Task: Find connections with filter location Jais with filter topic #Indiawith filter profile language English with filter current company Cactus Communications with filter school Solapur Jobs with filter industry Computer Networking Products with filter service category Computer Networking with filter keywords title School Counselor
Action: Mouse moved to (715, 99)
Screenshot: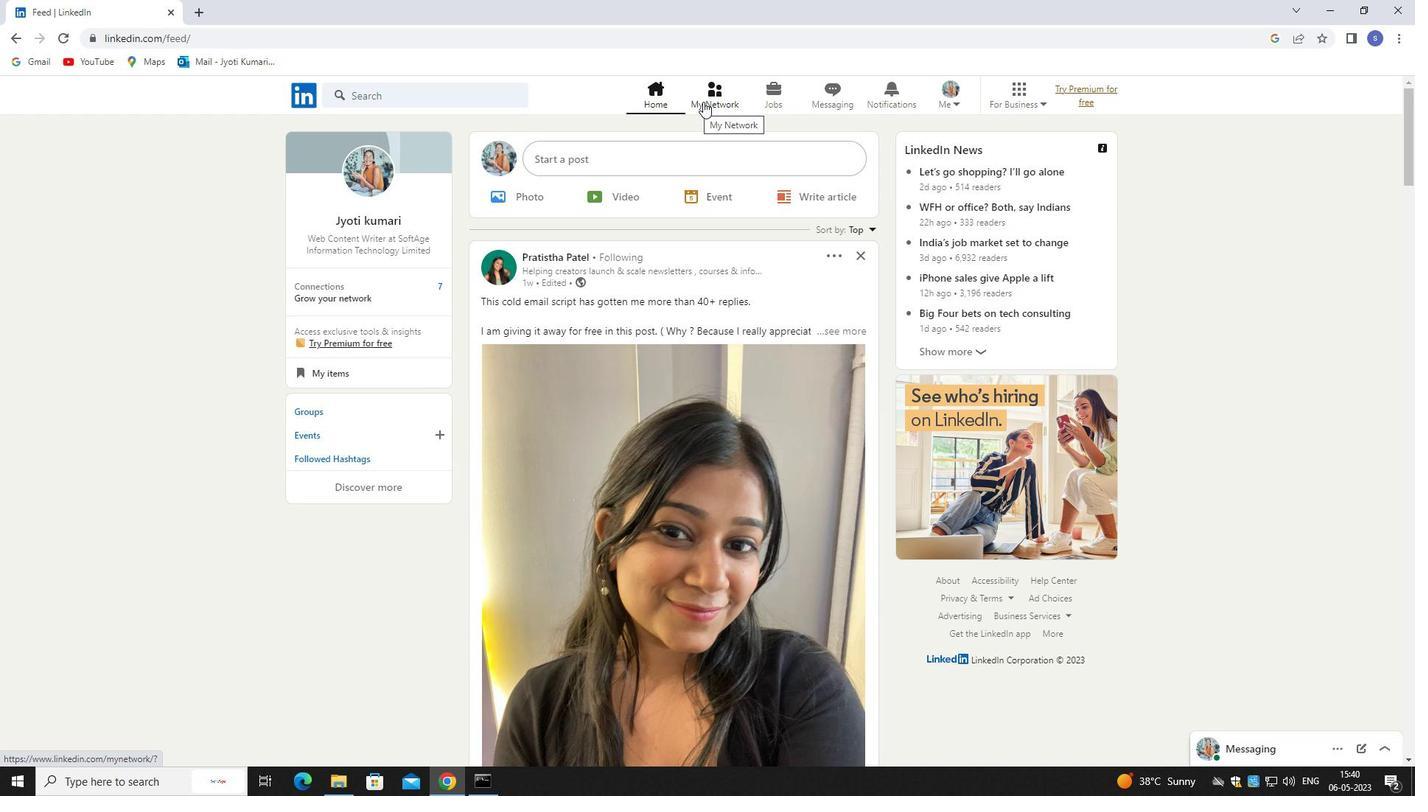 
Action: Mouse pressed left at (715, 99)
Screenshot: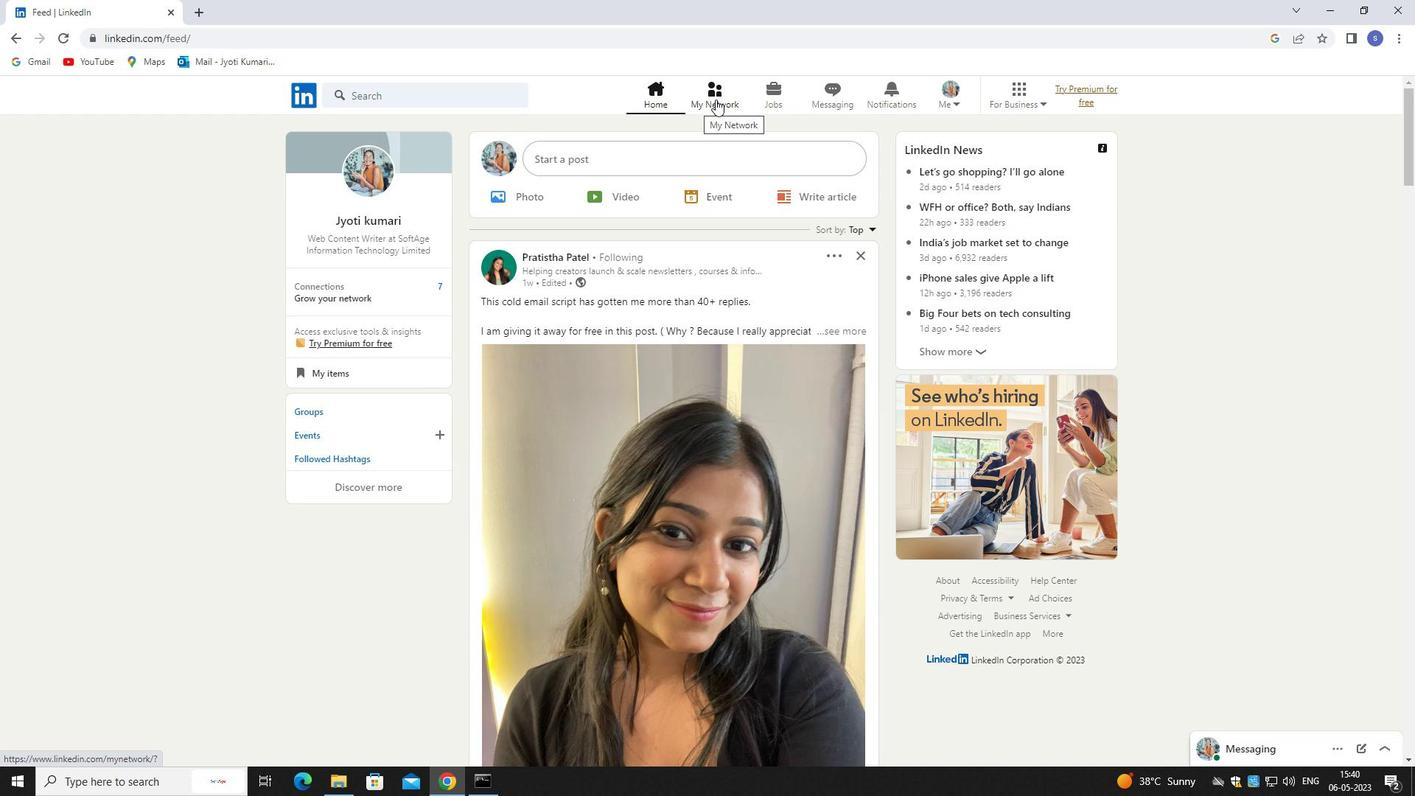
Action: Mouse moved to (716, 98)
Screenshot: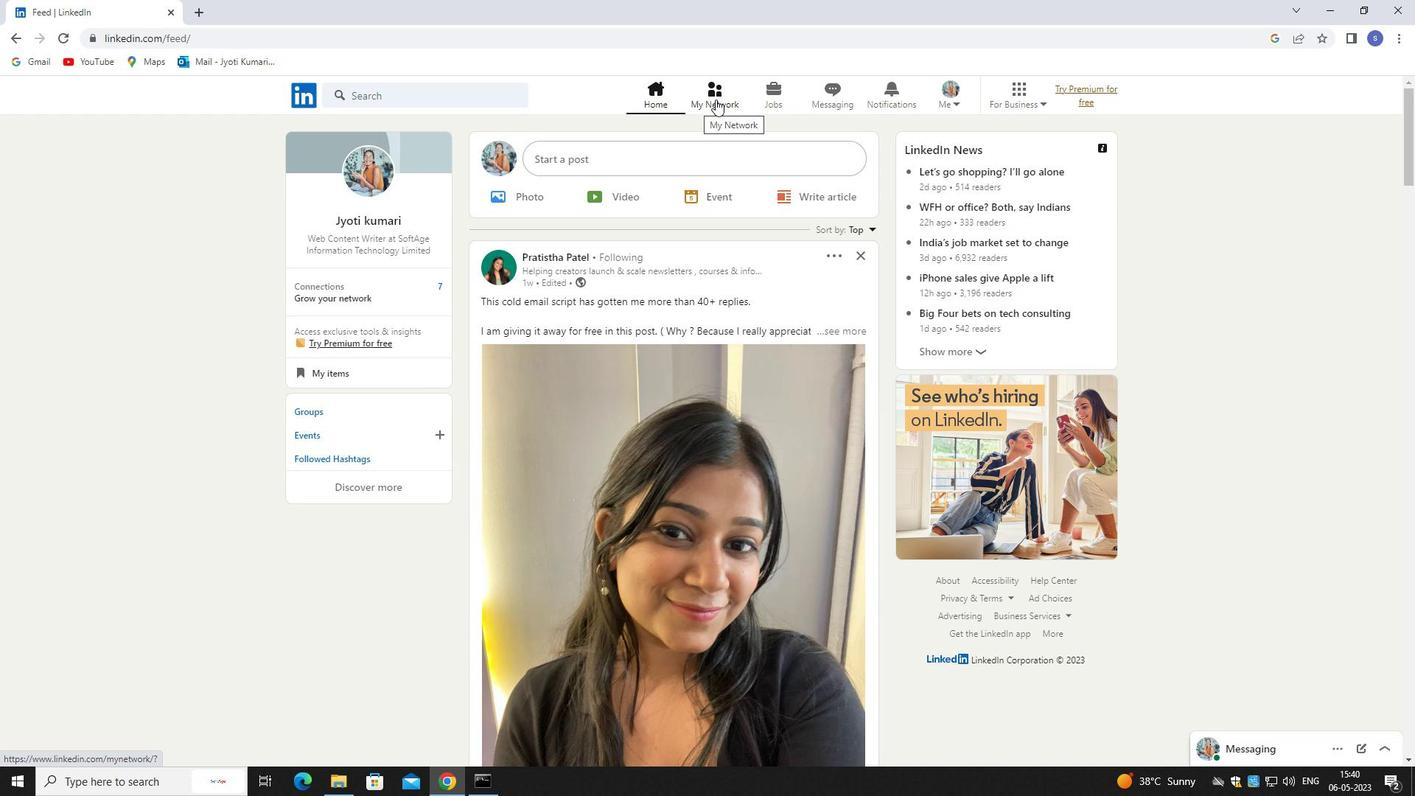 
Action: Mouse pressed left at (716, 98)
Screenshot: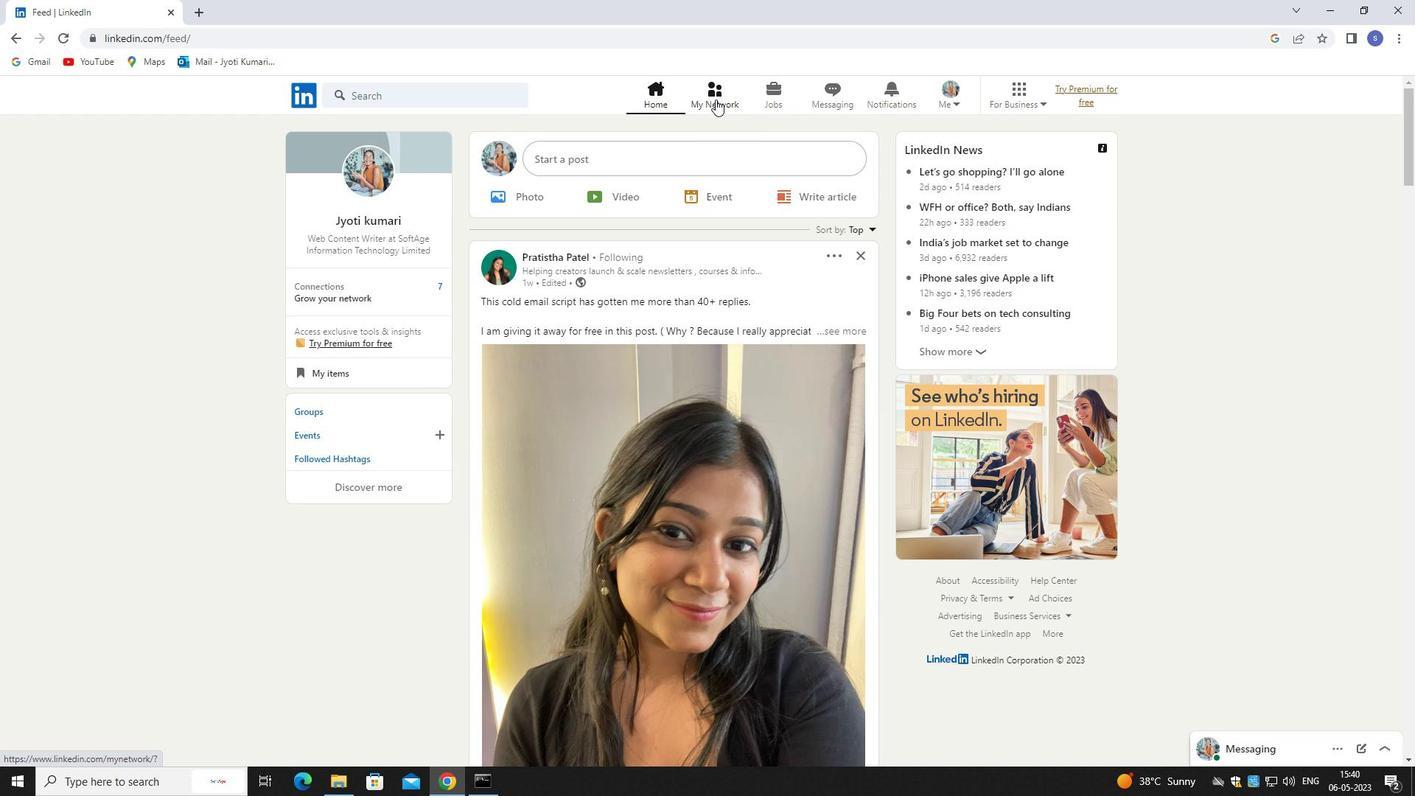 
Action: Mouse moved to (432, 182)
Screenshot: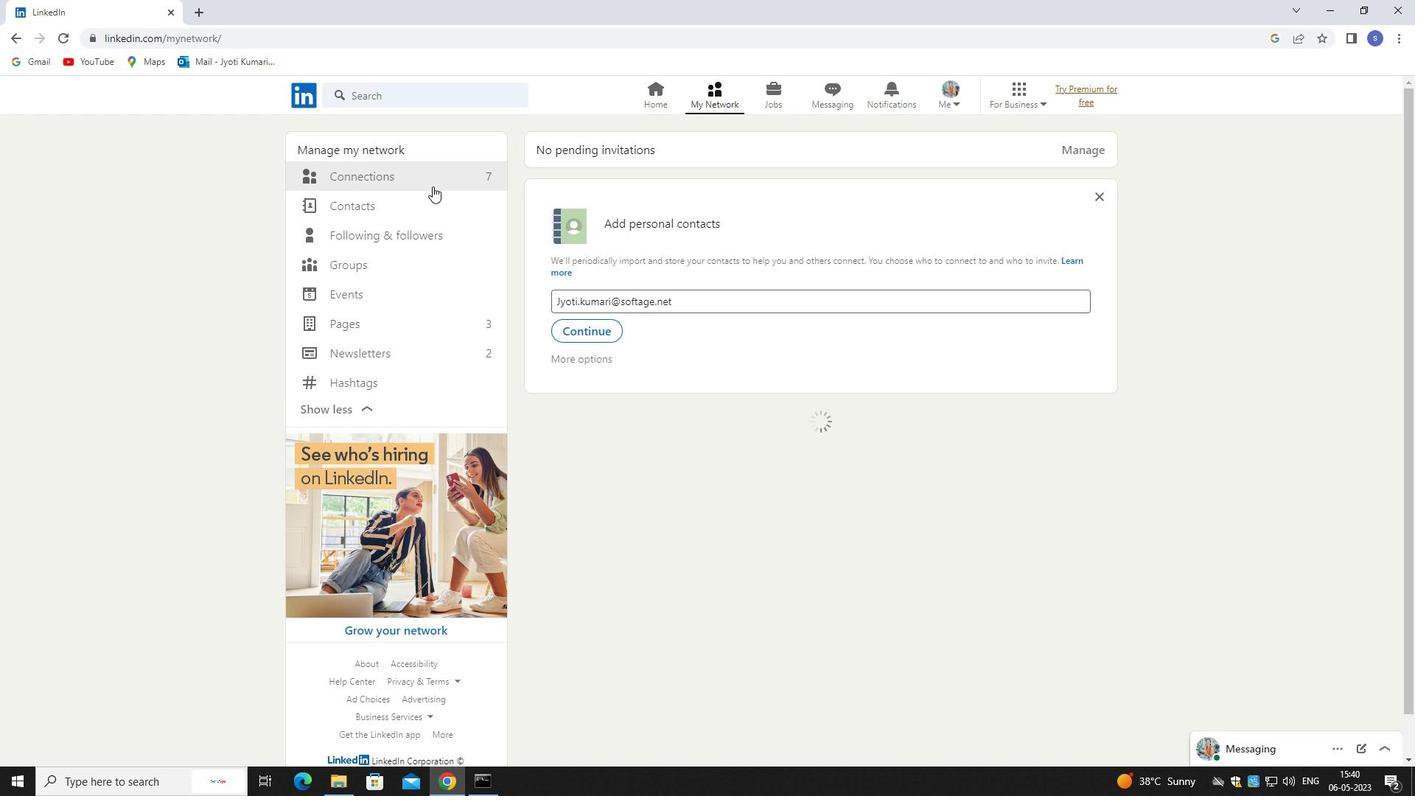 
Action: Mouse pressed left at (432, 182)
Screenshot: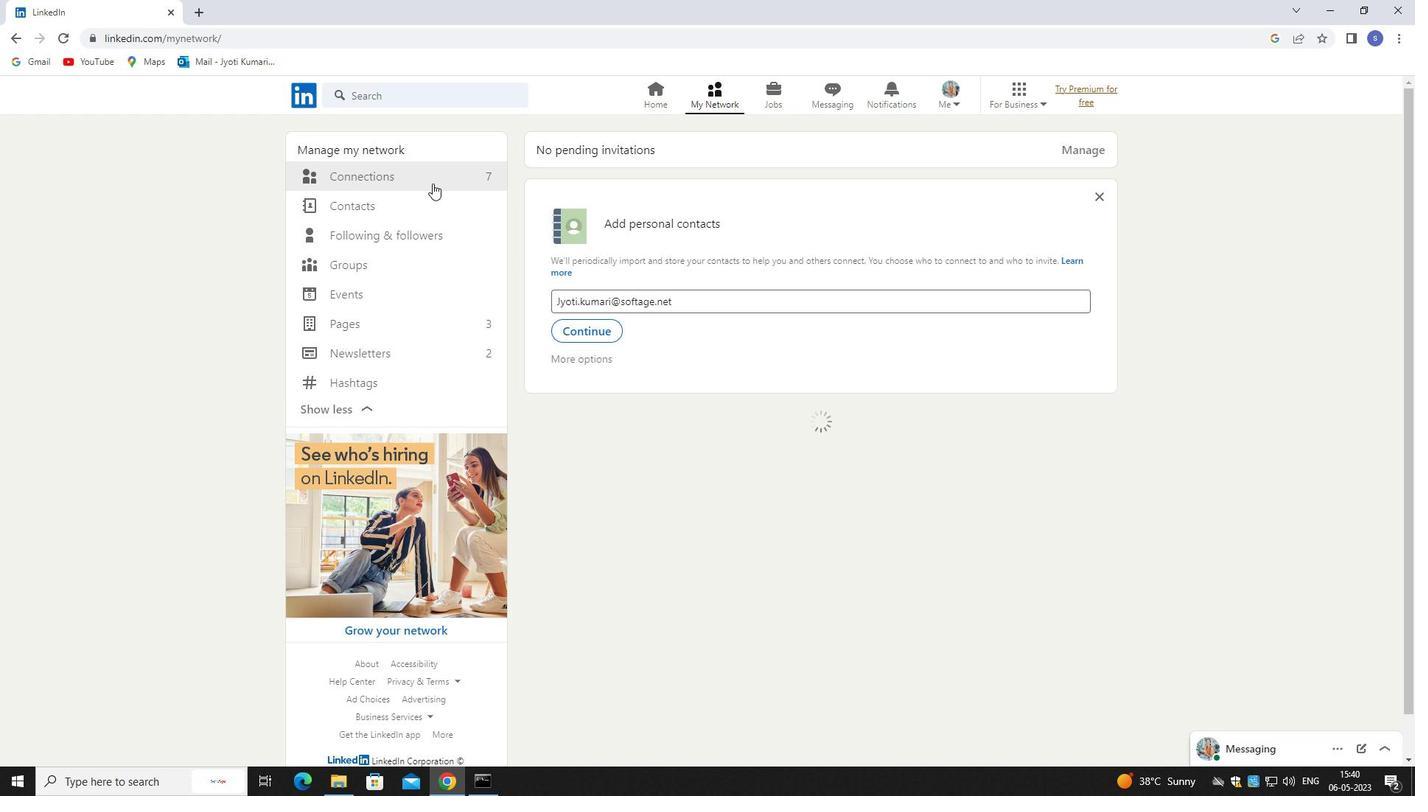 
Action: Mouse moved to (432, 182)
Screenshot: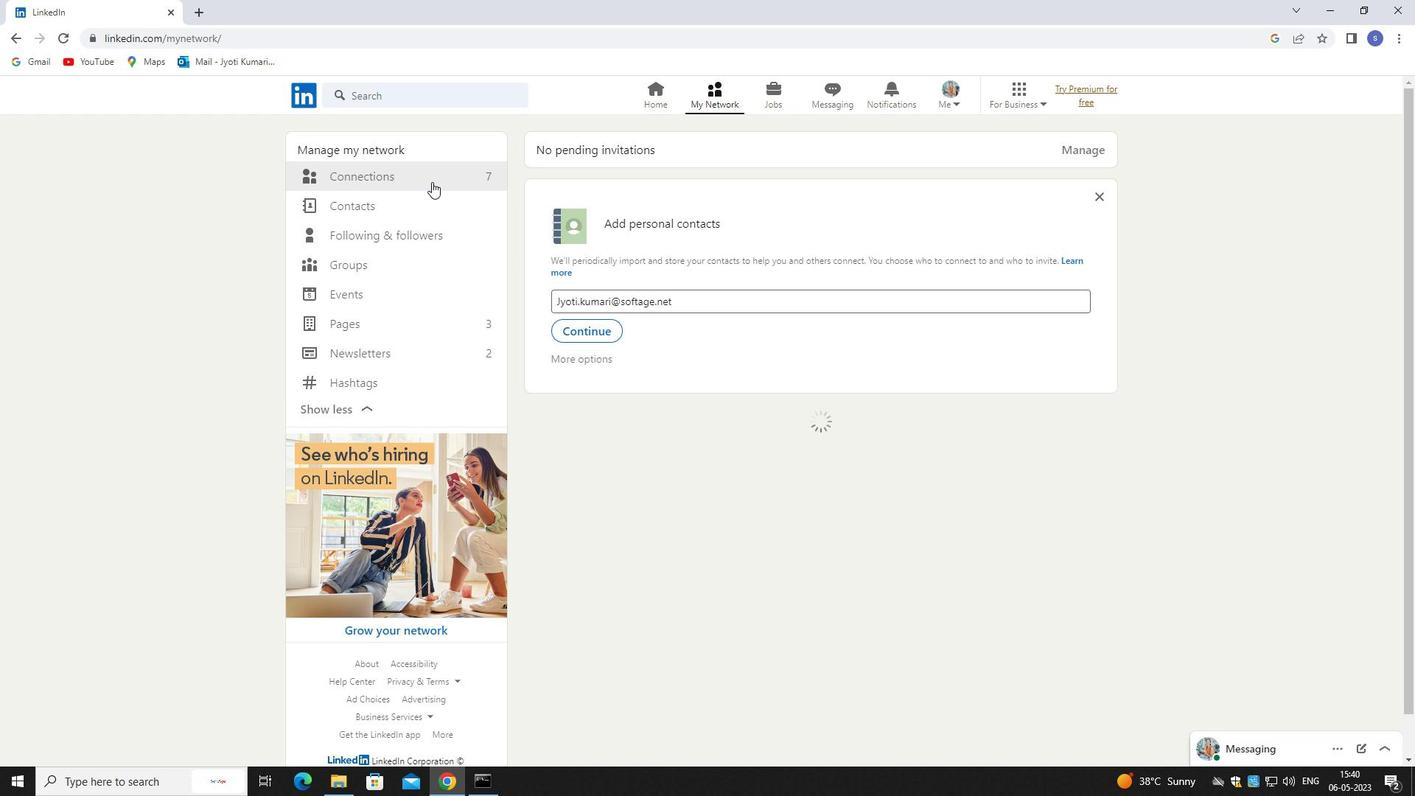 
Action: Mouse pressed left at (432, 182)
Screenshot: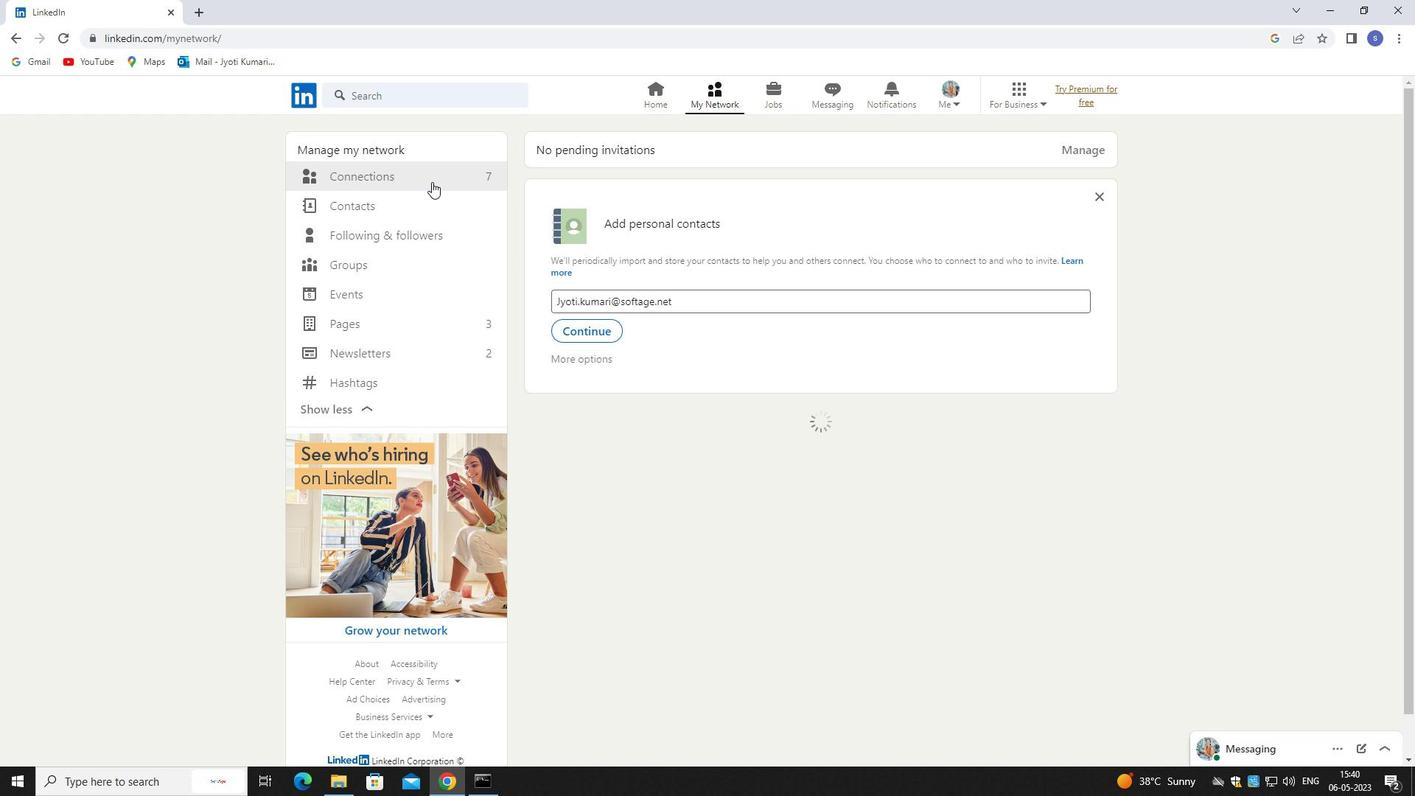 
Action: Mouse moved to (794, 179)
Screenshot: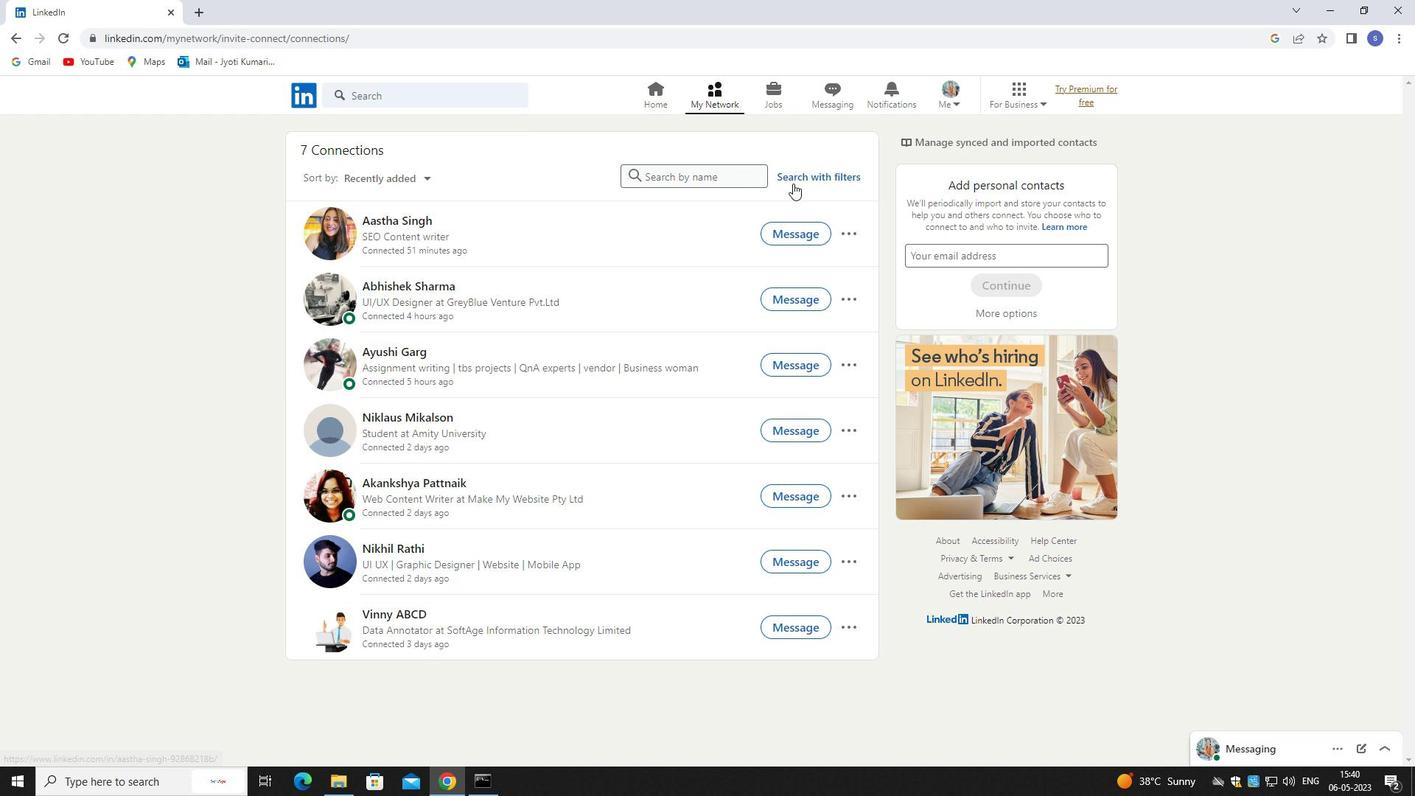 
Action: Mouse pressed left at (794, 179)
Screenshot: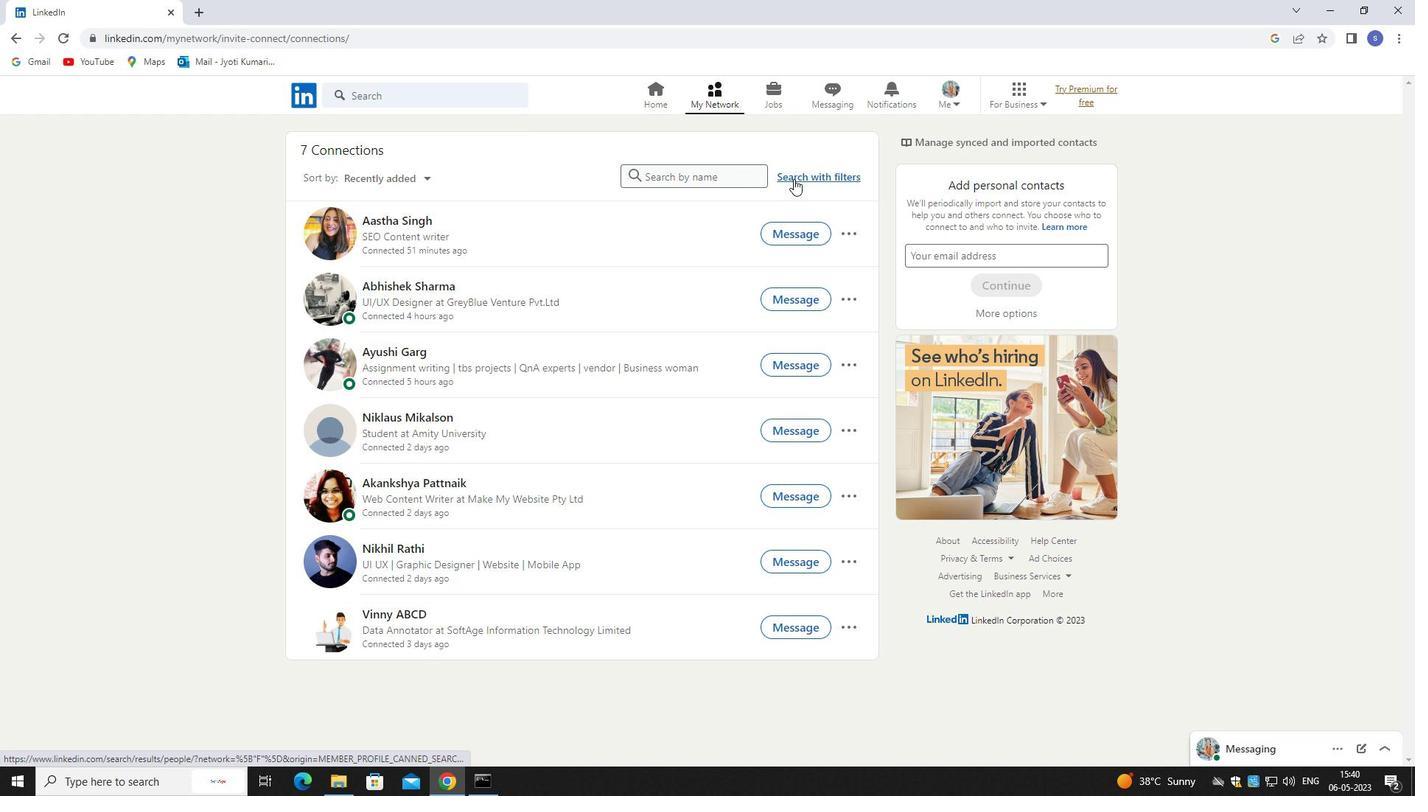 
Action: Mouse moved to (754, 135)
Screenshot: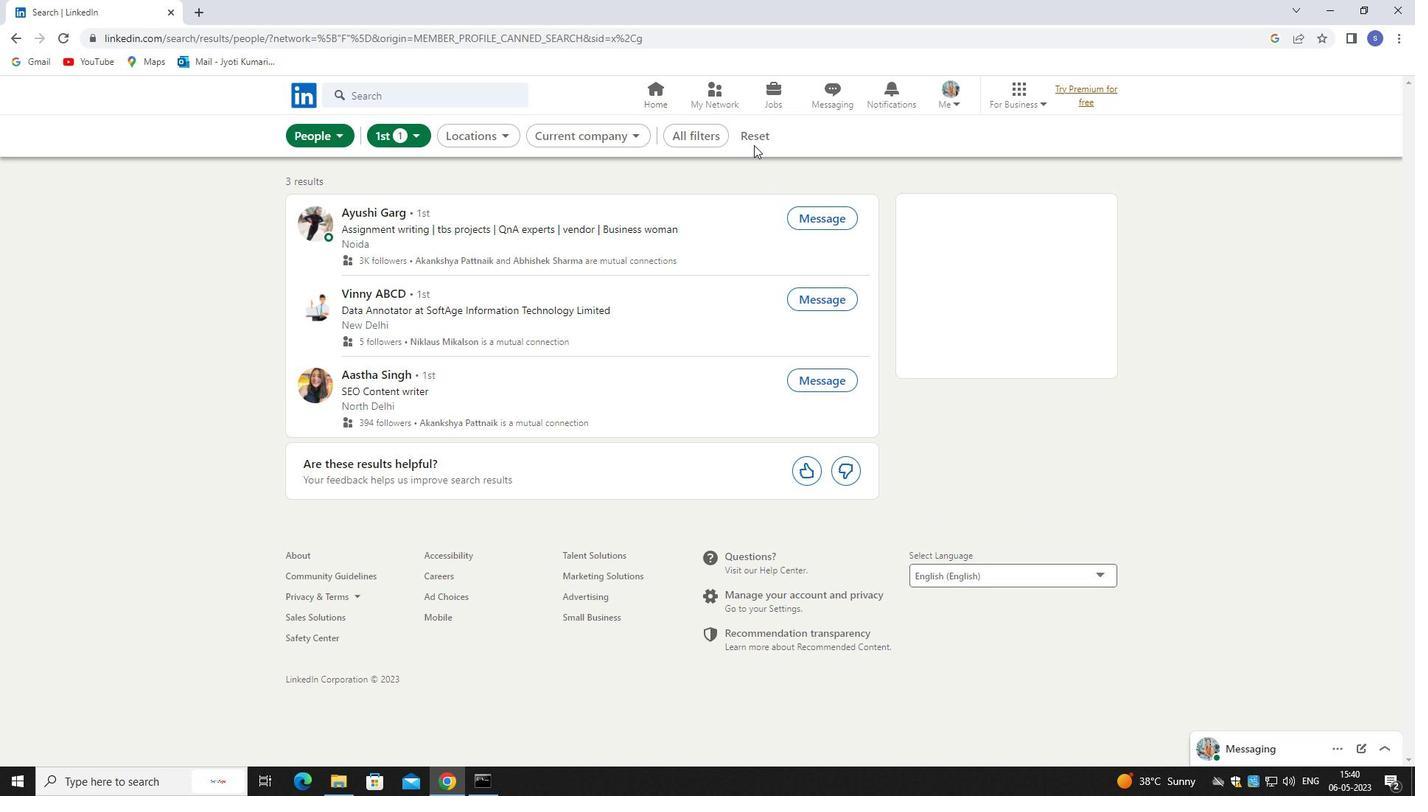 
Action: Mouse pressed left at (754, 135)
Screenshot: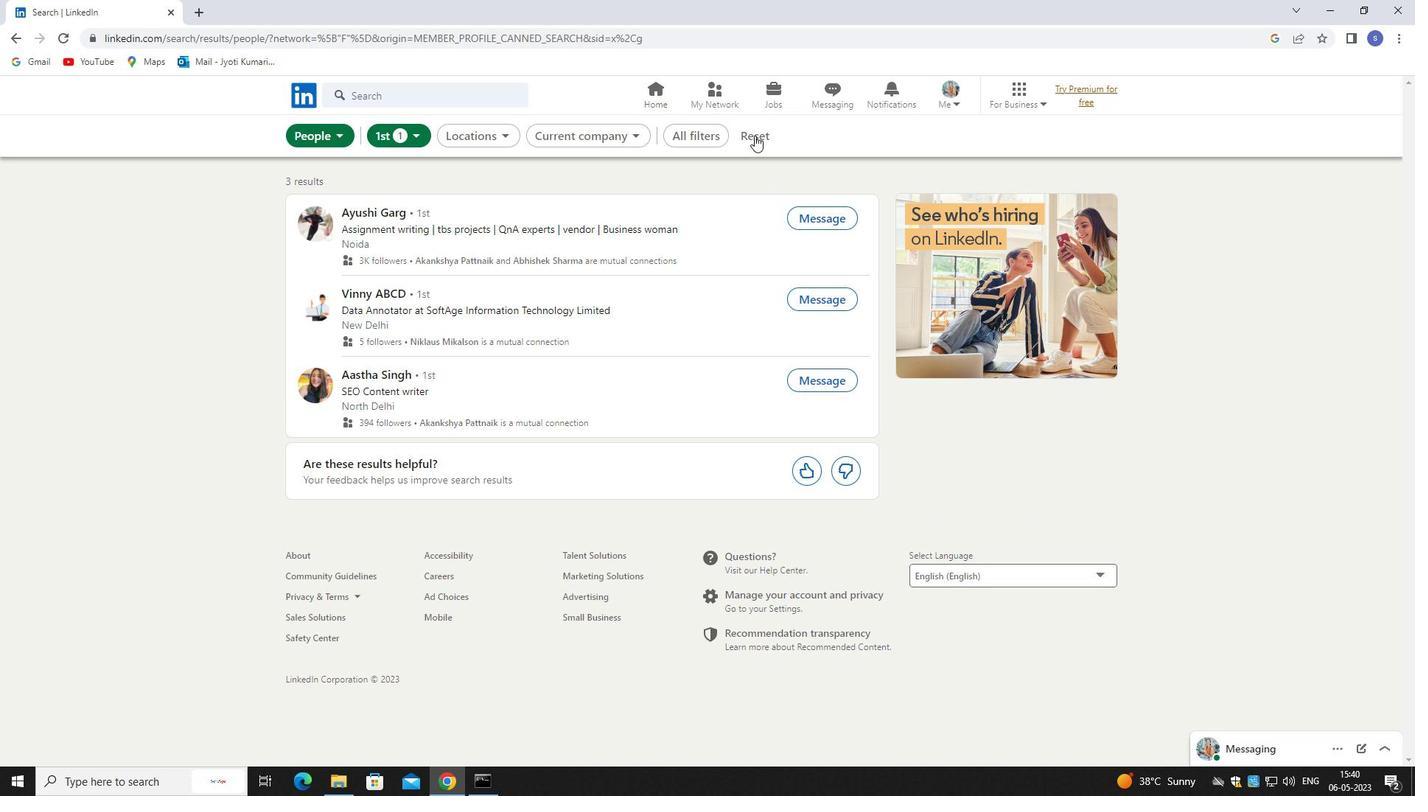 
Action: Mouse moved to (729, 137)
Screenshot: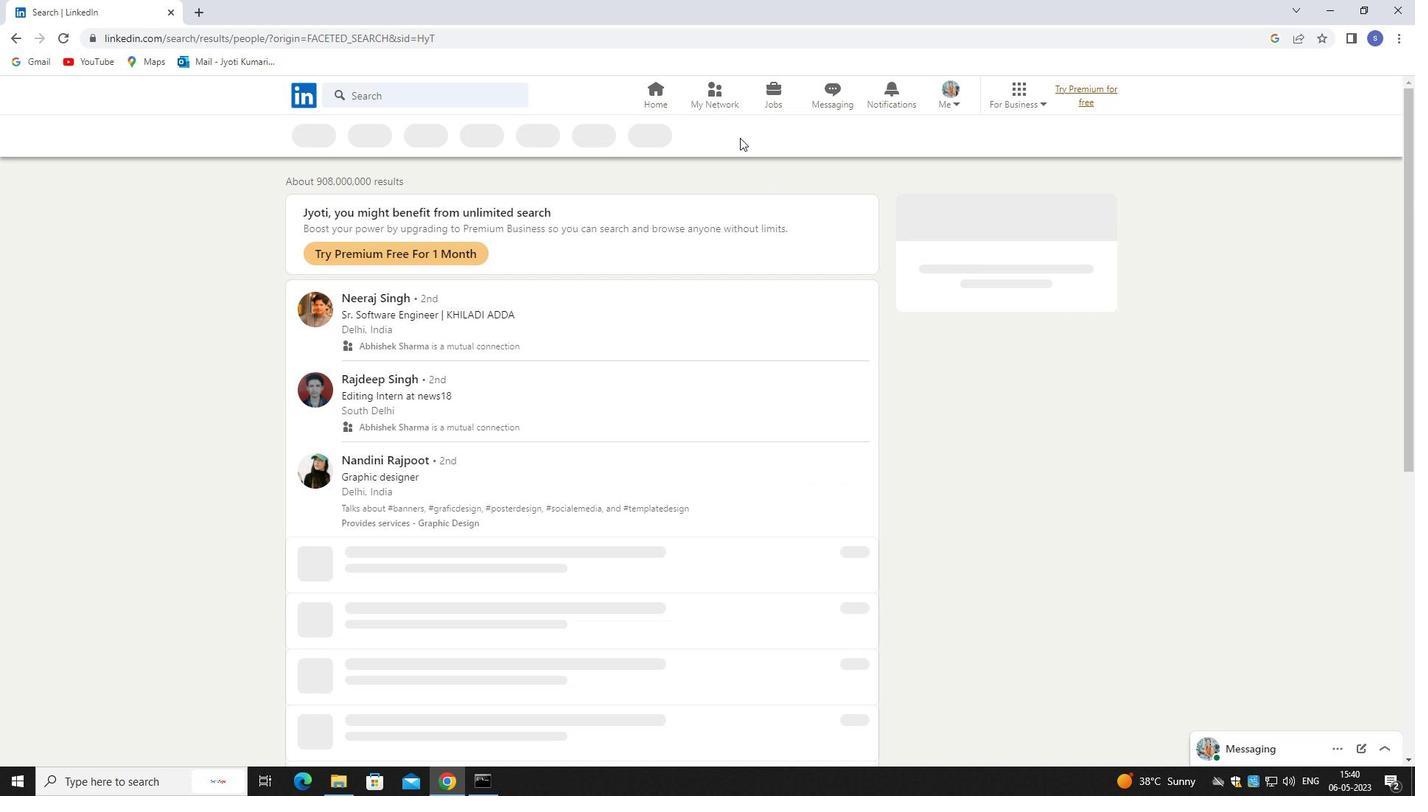 
Action: Mouse pressed left at (729, 137)
Screenshot: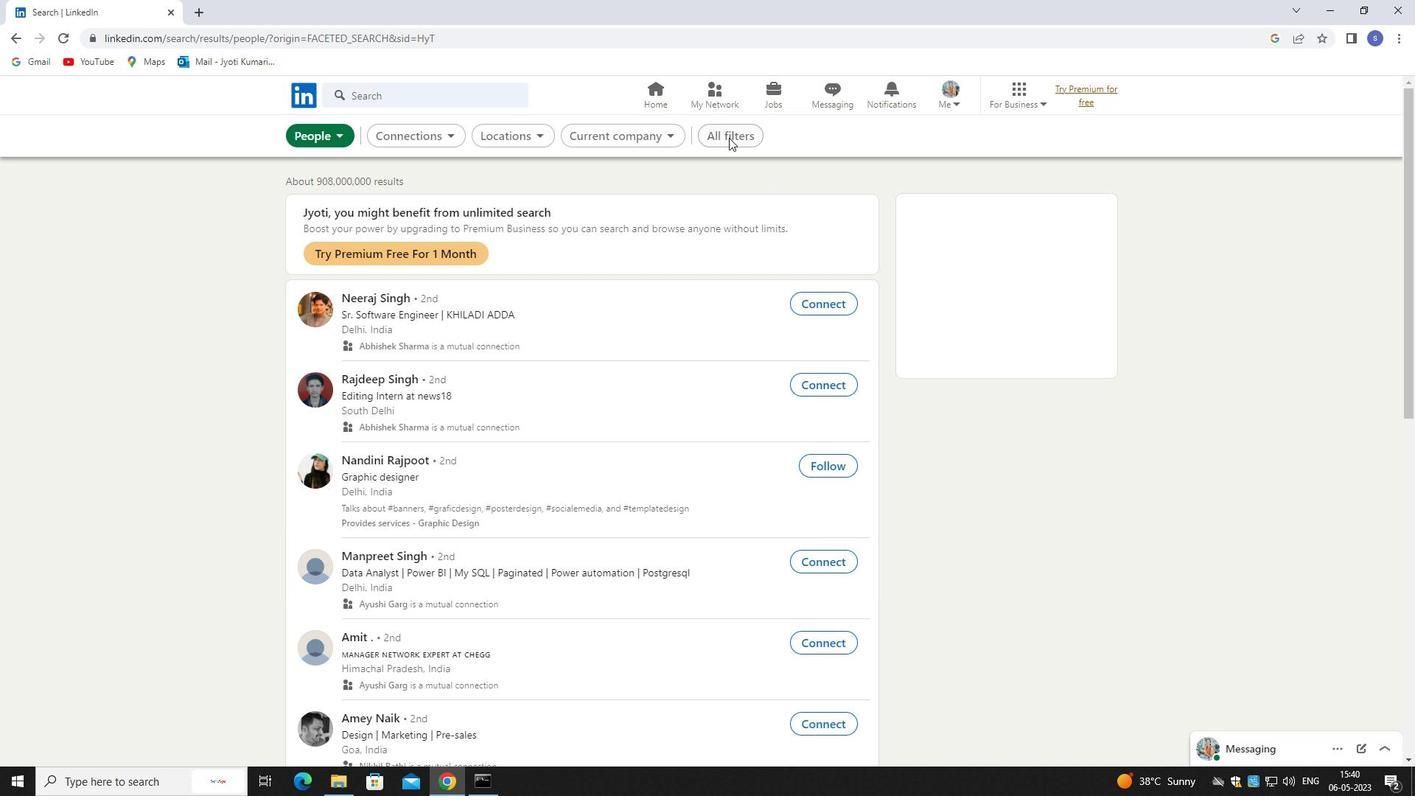 
Action: Mouse moved to (1248, 580)
Screenshot: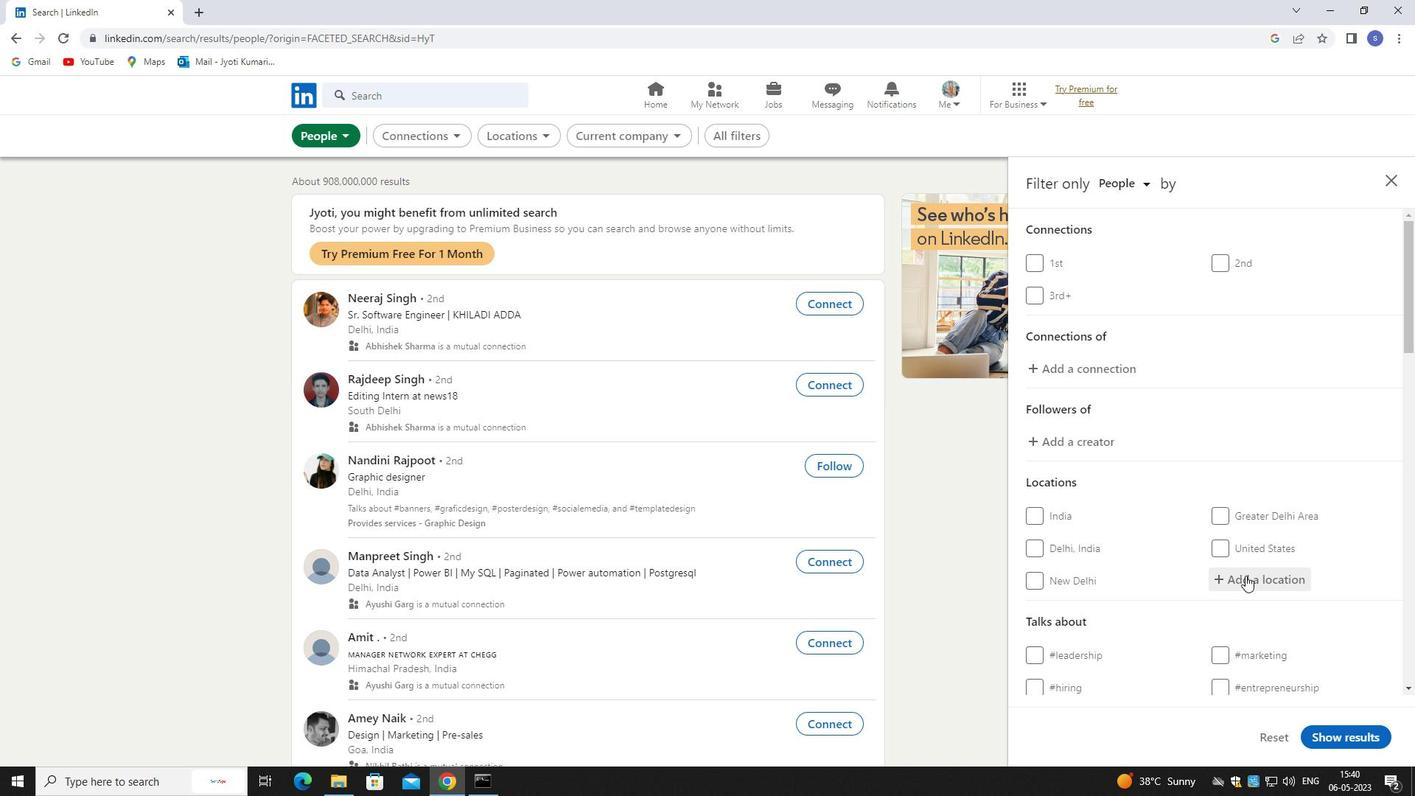 
Action: Mouse pressed left at (1248, 580)
Screenshot: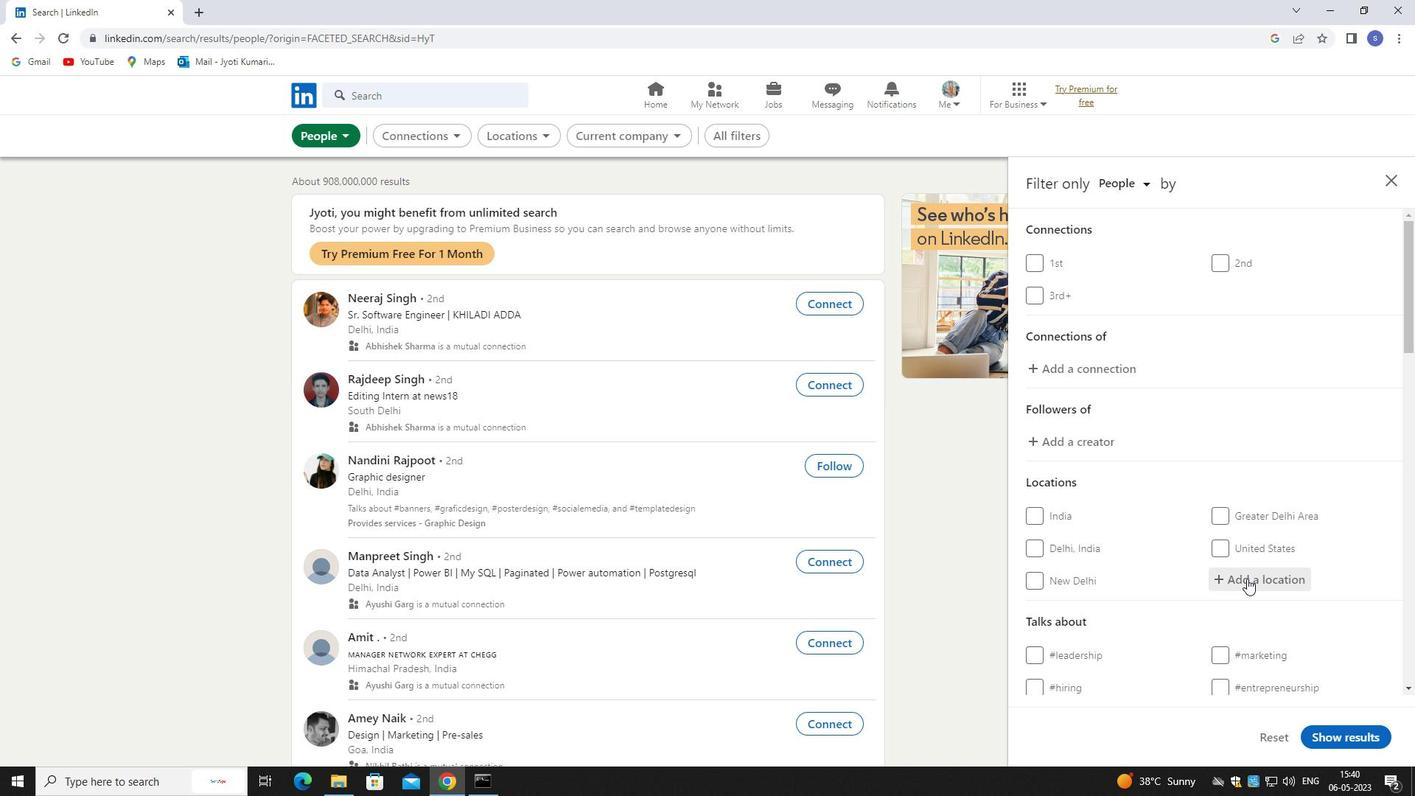
Action: Mouse moved to (1096, 465)
Screenshot: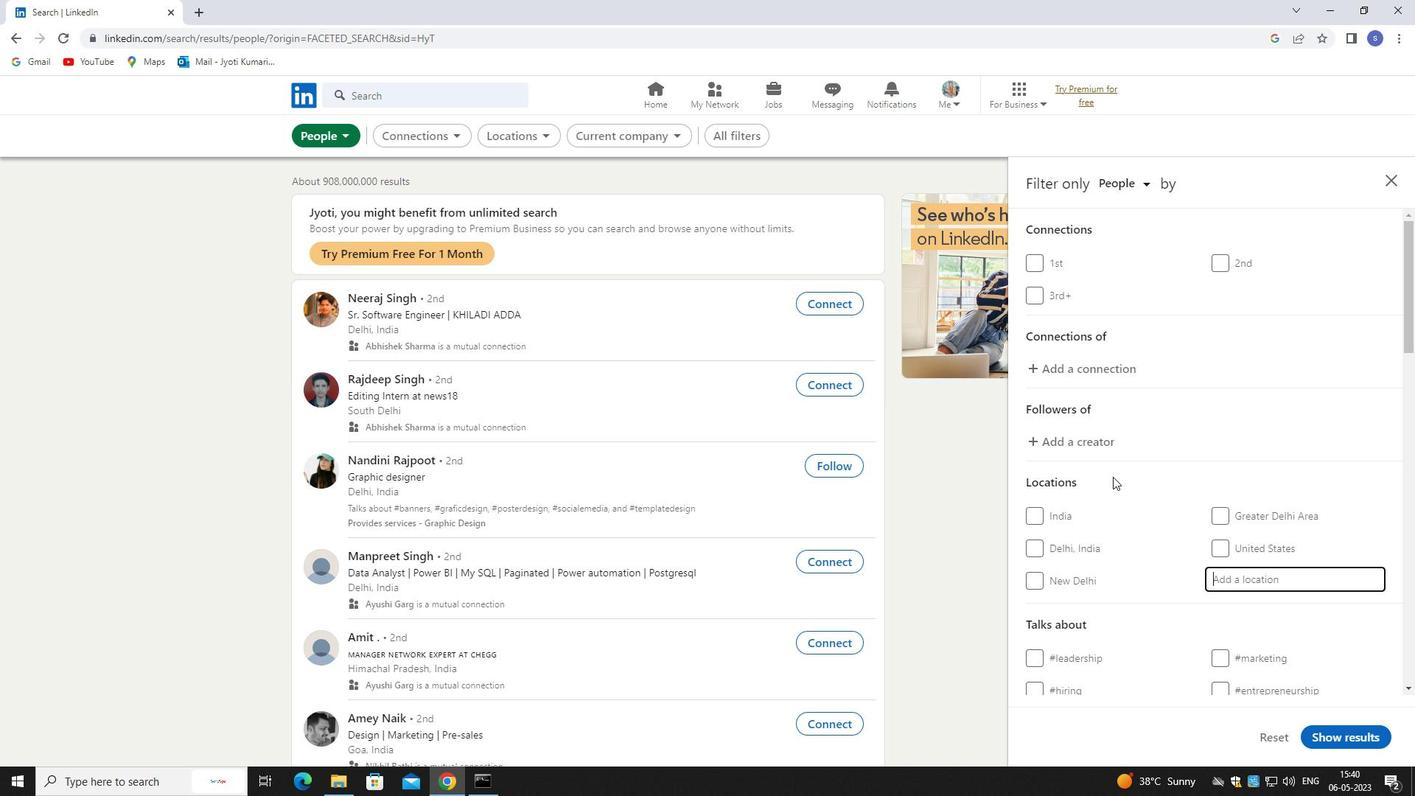 
Action: Key pressed jais
Screenshot: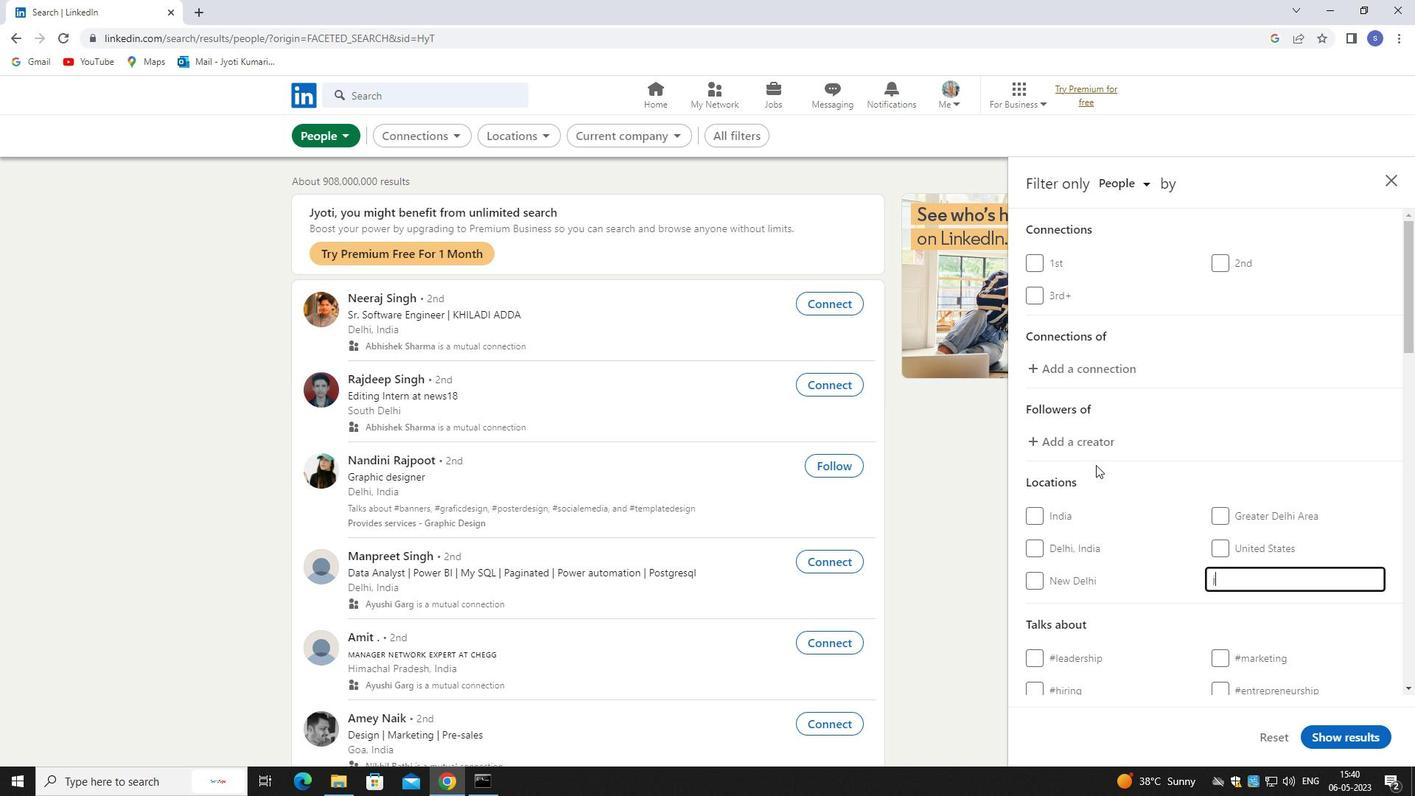 
Action: Mouse moved to (1232, 564)
Screenshot: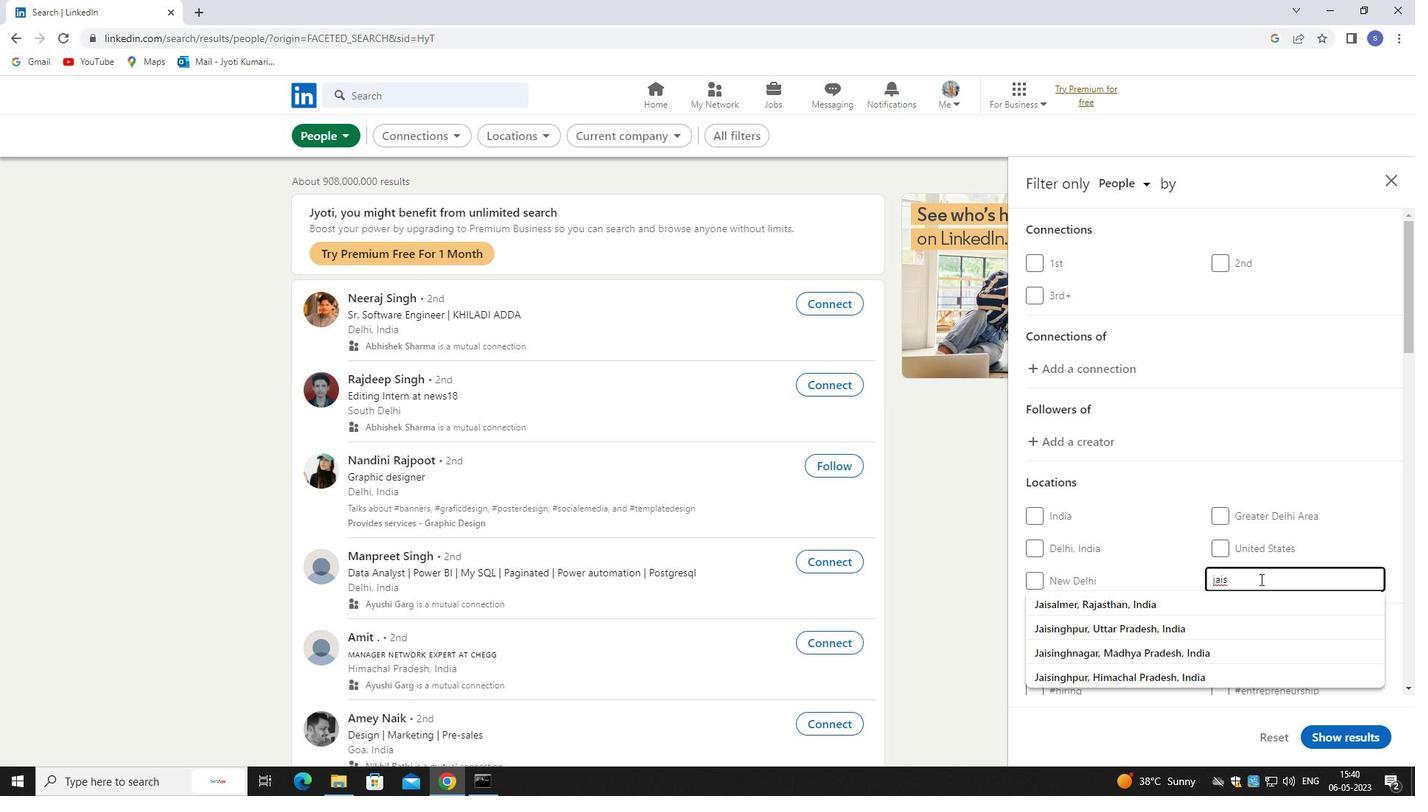 
Action: Key pressed <Key.enter>
Screenshot: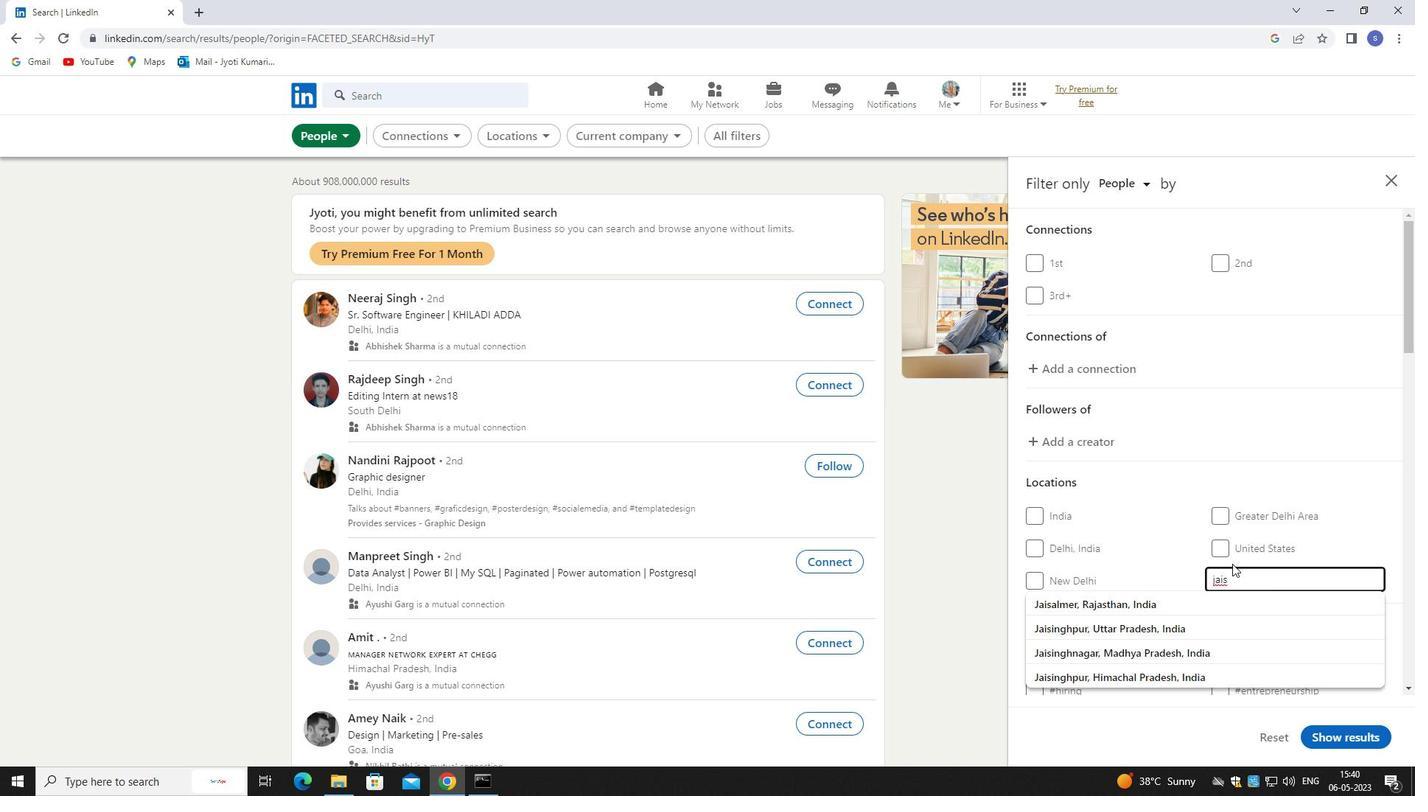 
Action: Mouse moved to (1243, 567)
Screenshot: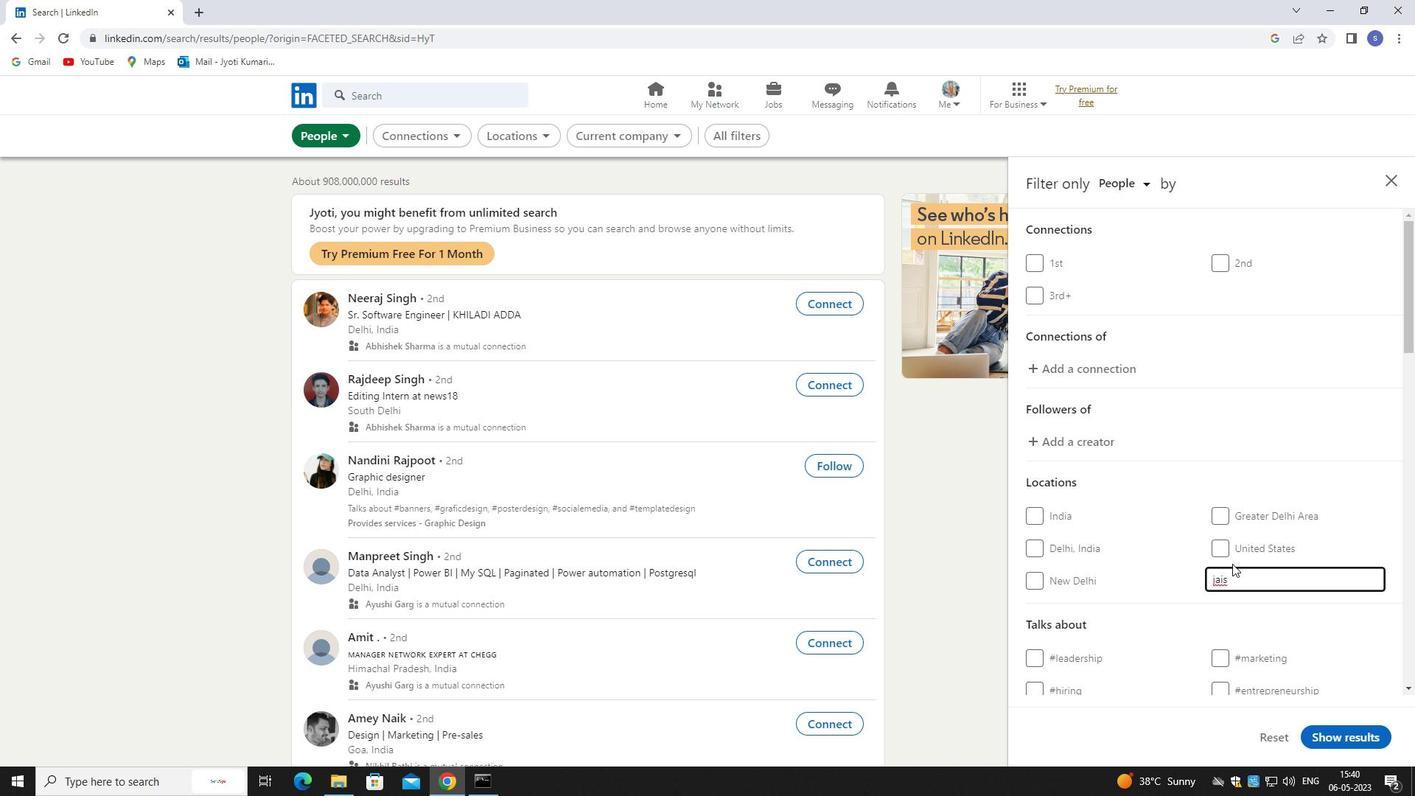
Action: Mouse scrolled (1243, 566) with delta (0, 0)
Screenshot: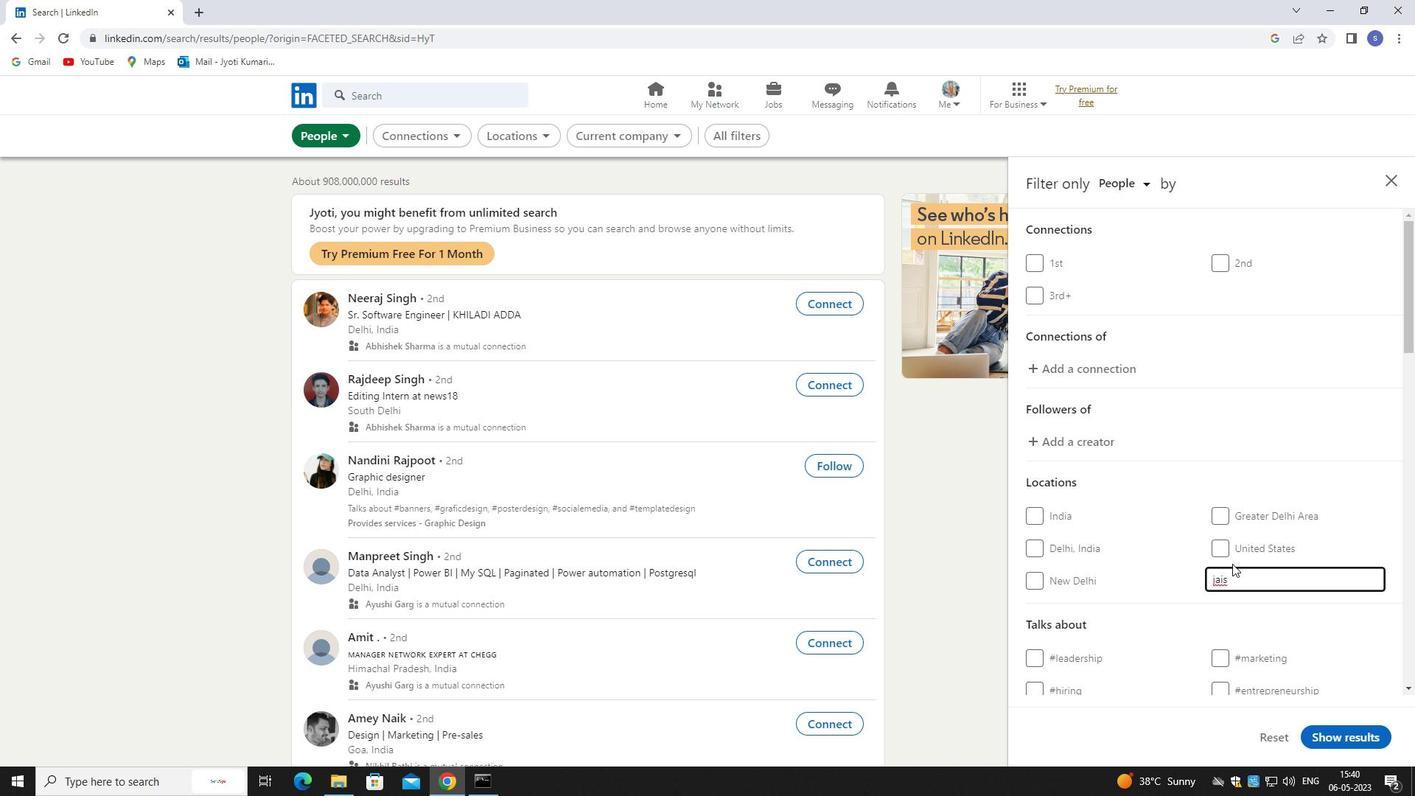 
Action: Mouse moved to (1250, 573)
Screenshot: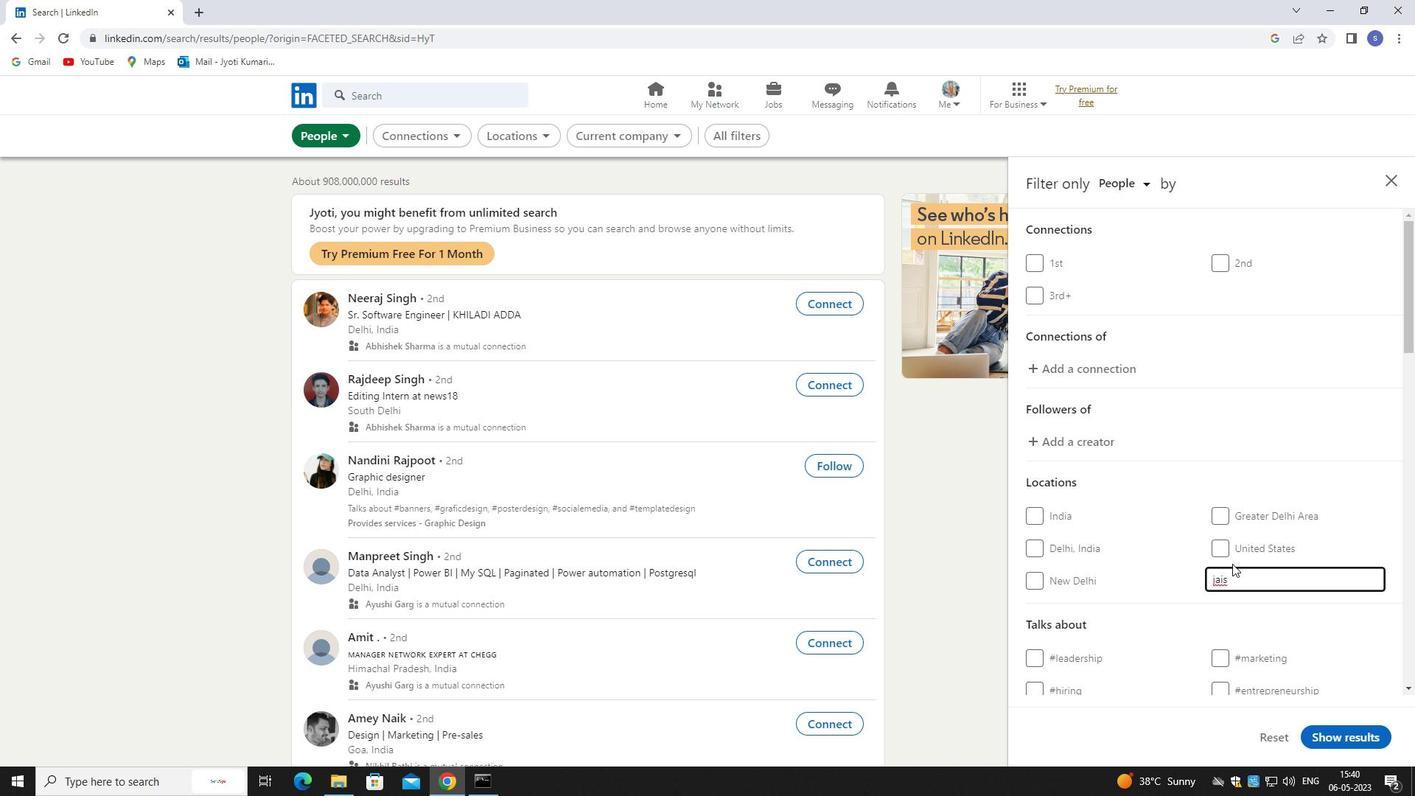 
Action: Mouse scrolled (1250, 572) with delta (0, 0)
Screenshot: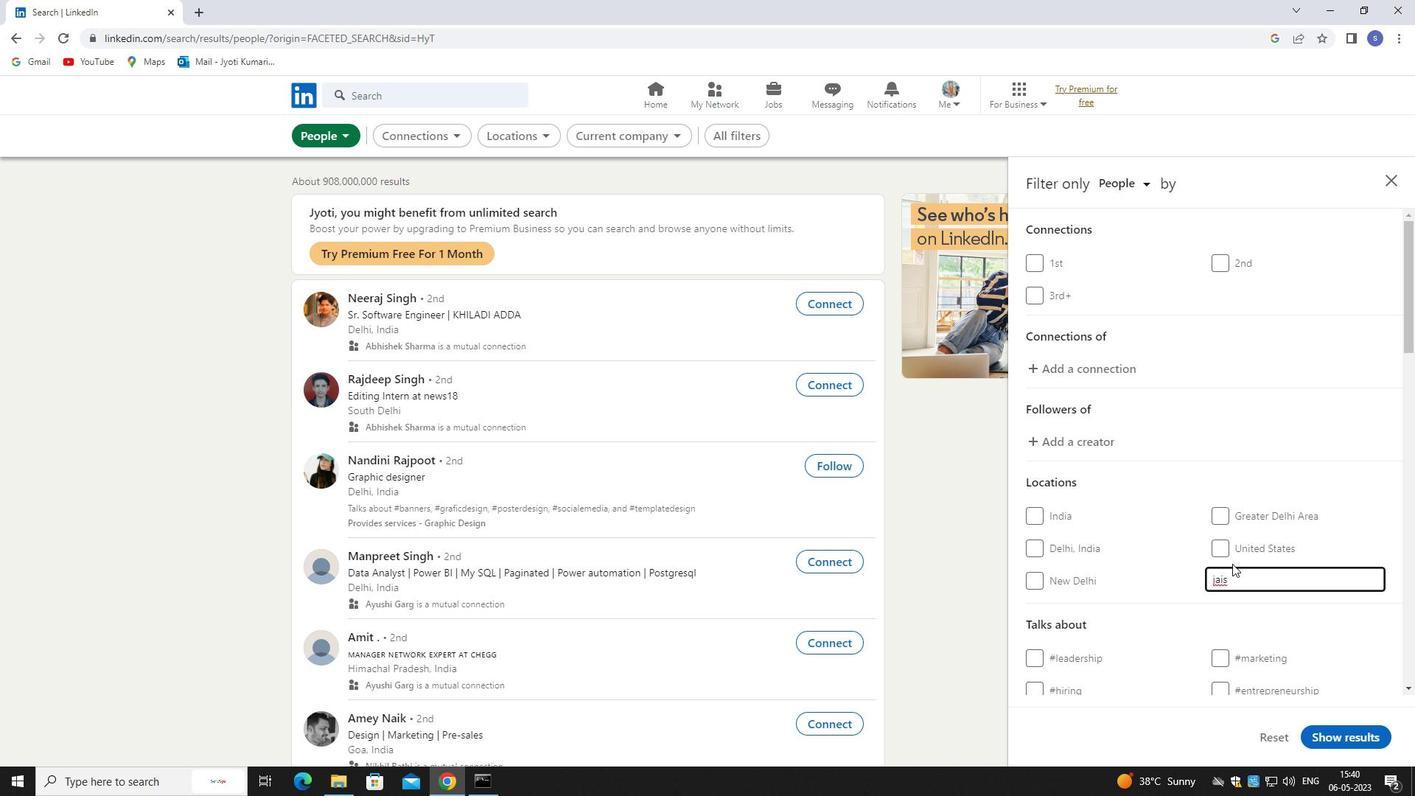 
Action: Mouse moved to (1250, 574)
Screenshot: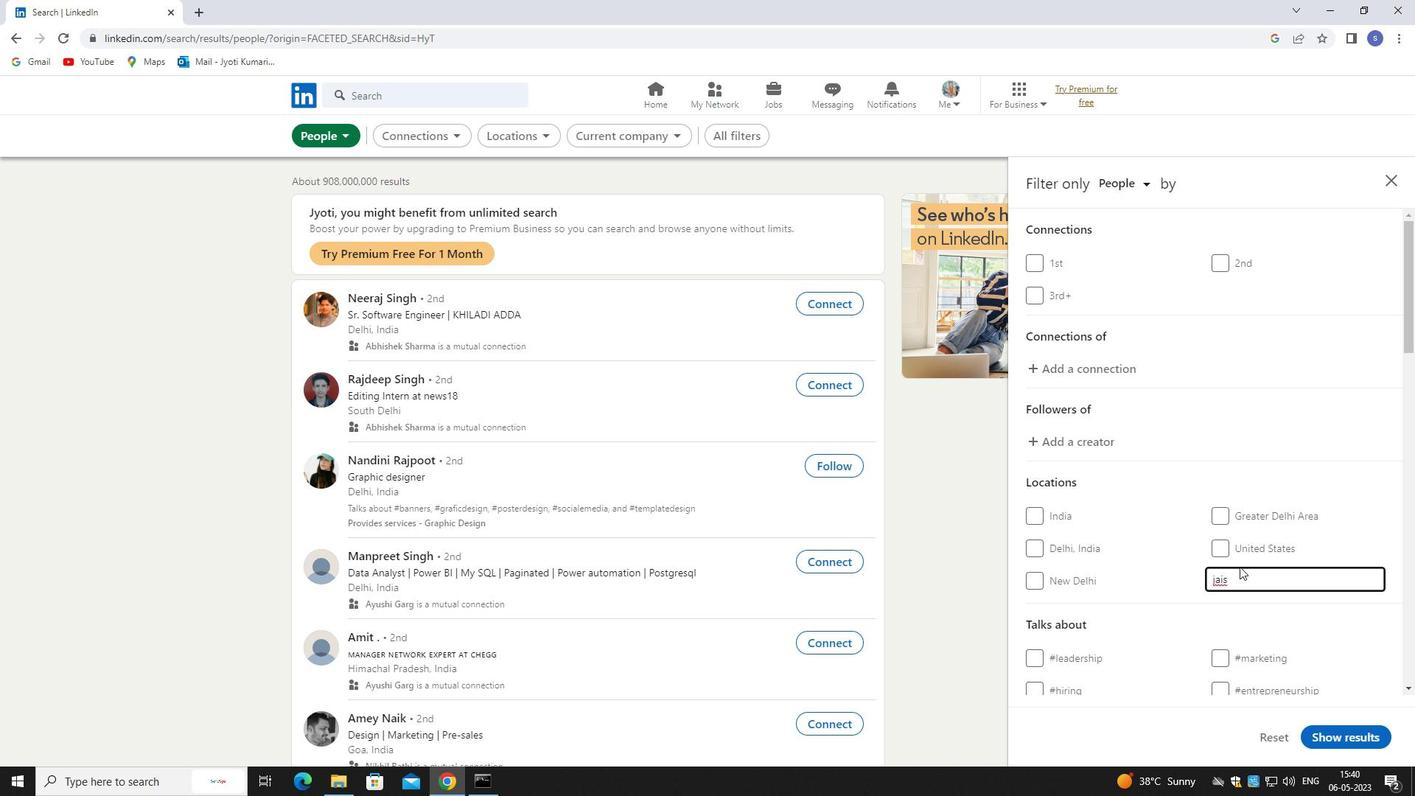 
Action: Mouse scrolled (1250, 573) with delta (0, 0)
Screenshot: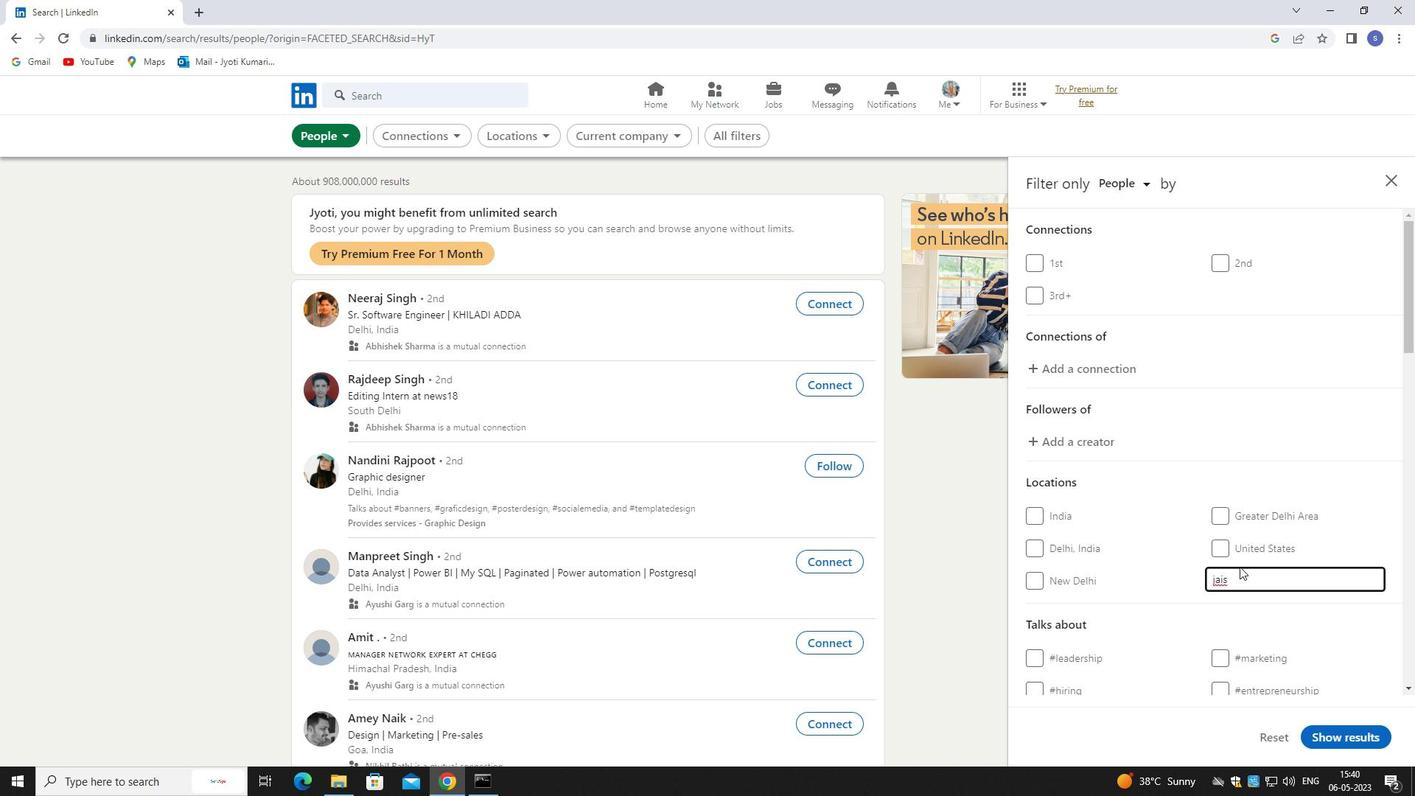 
Action: Mouse moved to (1251, 576)
Screenshot: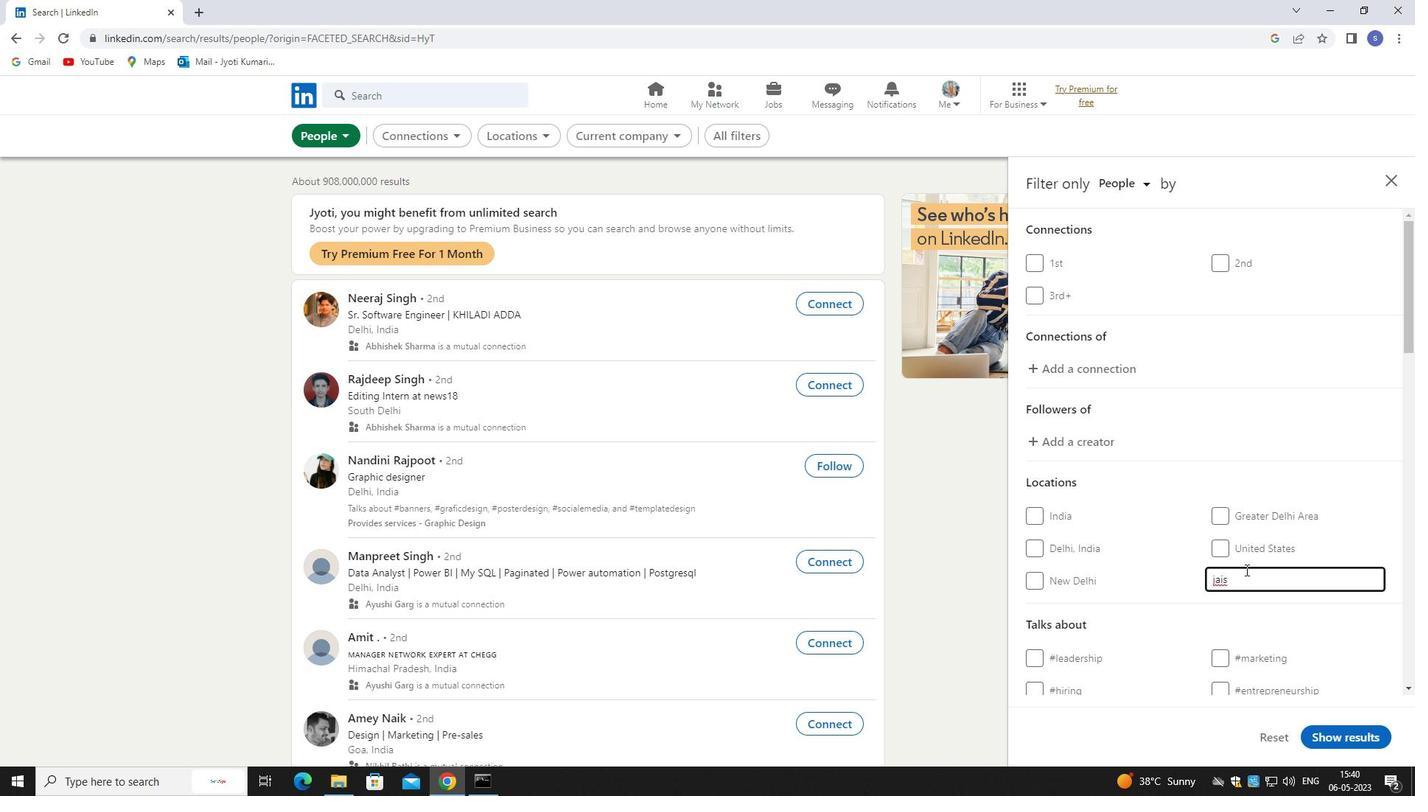 
Action: Mouse scrolled (1251, 575) with delta (0, 0)
Screenshot: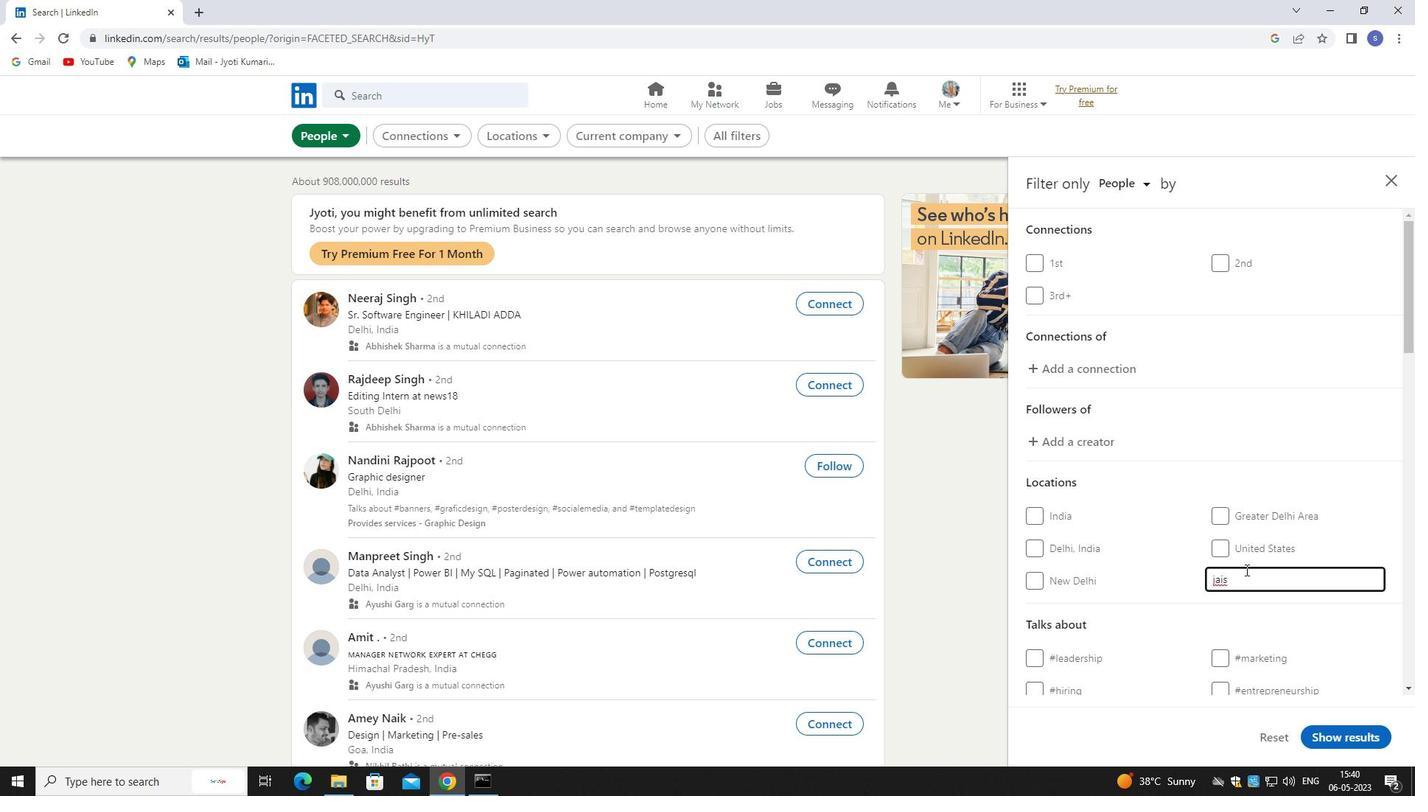 
Action: Mouse moved to (1251, 577)
Screenshot: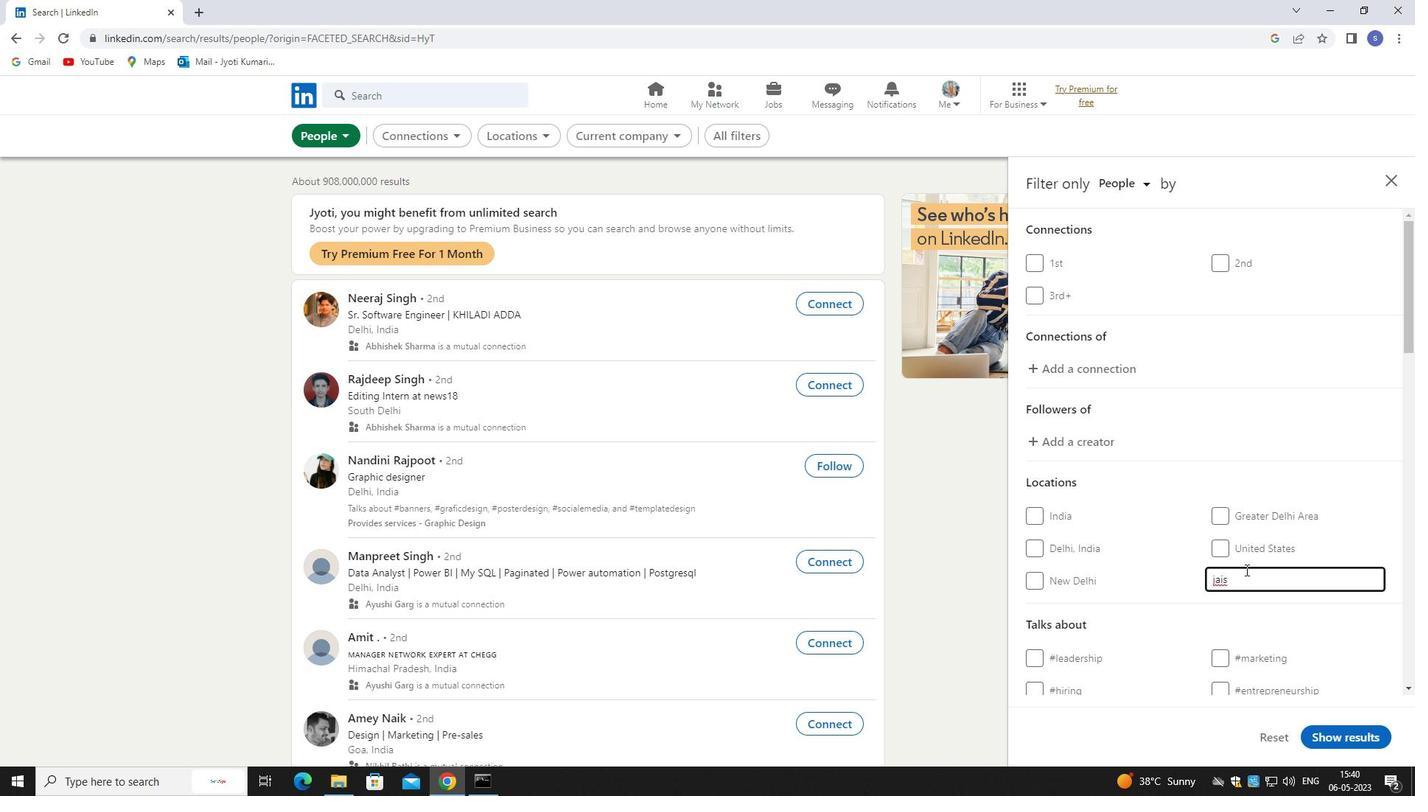
Action: Mouse scrolled (1251, 576) with delta (0, 0)
Screenshot: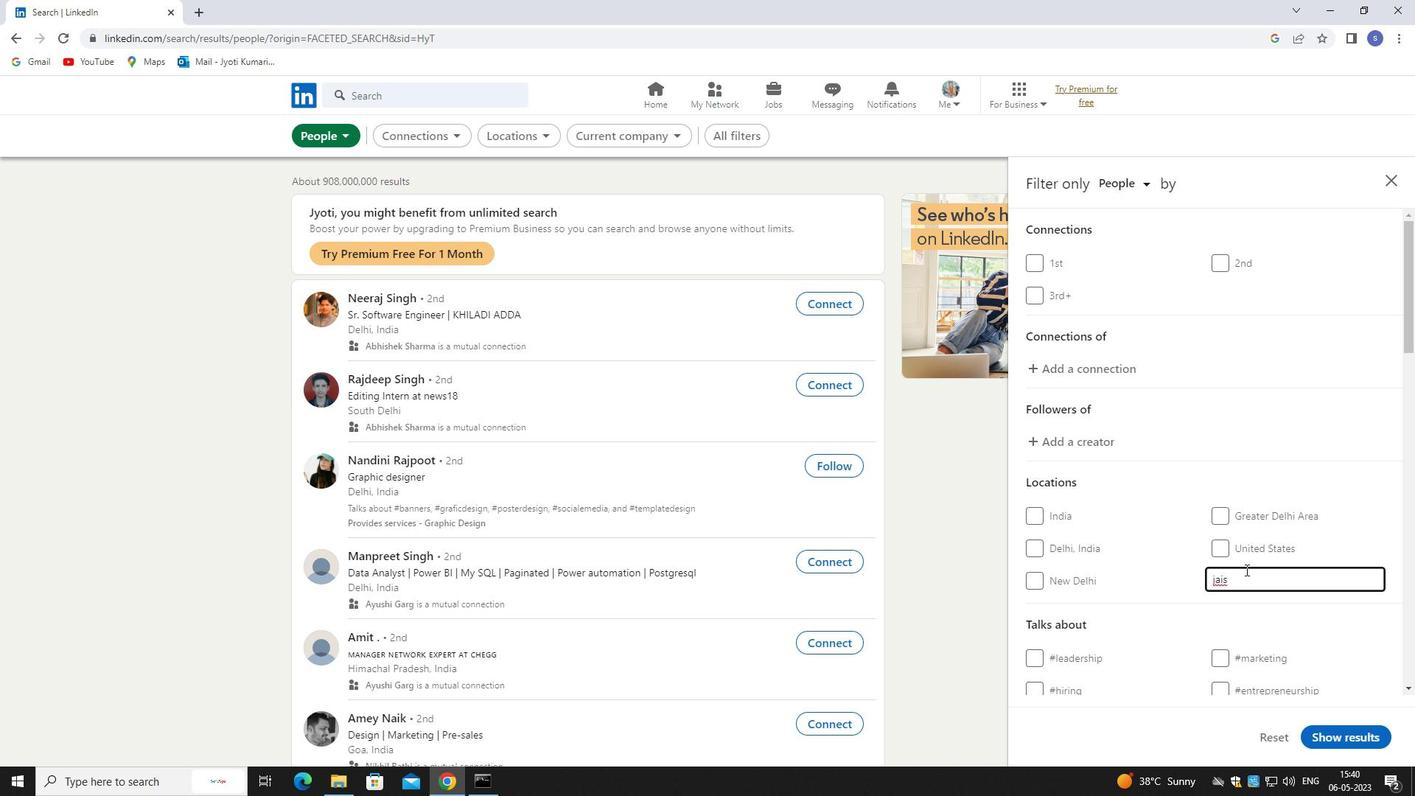 
Action: Mouse moved to (1273, 356)
Screenshot: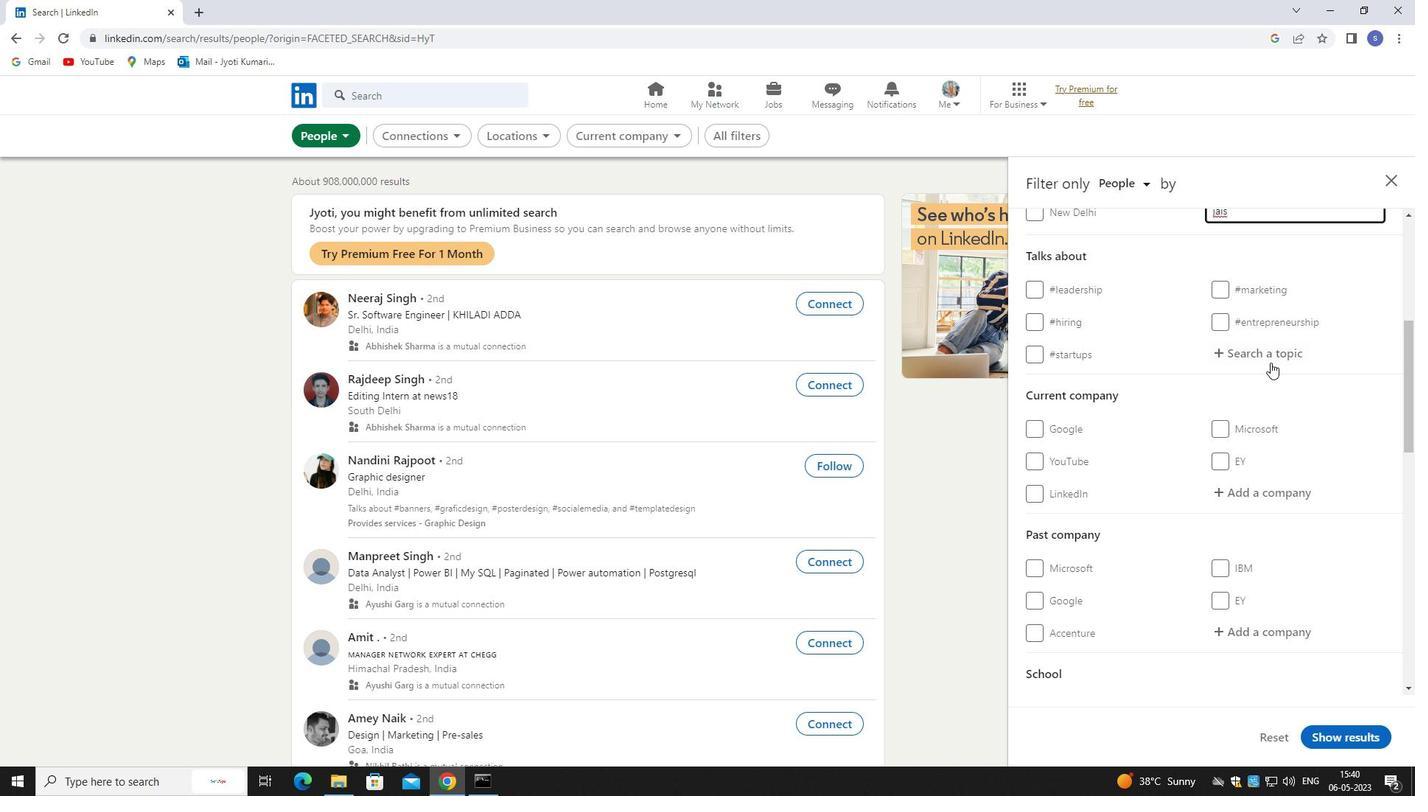 
Action: Mouse pressed left at (1273, 356)
Screenshot: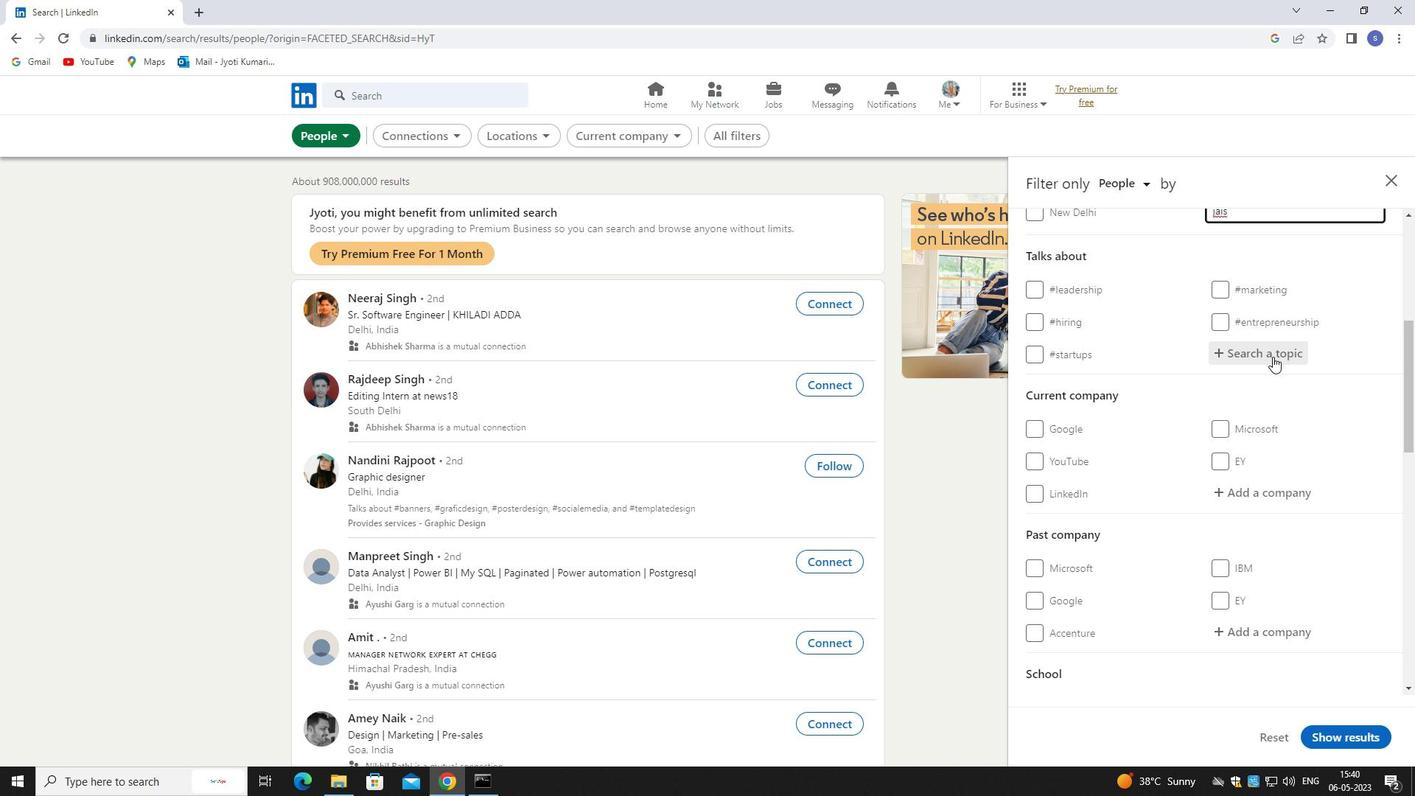 
Action: Mouse moved to (1273, 356)
Screenshot: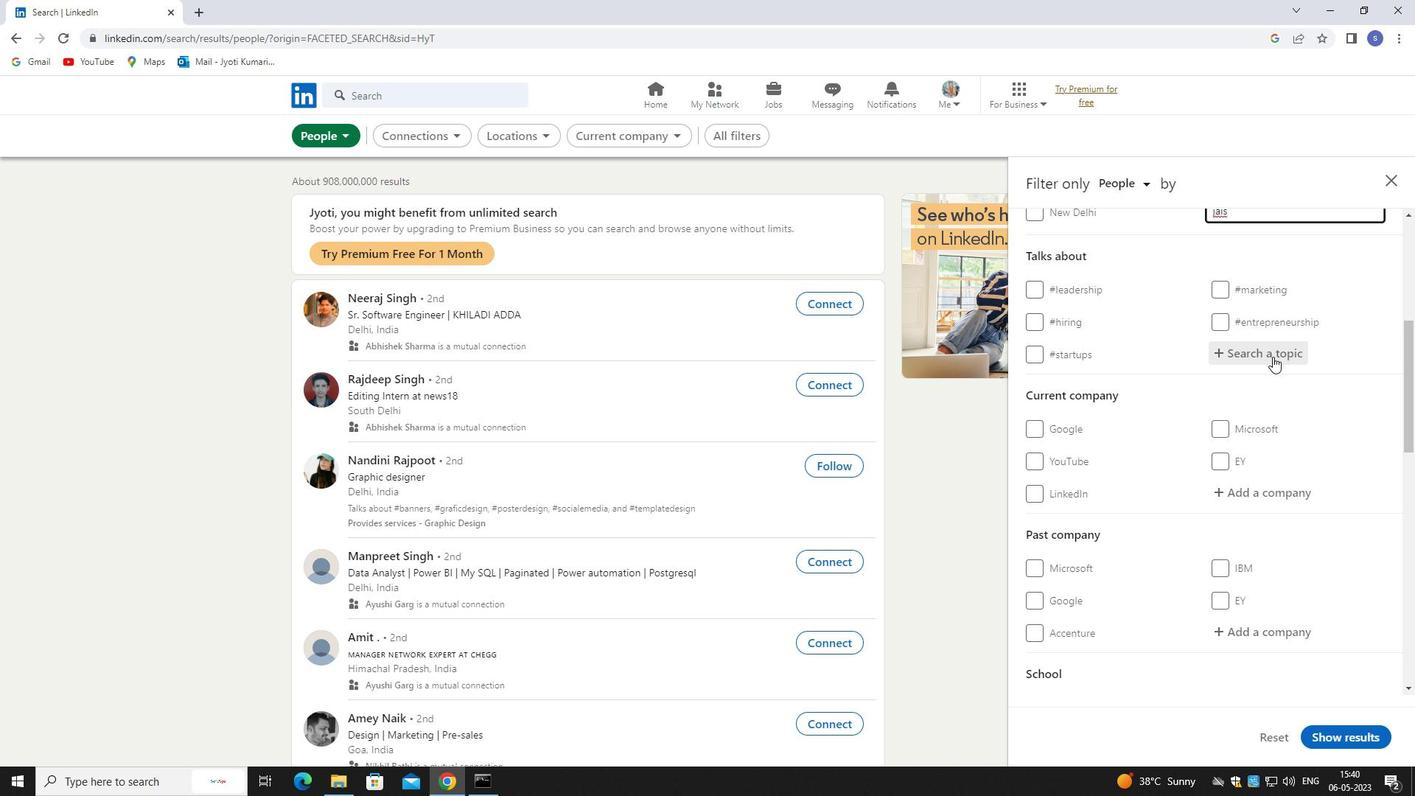 
Action: Key pressed india
Screenshot: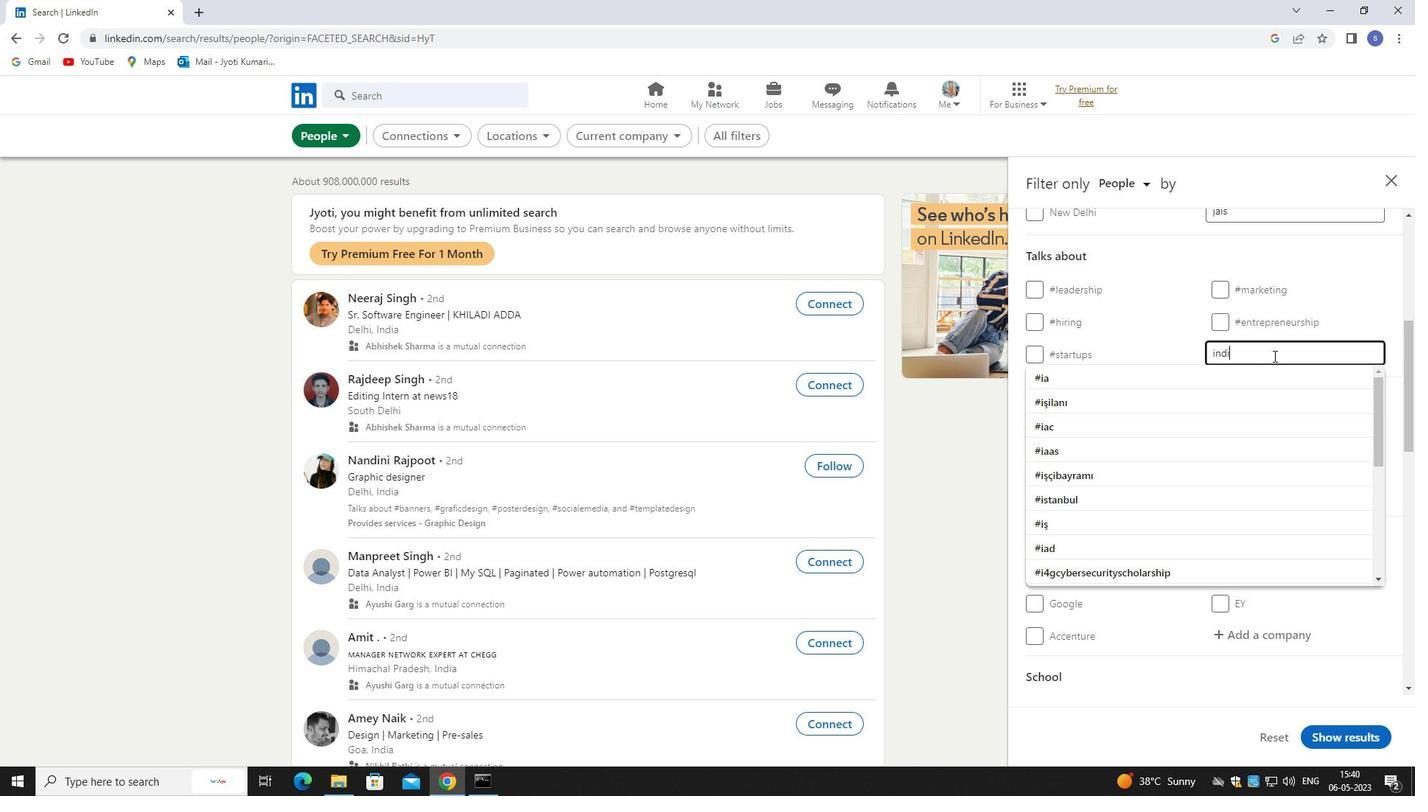 
Action: Mouse moved to (1254, 372)
Screenshot: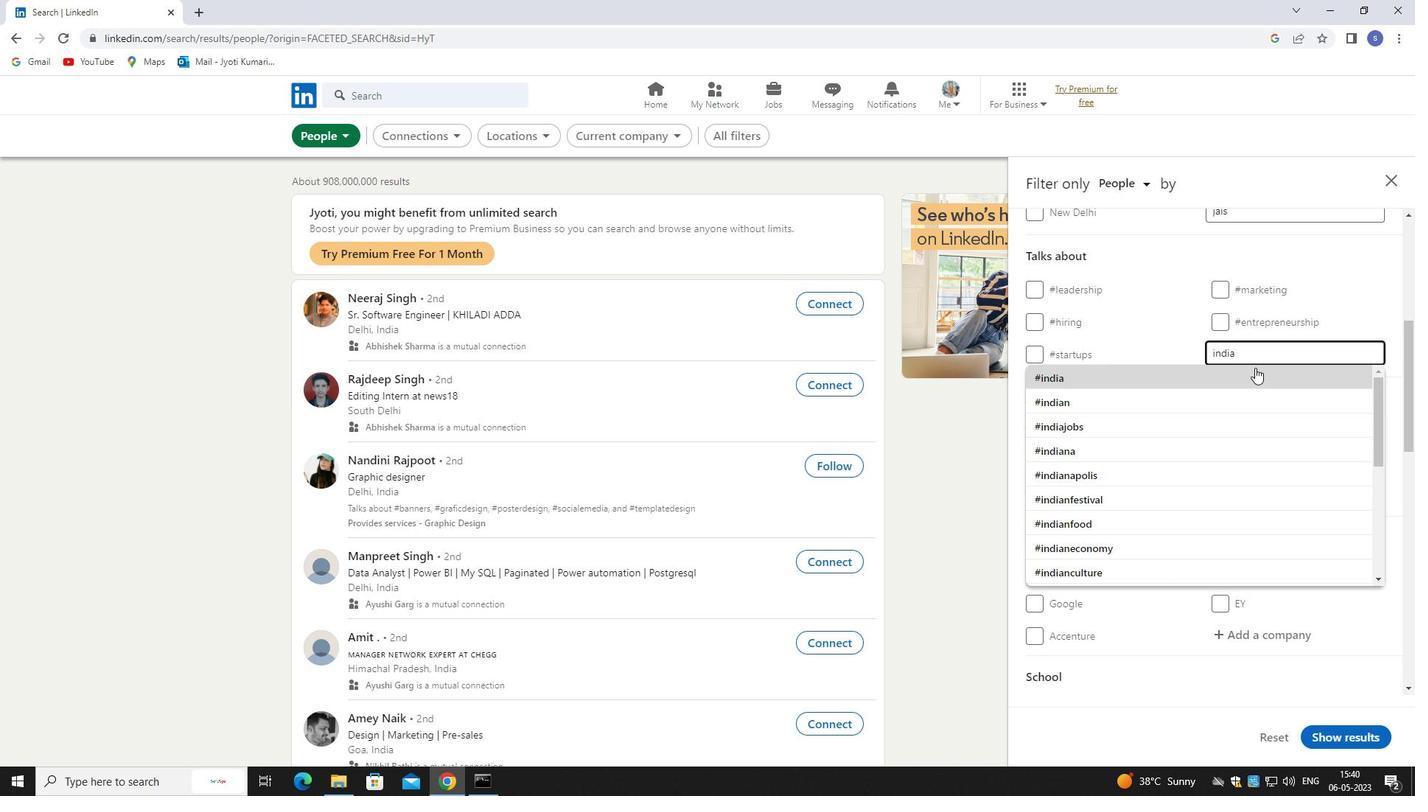 
Action: Mouse pressed left at (1254, 372)
Screenshot: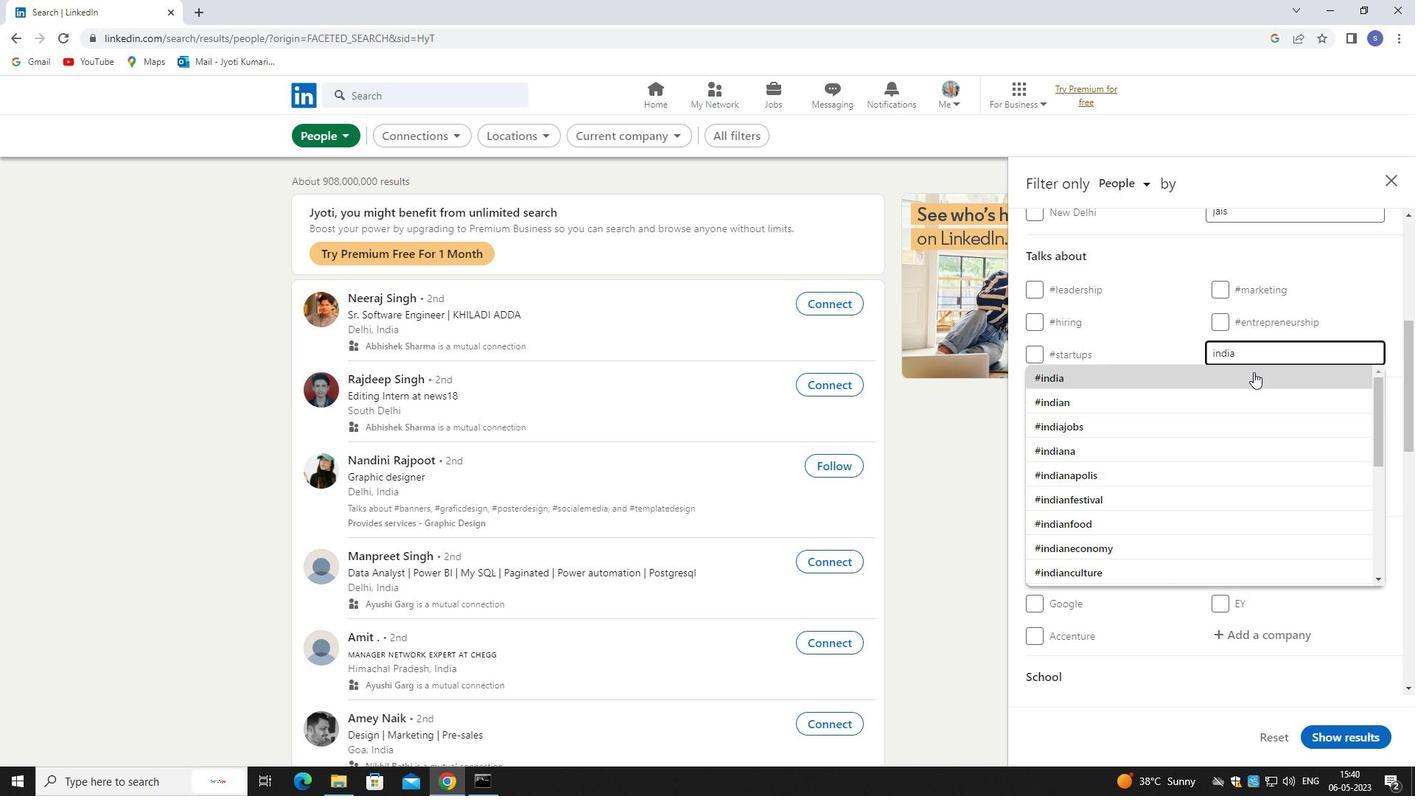
Action: Mouse scrolled (1254, 371) with delta (0, 0)
Screenshot: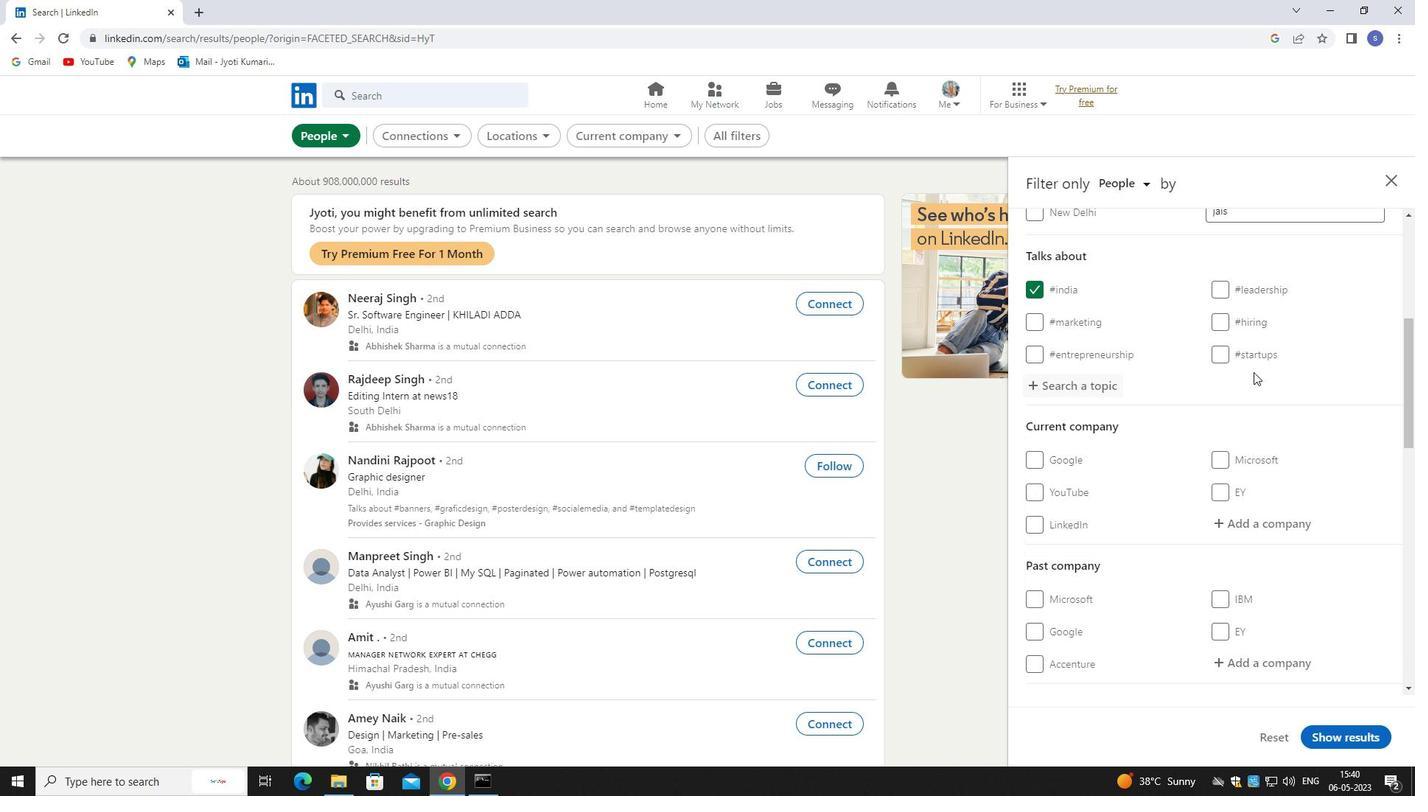 
Action: Mouse scrolled (1254, 371) with delta (0, 0)
Screenshot: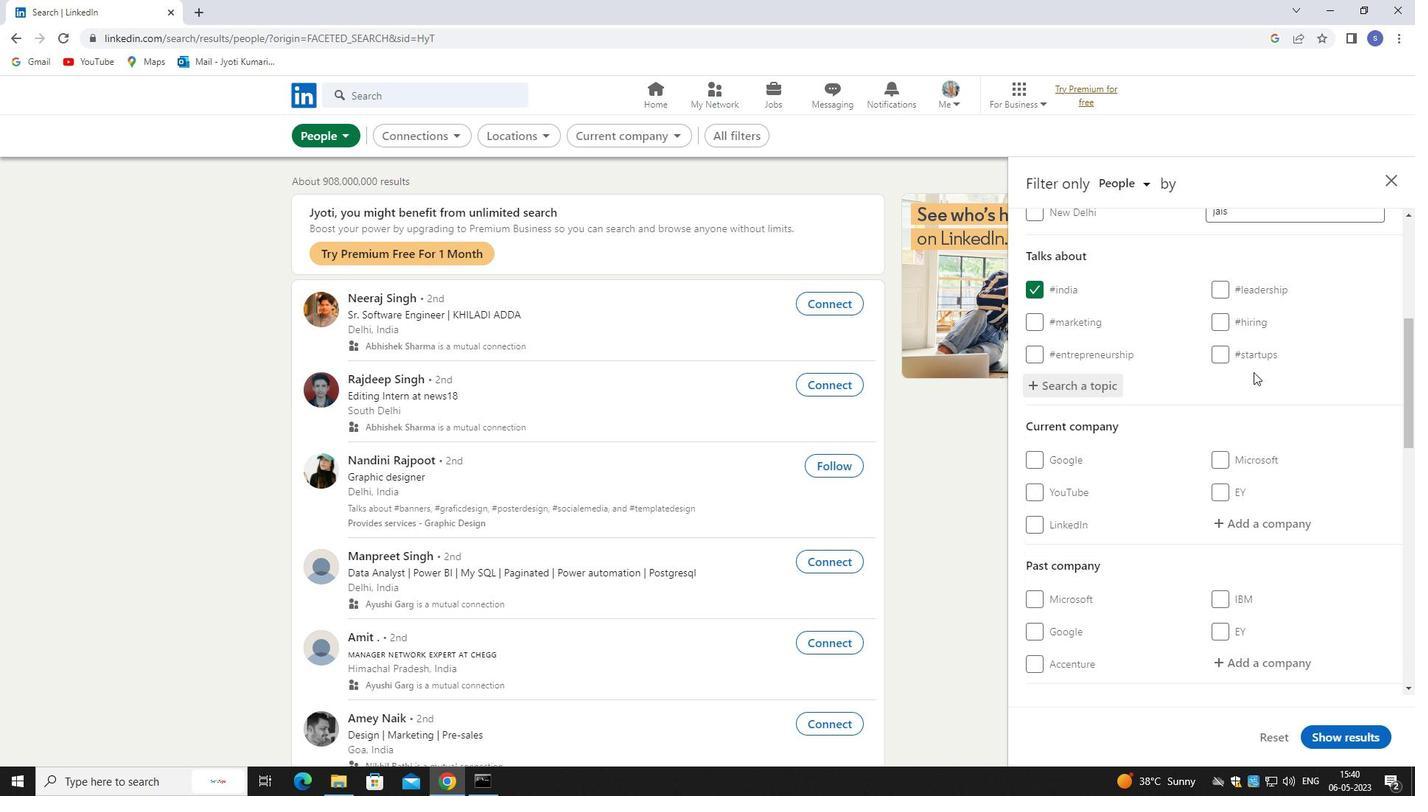 
Action: Mouse scrolled (1254, 371) with delta (0, 0)
Screenshot: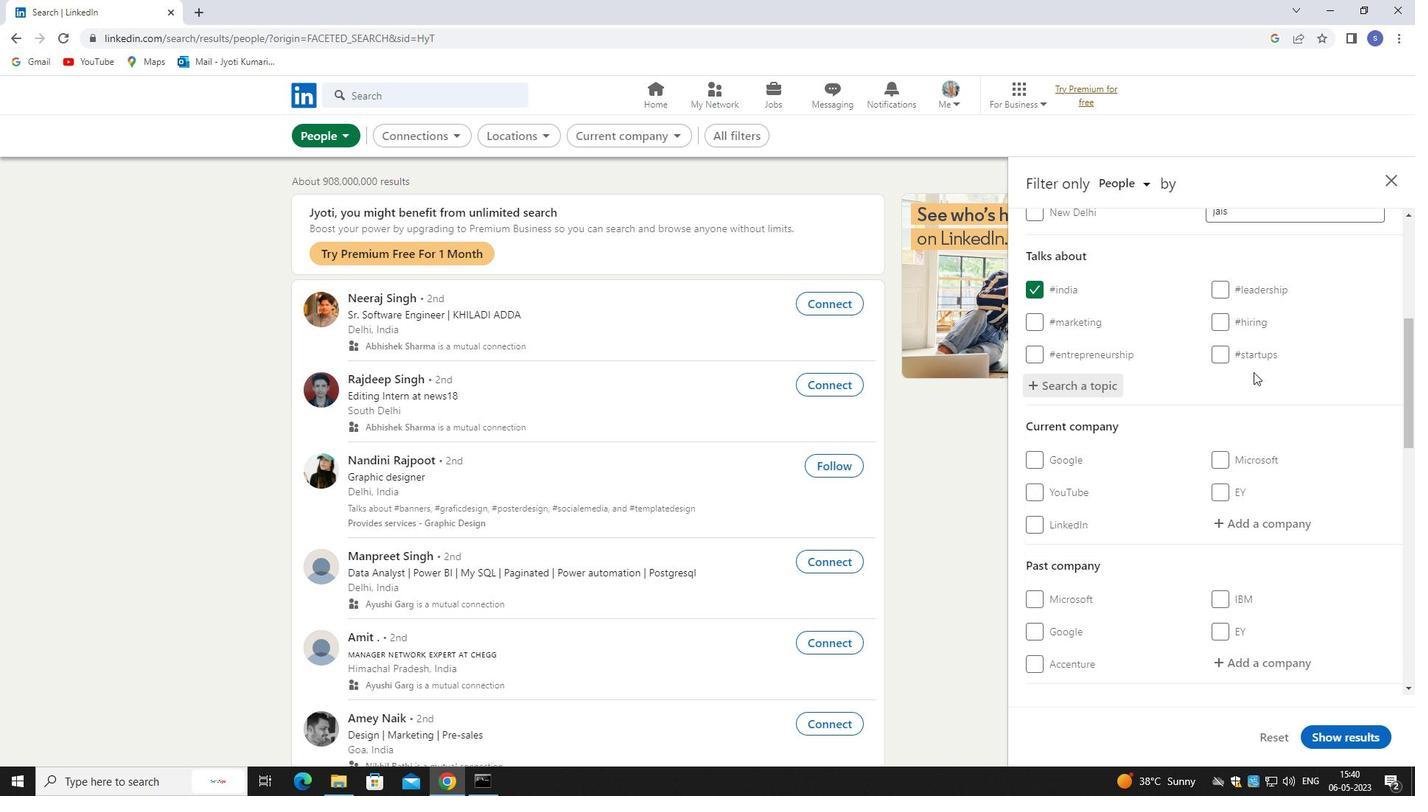 
Action: Mouse moved to (1261, 309)
Screenshot: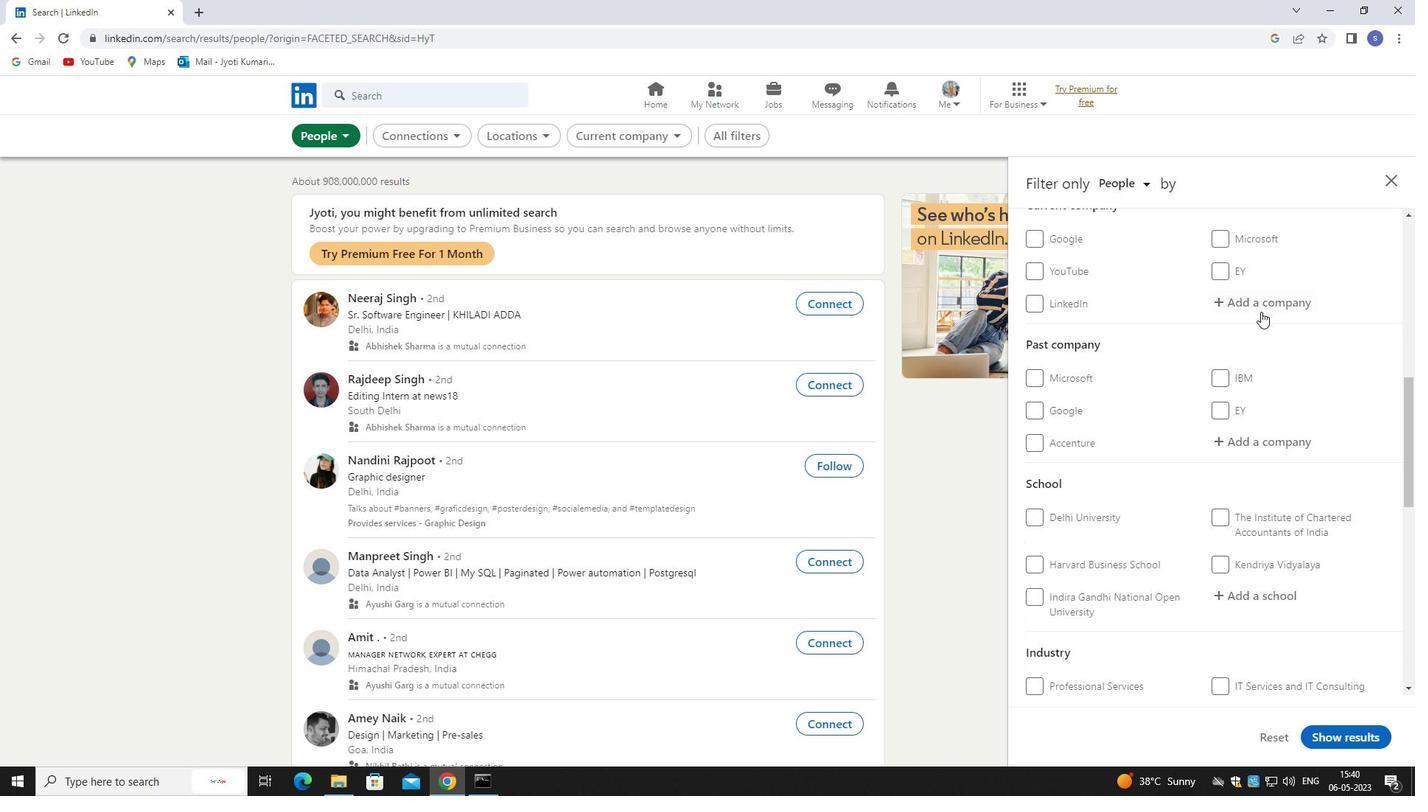 
Action: Mouse pressed left at (1261, 309)
Screenshot: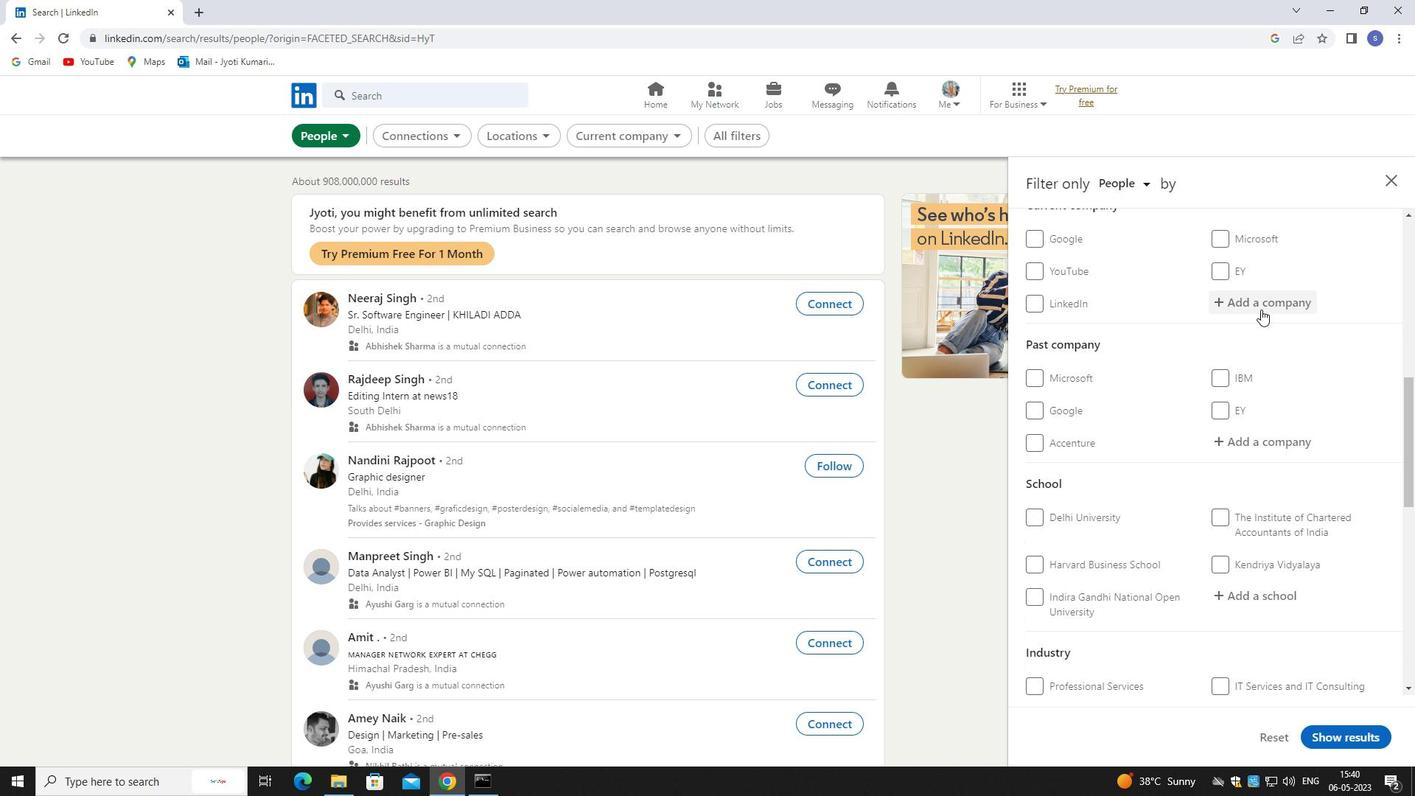 
Action: Mouse moved to (1261, 308)
Screenshot: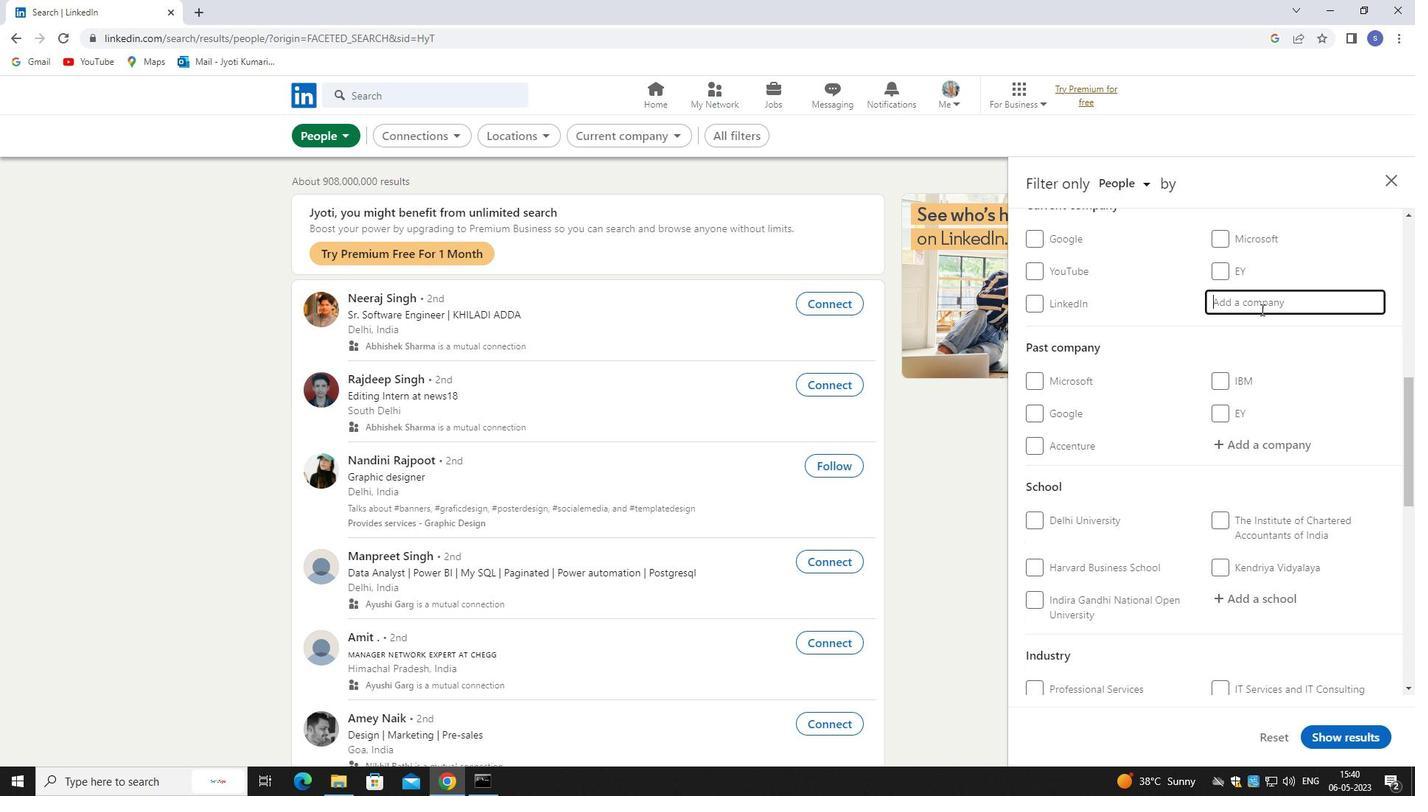 
Action: Key pressed cactus
Screenshot: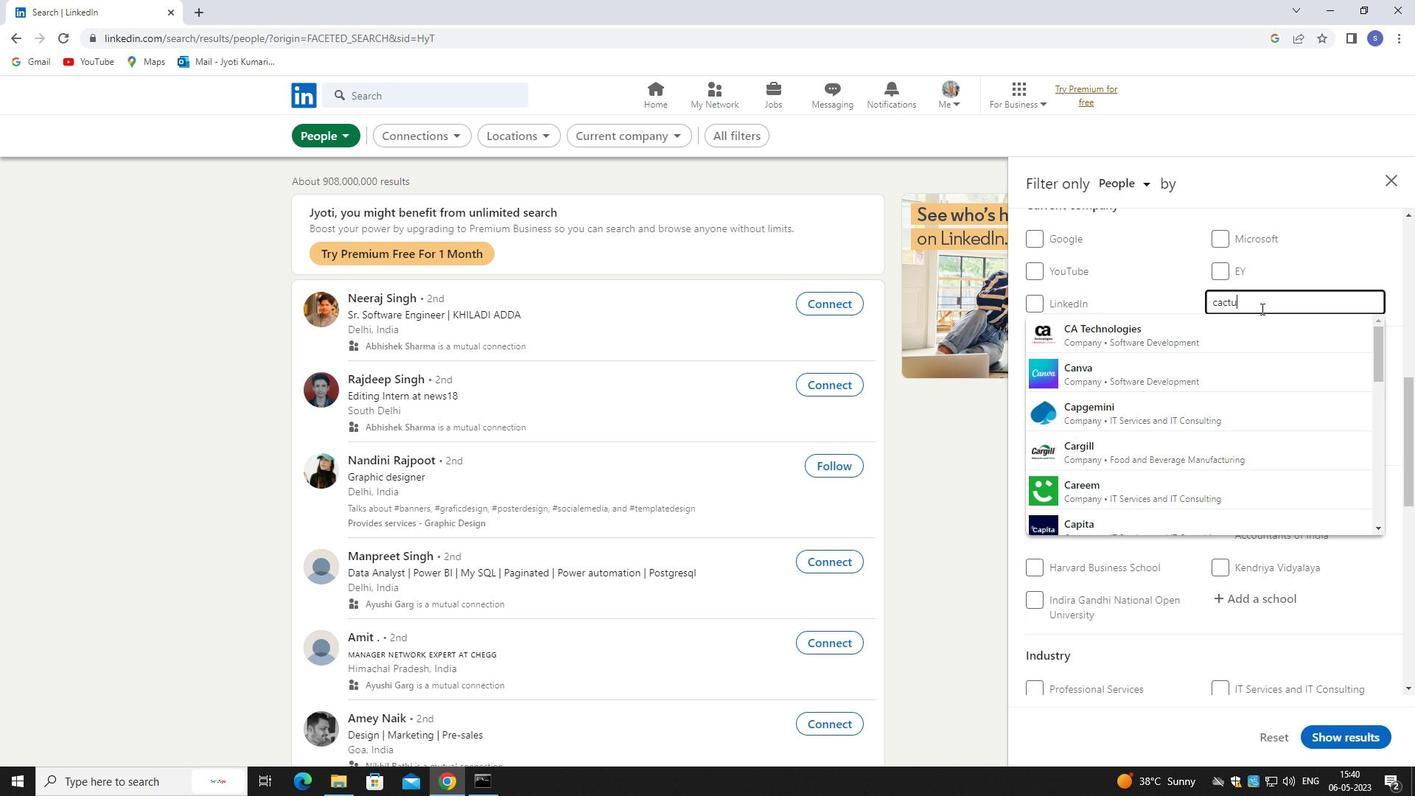 
Action: Mouse moved to (1262, 335)
Screenshot: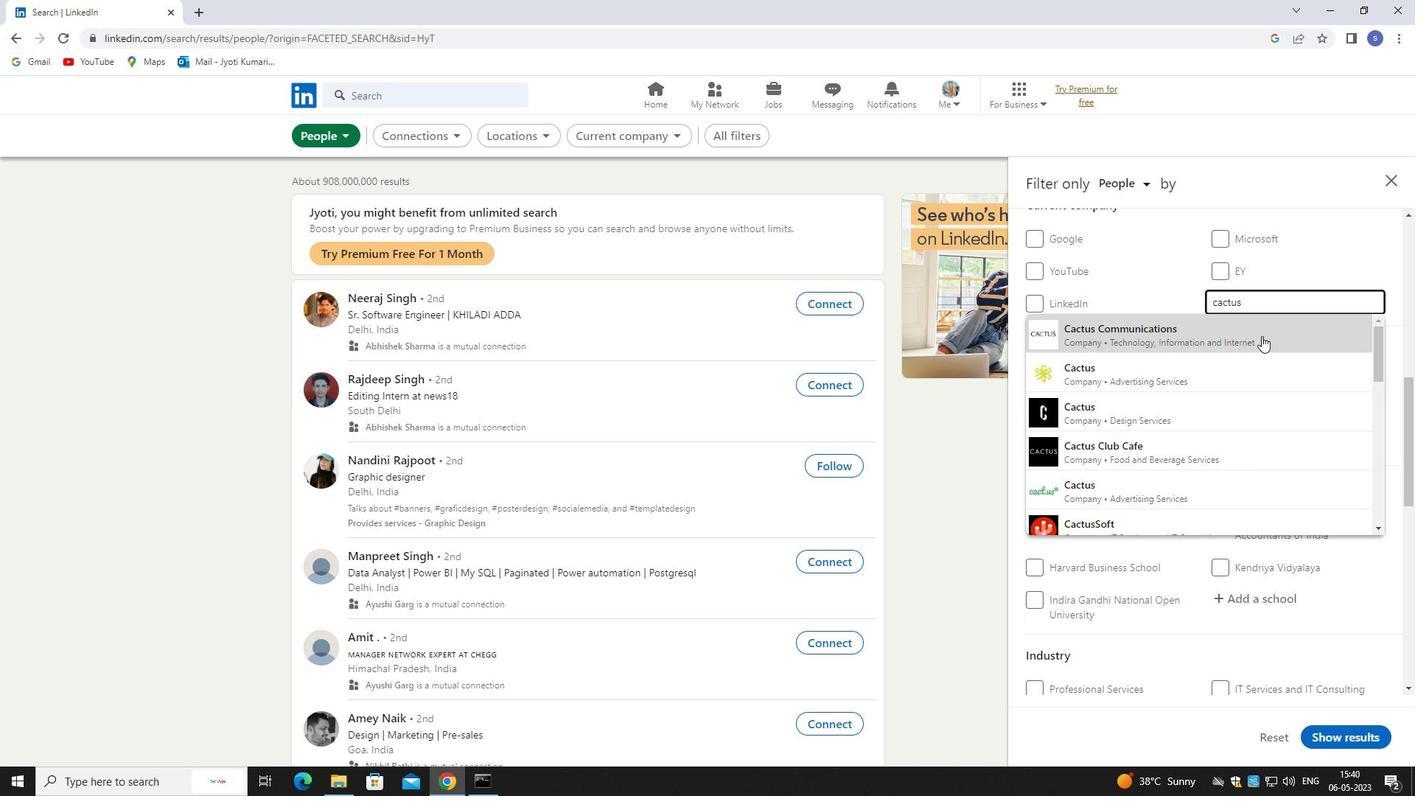 
Action: Mouse pressed left at (1262, 335)
Screenshot: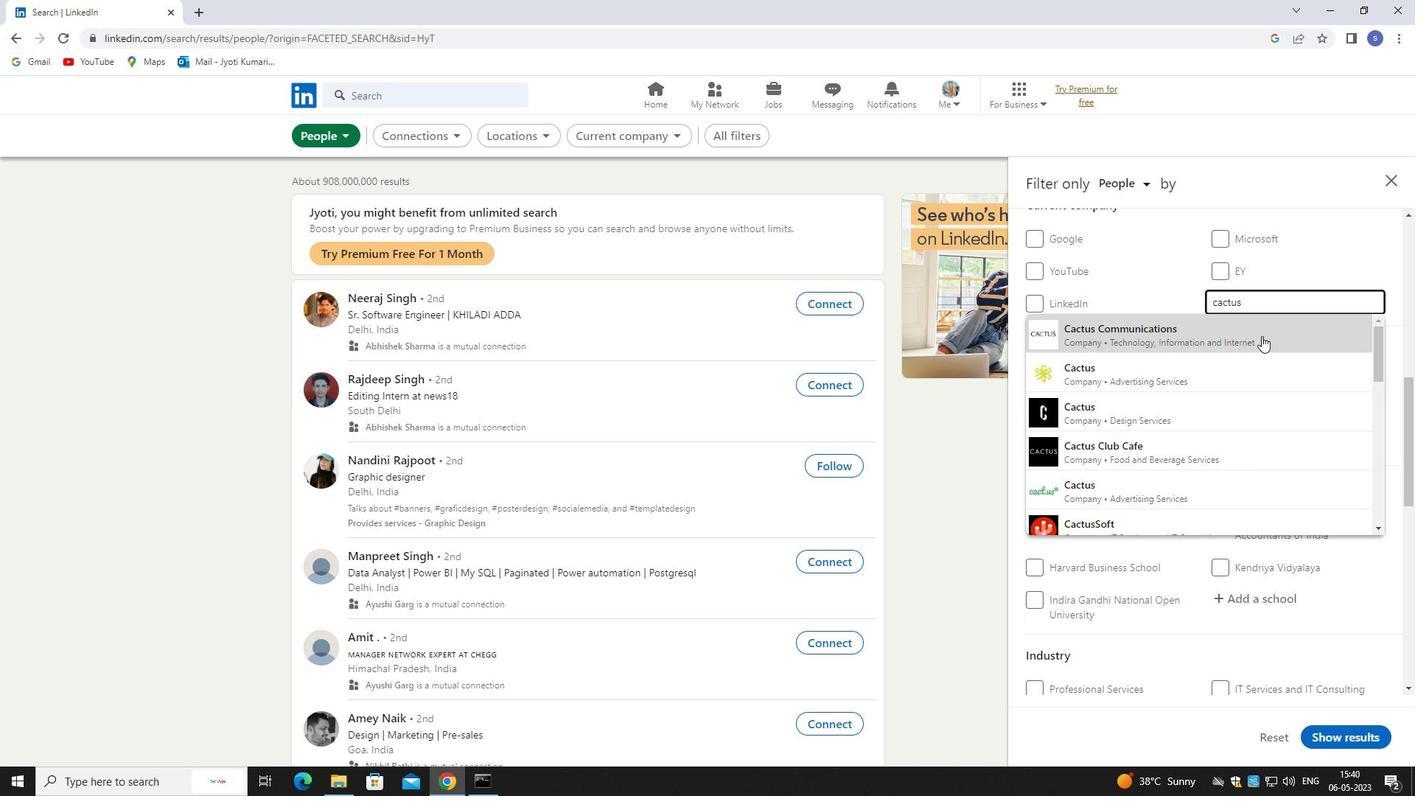 
Action: Mouse moved to (1265, 355)
Screenshot: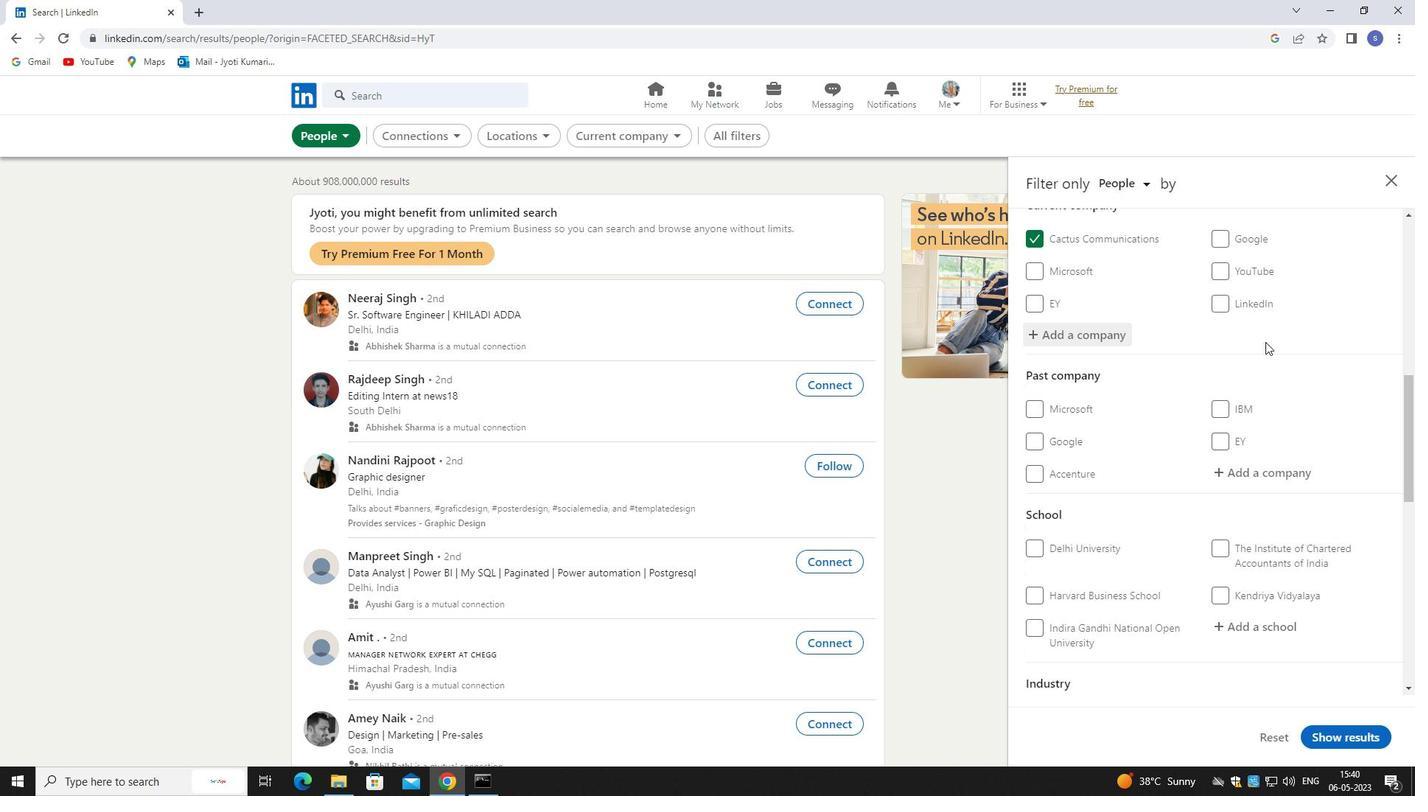 
Action: Mouse scrolled (1265, 354) with delta (0, 0)
Screenshot: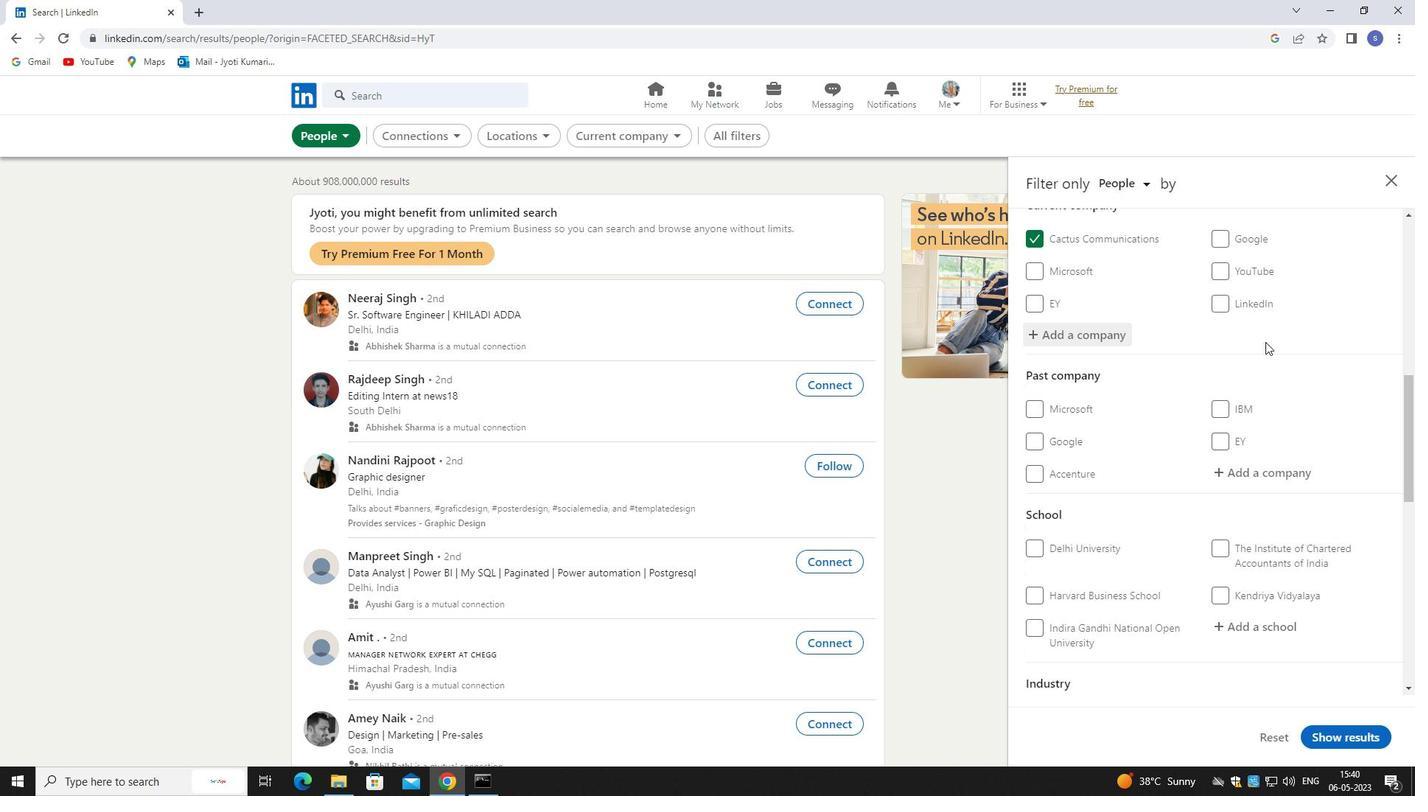 
Action: Mouse moved to (1256, 555)
Screenshot: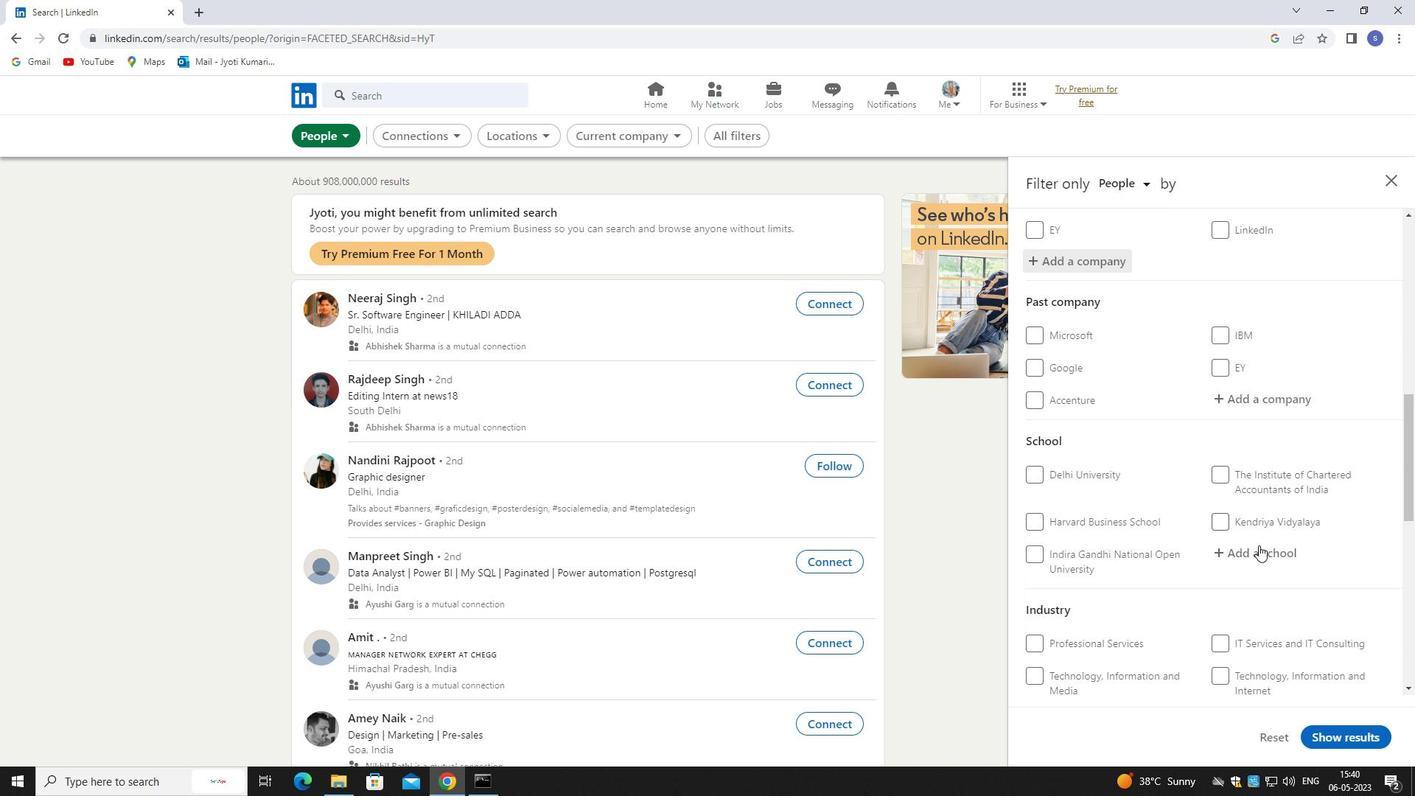 
Action: Mouse pressed left at (1256, 555)
Screenshot: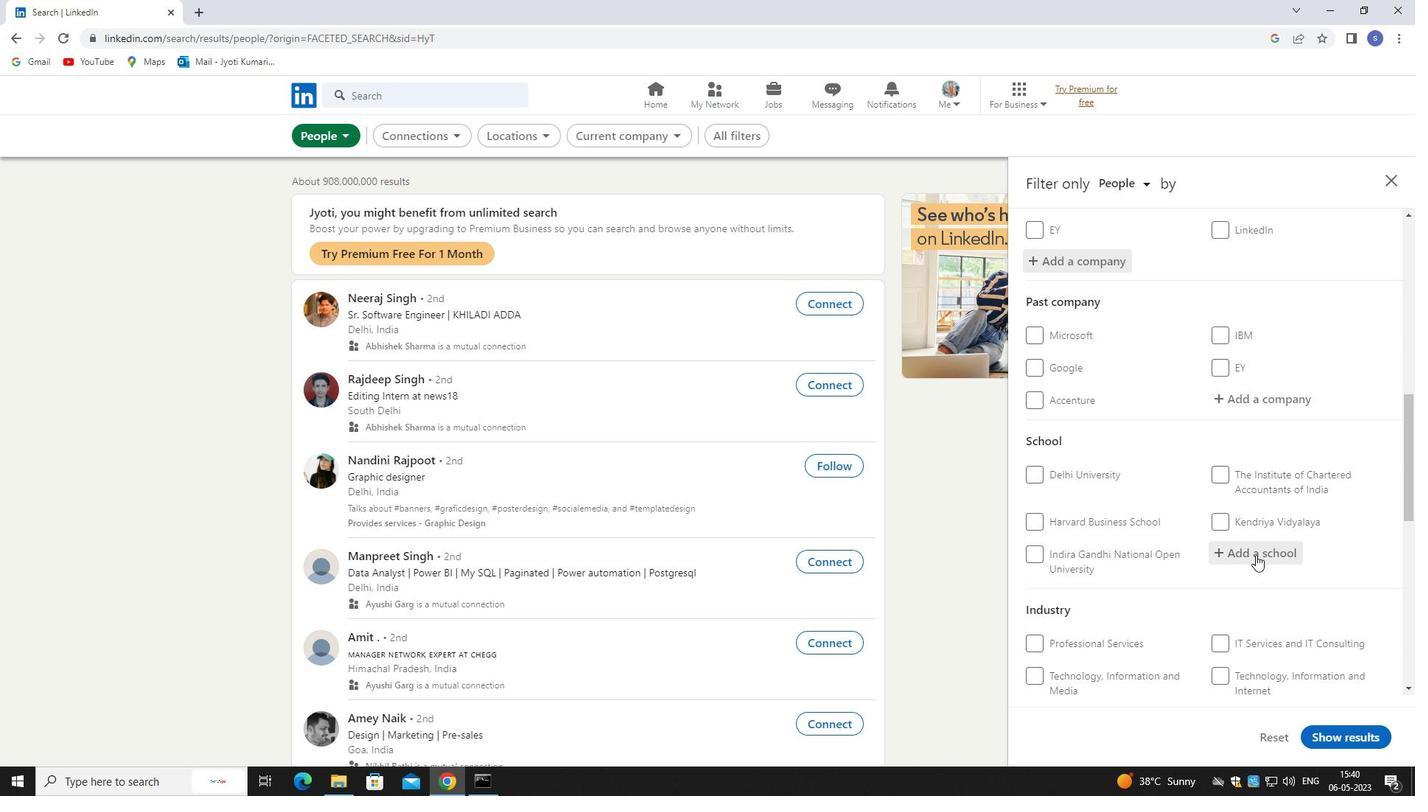 
Action: Mouse moved to (1239, 553)
Screenshot: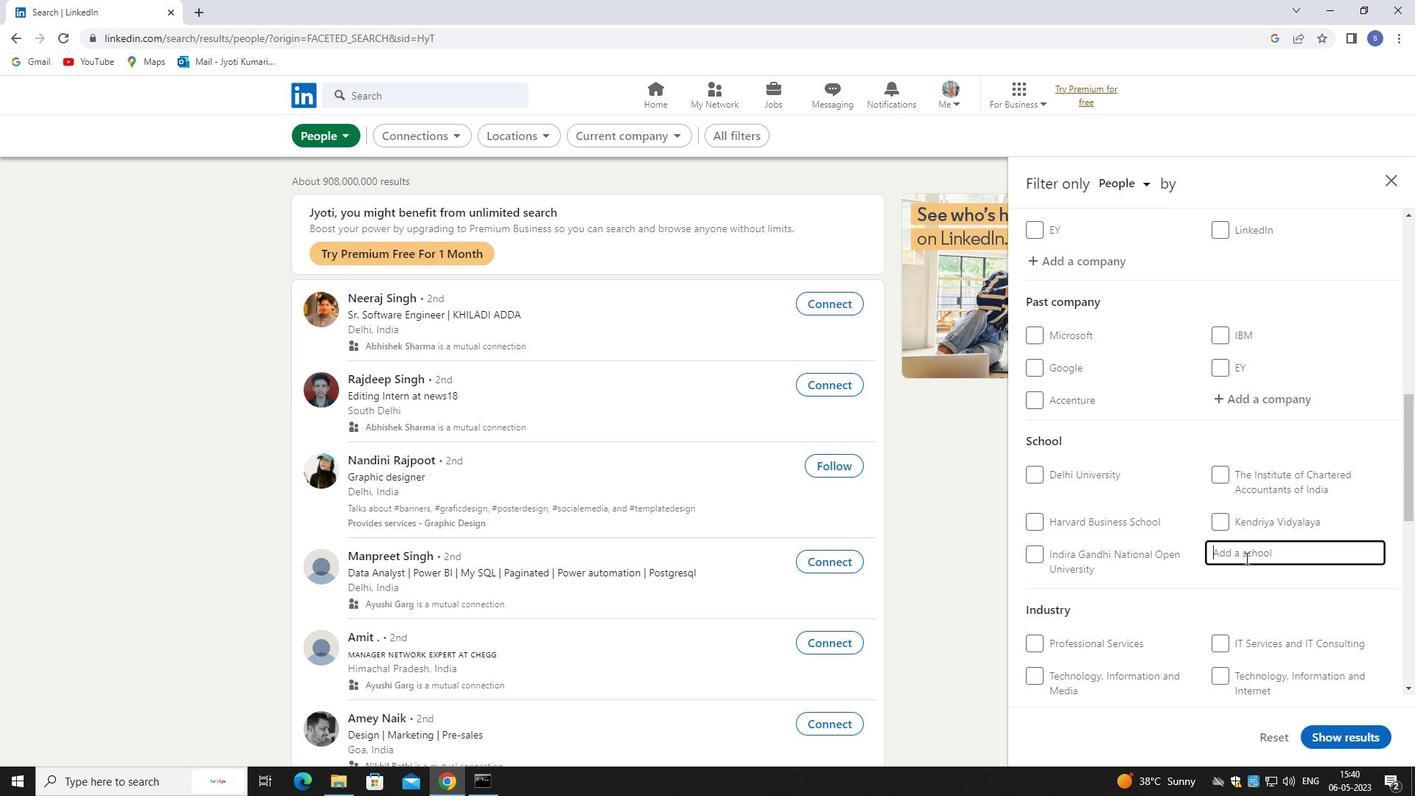 
Action: Key pressed sa<Key.backspace>olapp<Key.backspace>
Screenshot: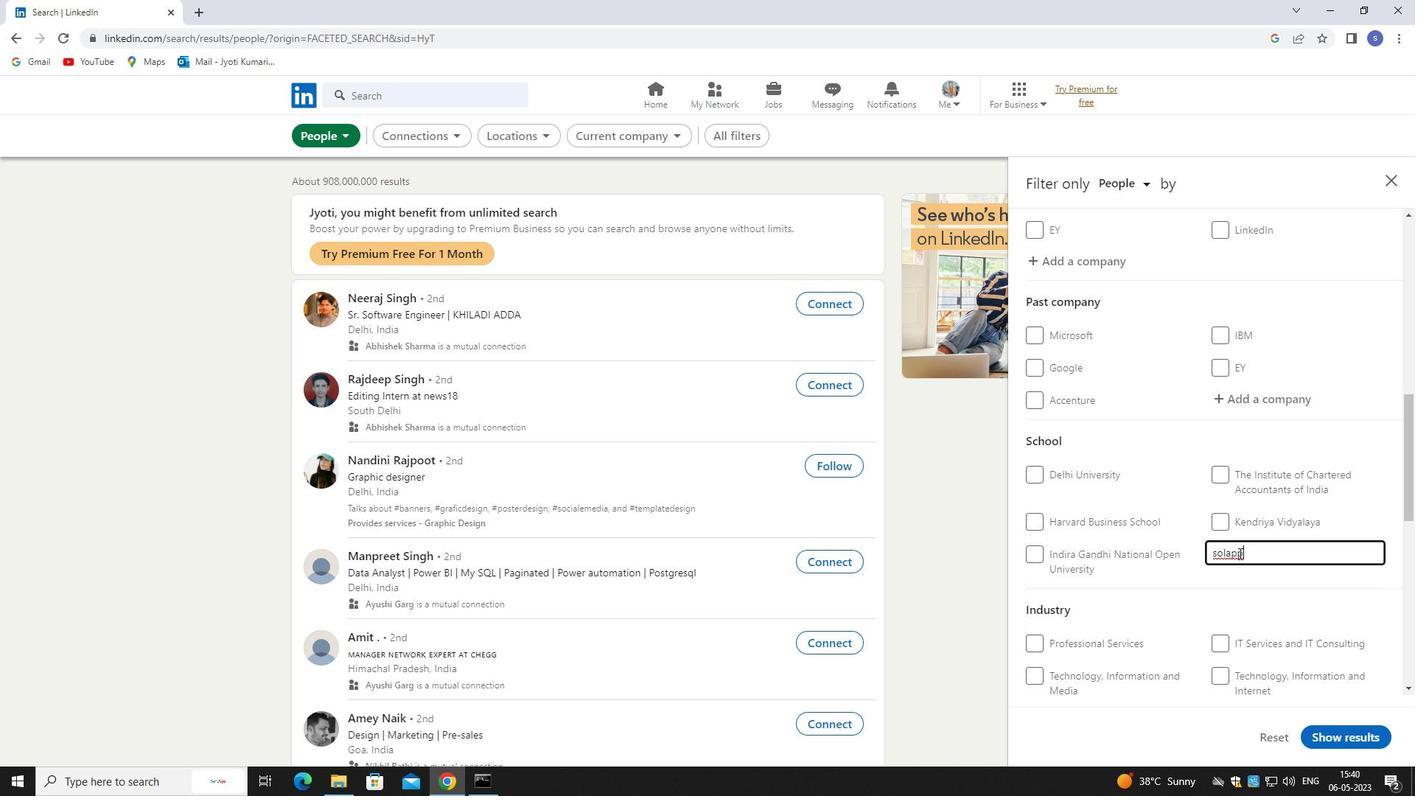 
Action: Mouse moved to (1241, 585)
Screenshot: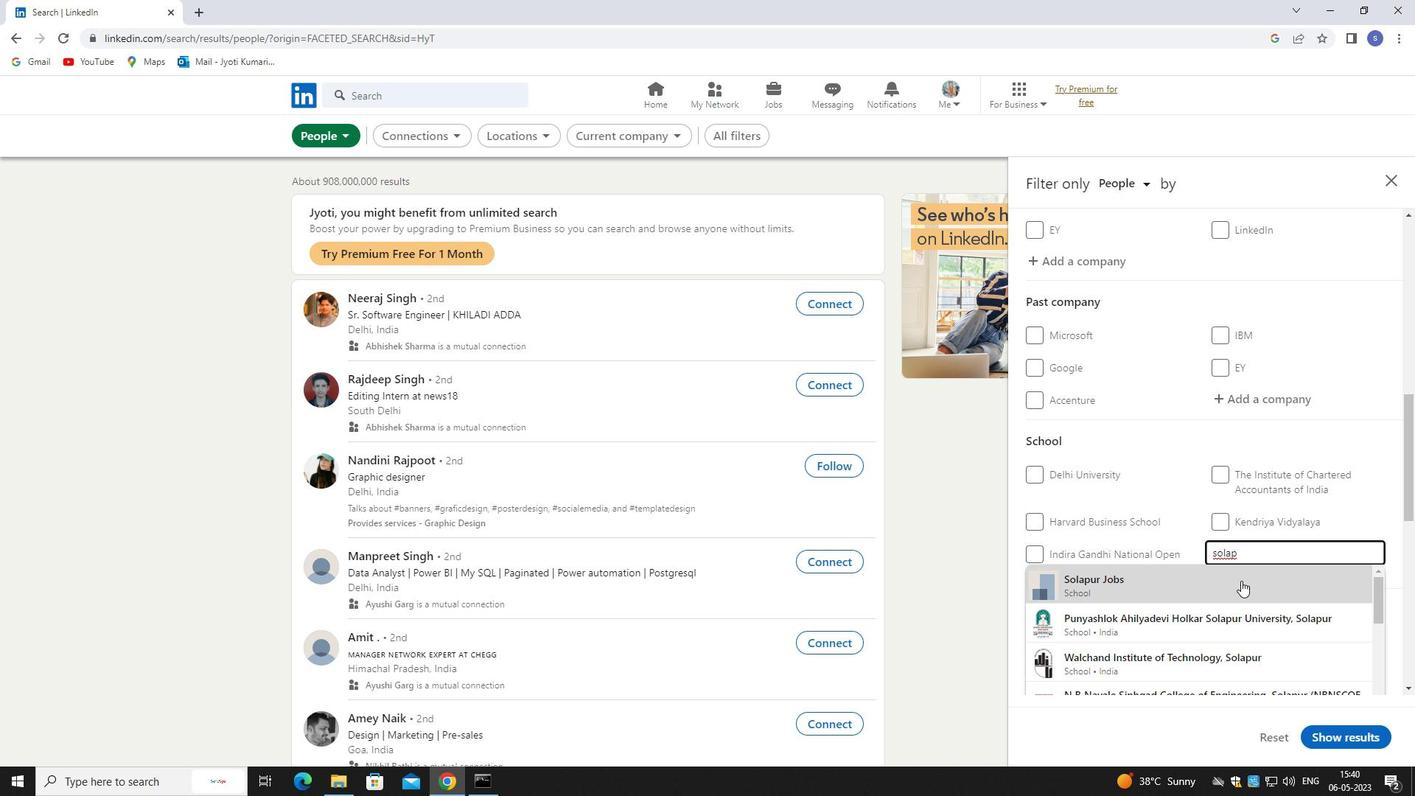 
Action: Mouse pressed left at (1241, 585)
Screenshot: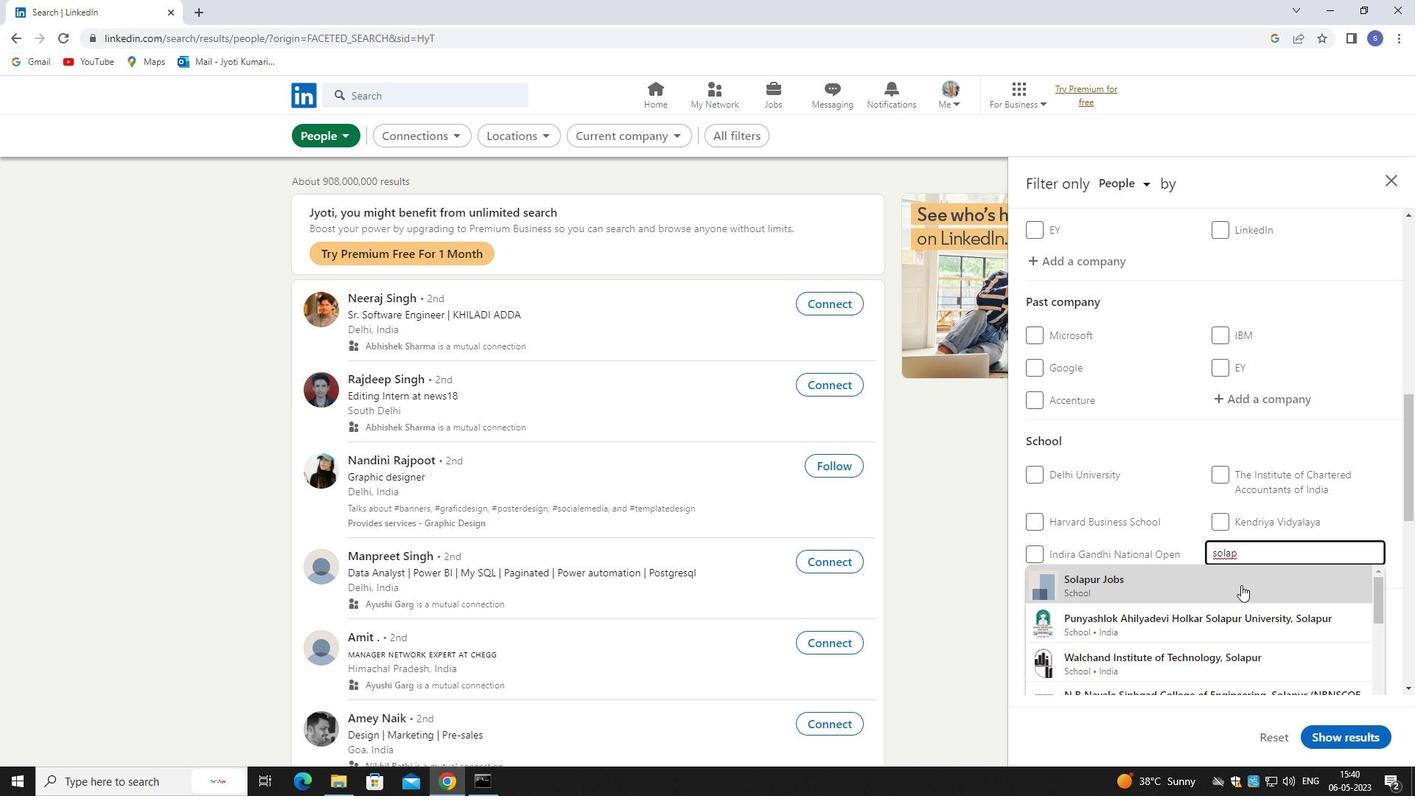 
Action: Mouse moved to (1242, 575)
Screenshot: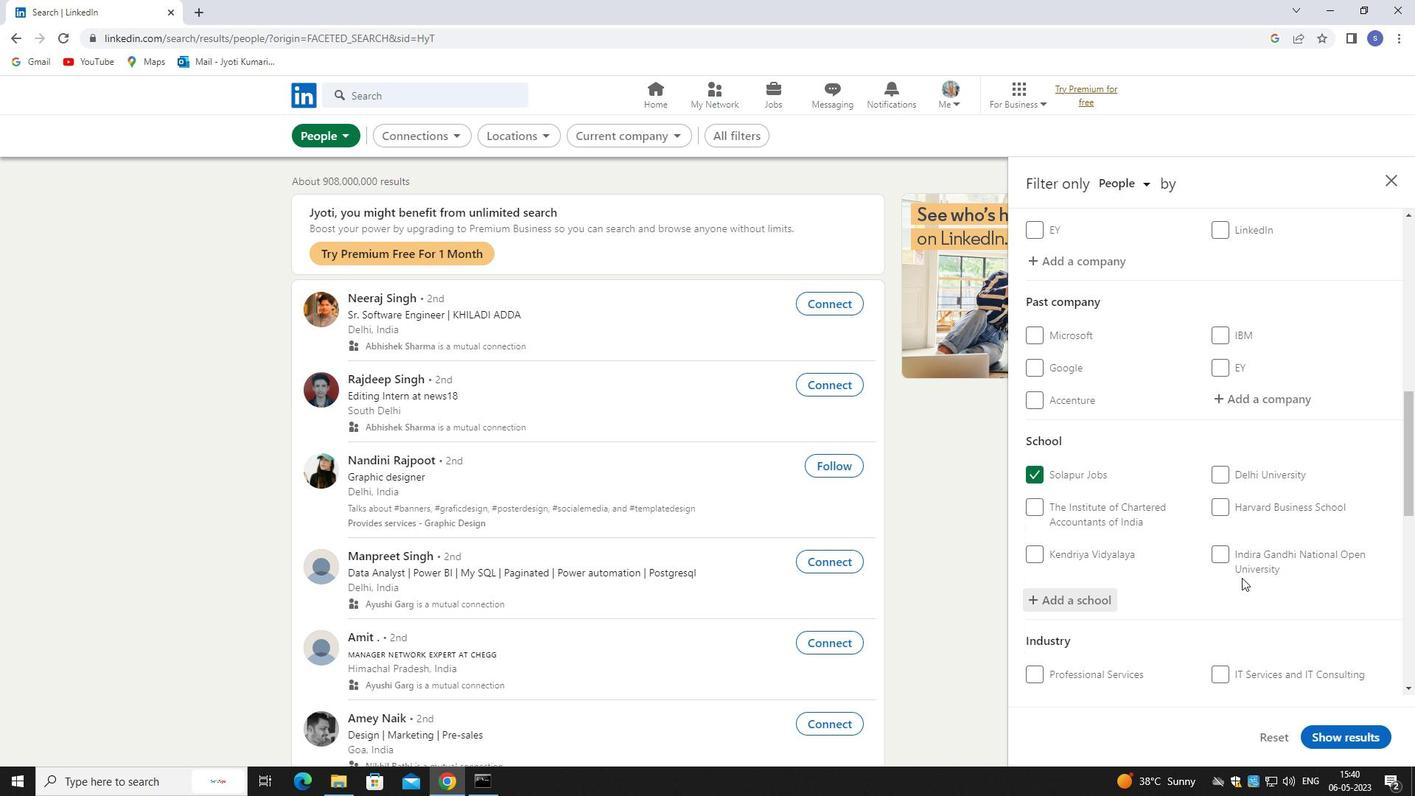 
Action: Mouse scrolled (1242, 575) with delta (0, 0)
Screenshot: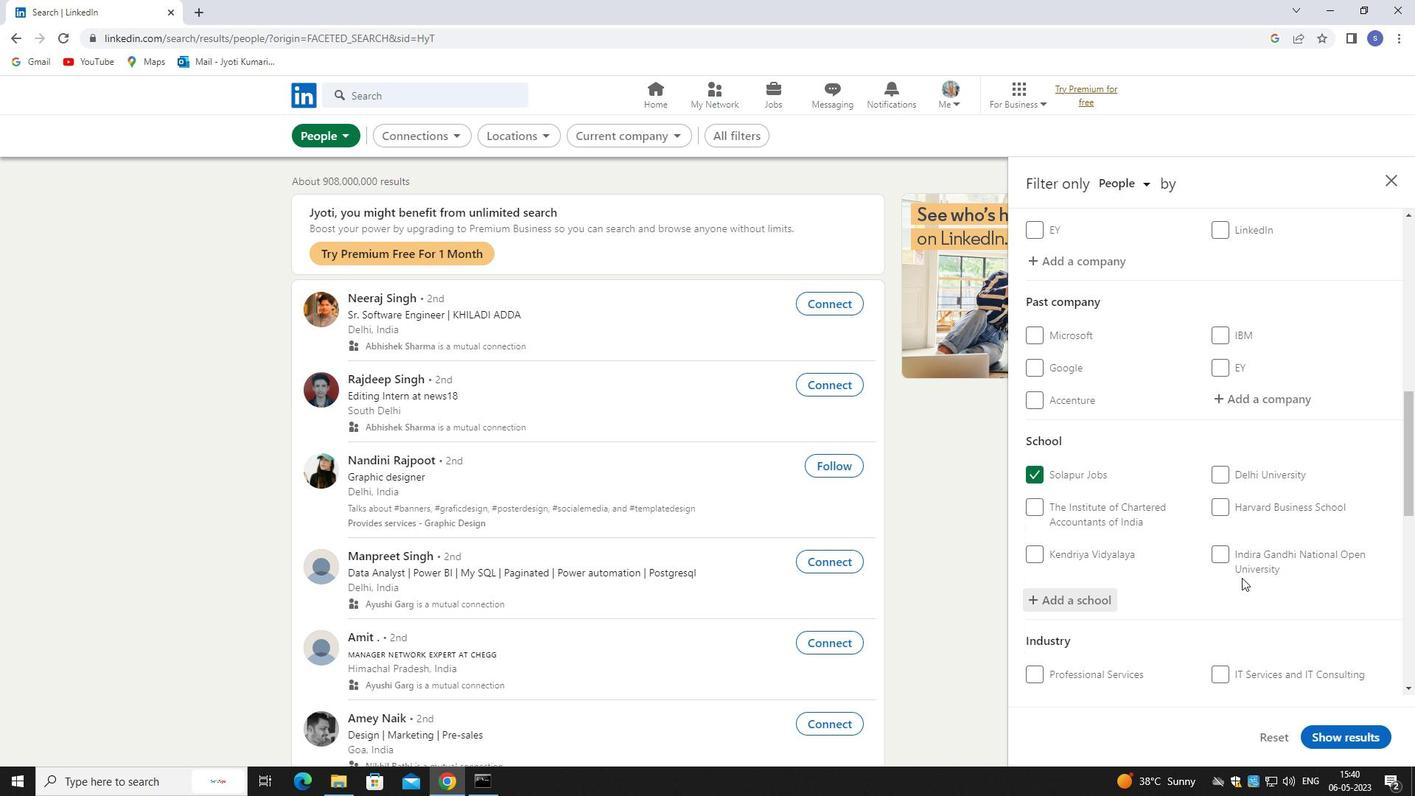 
Action: Mouse moved to (1243, 575)
Screenshot: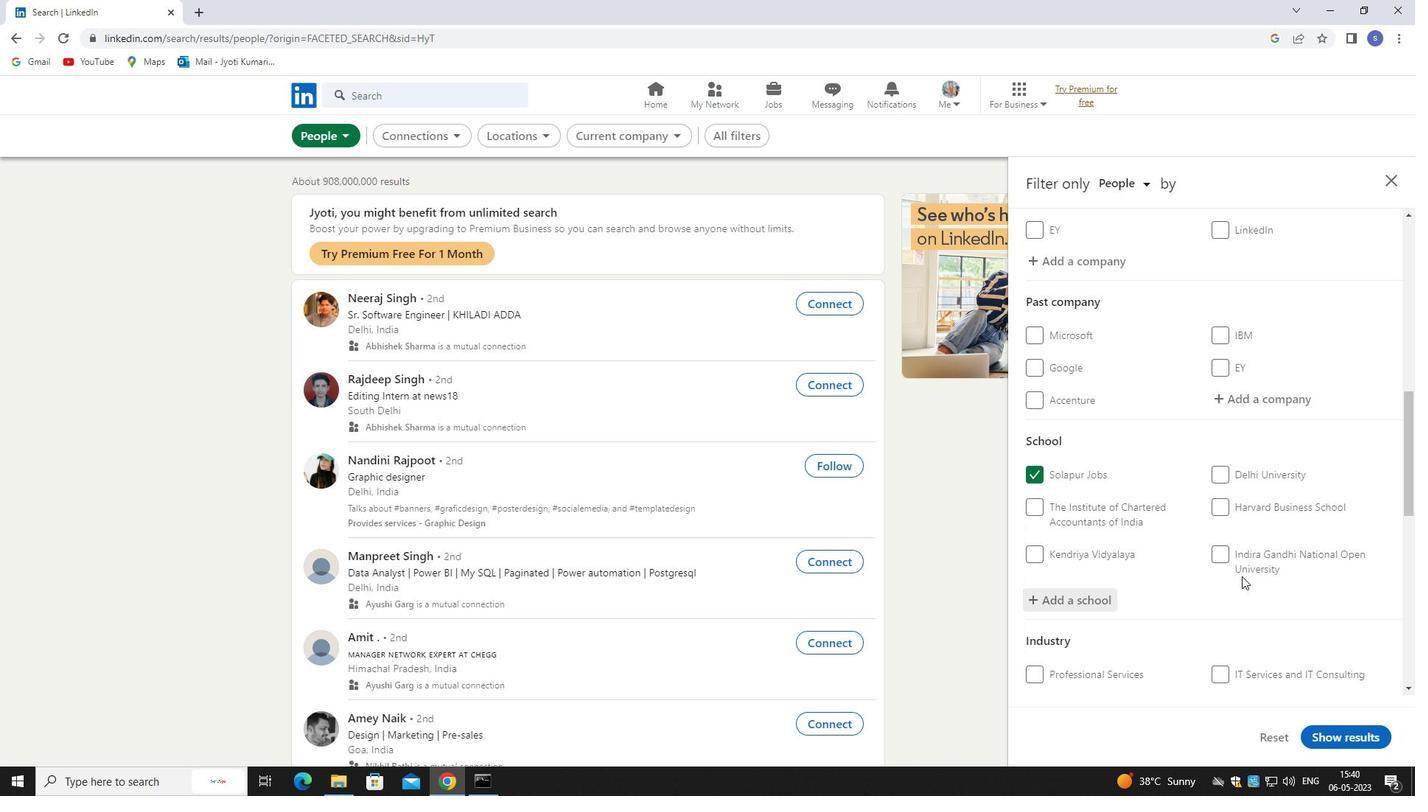 
Action: Mouse scrolled (1243, 575) with delta (0, 0)
Screenshot: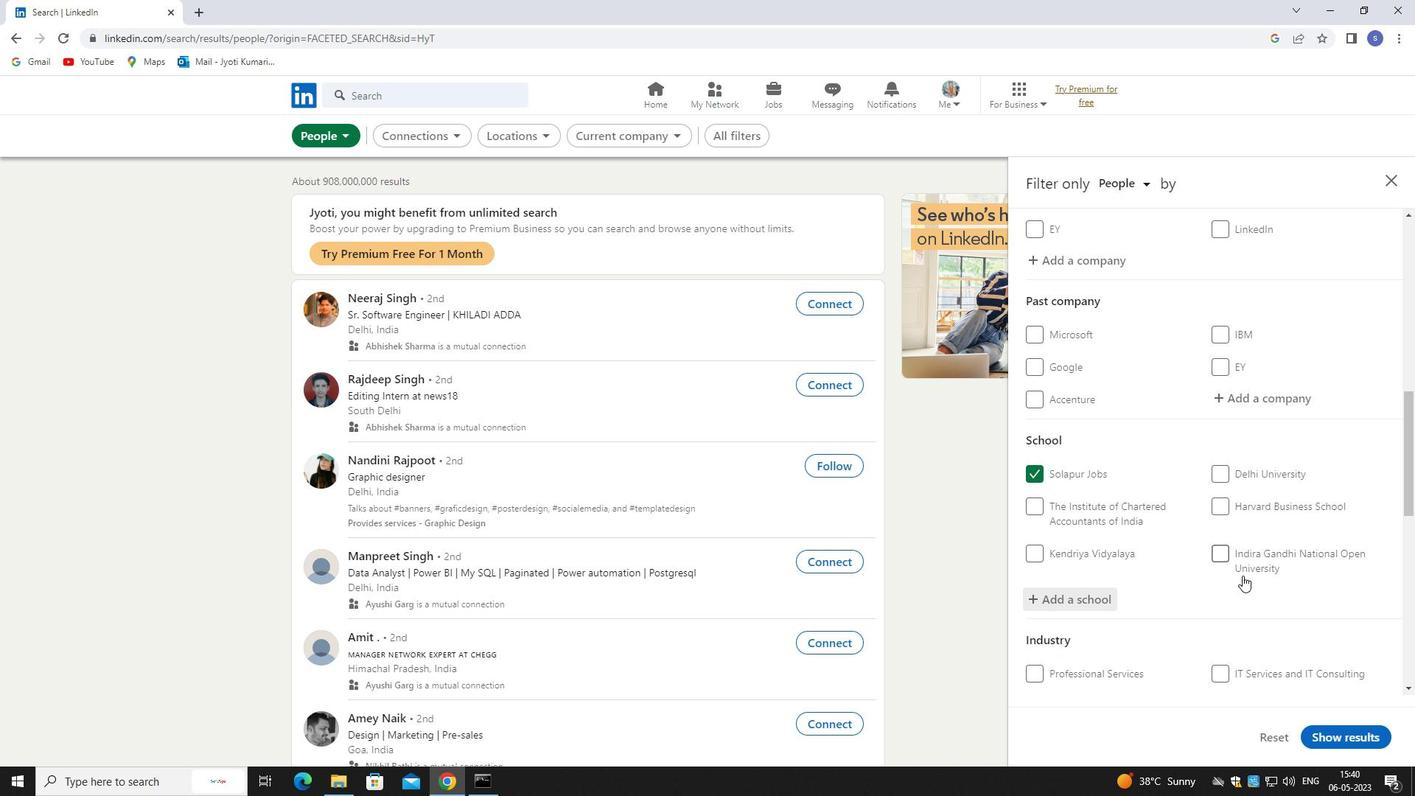
Action: Mouse moved to (1257, 603)
Screenshot: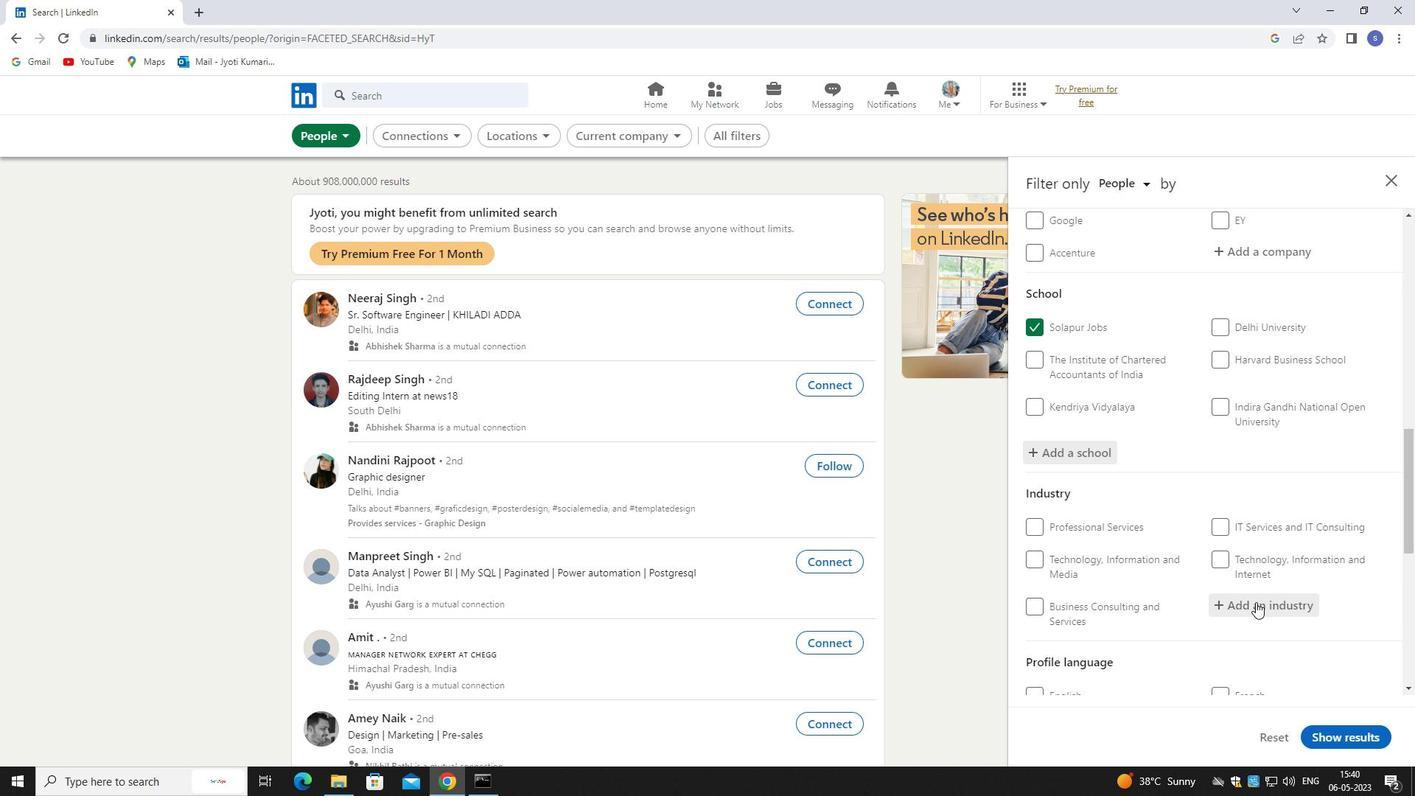 
Action: Mouse pressed left at (1257, 603)
Screenshot: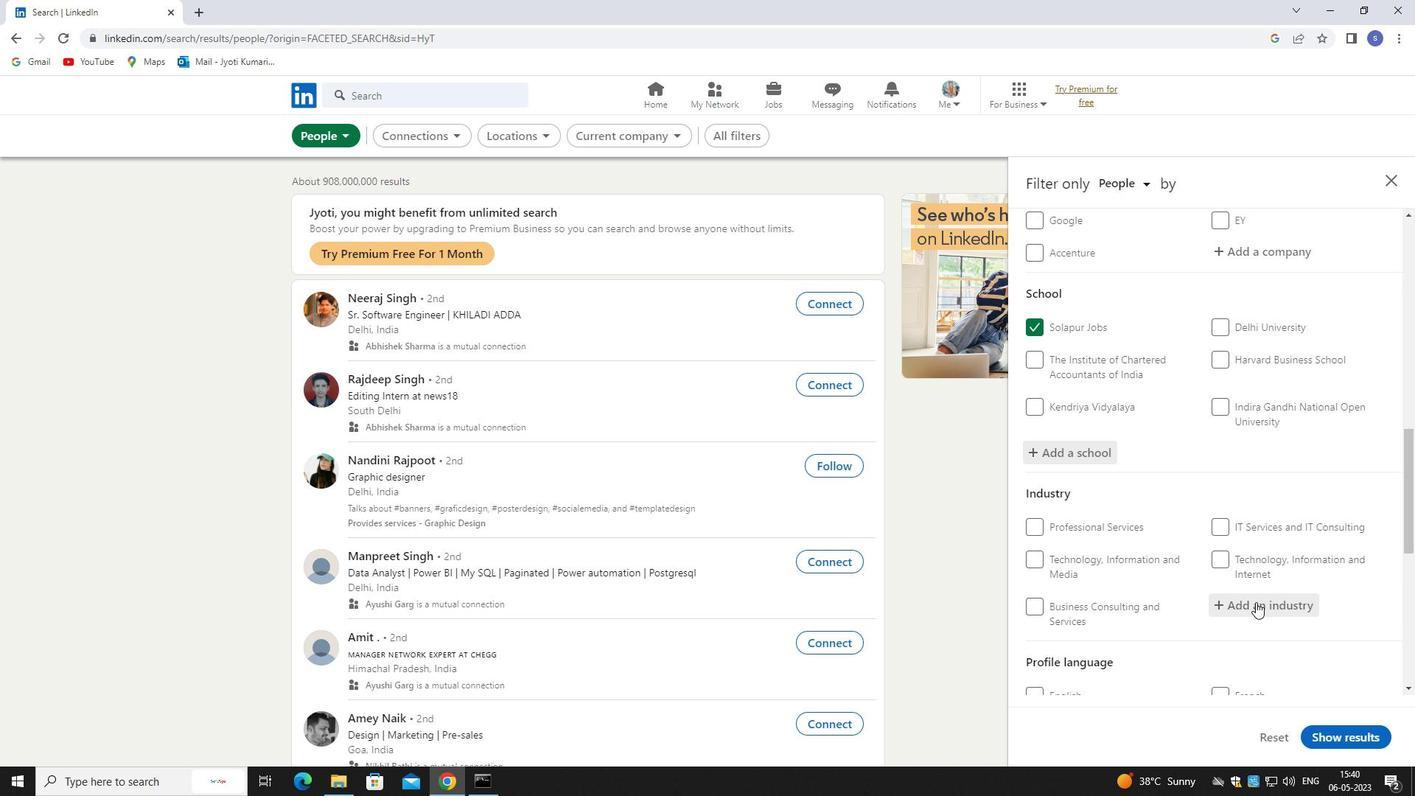 
Action: Key pressed computer
Screenshot: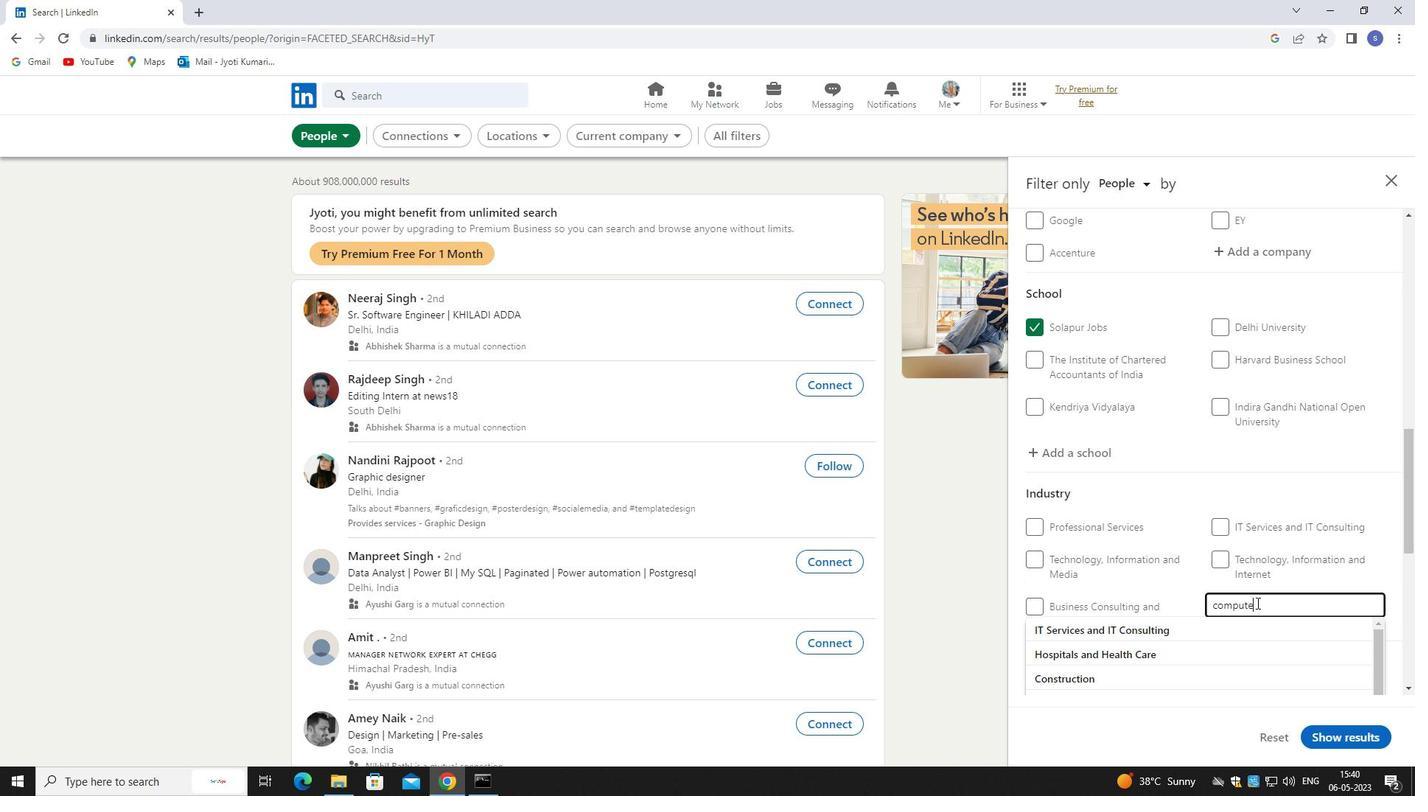 
Action: Mouse moved to (1244, 635)
Screenshot: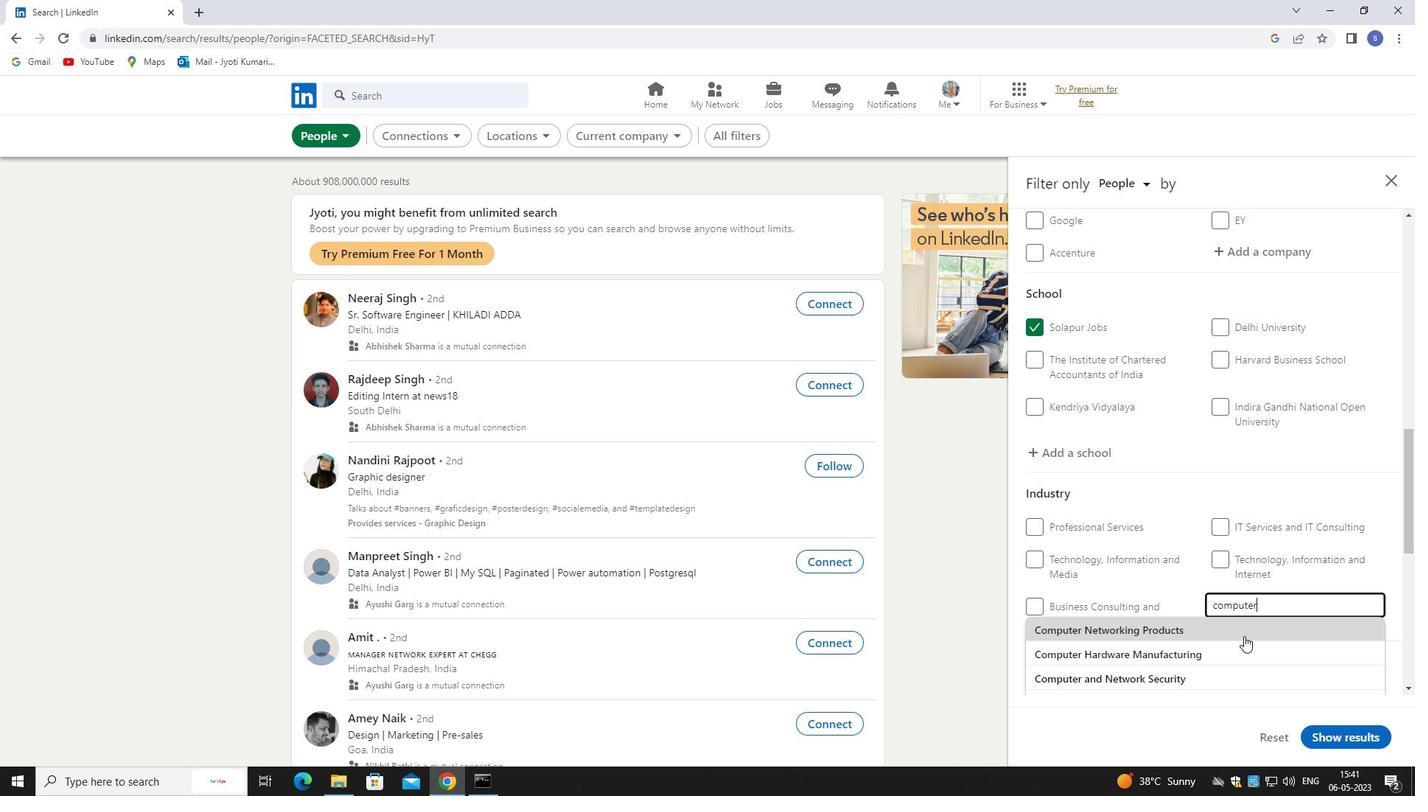 
Action: Mouse pressed left at (1244, 635)
Screenshot: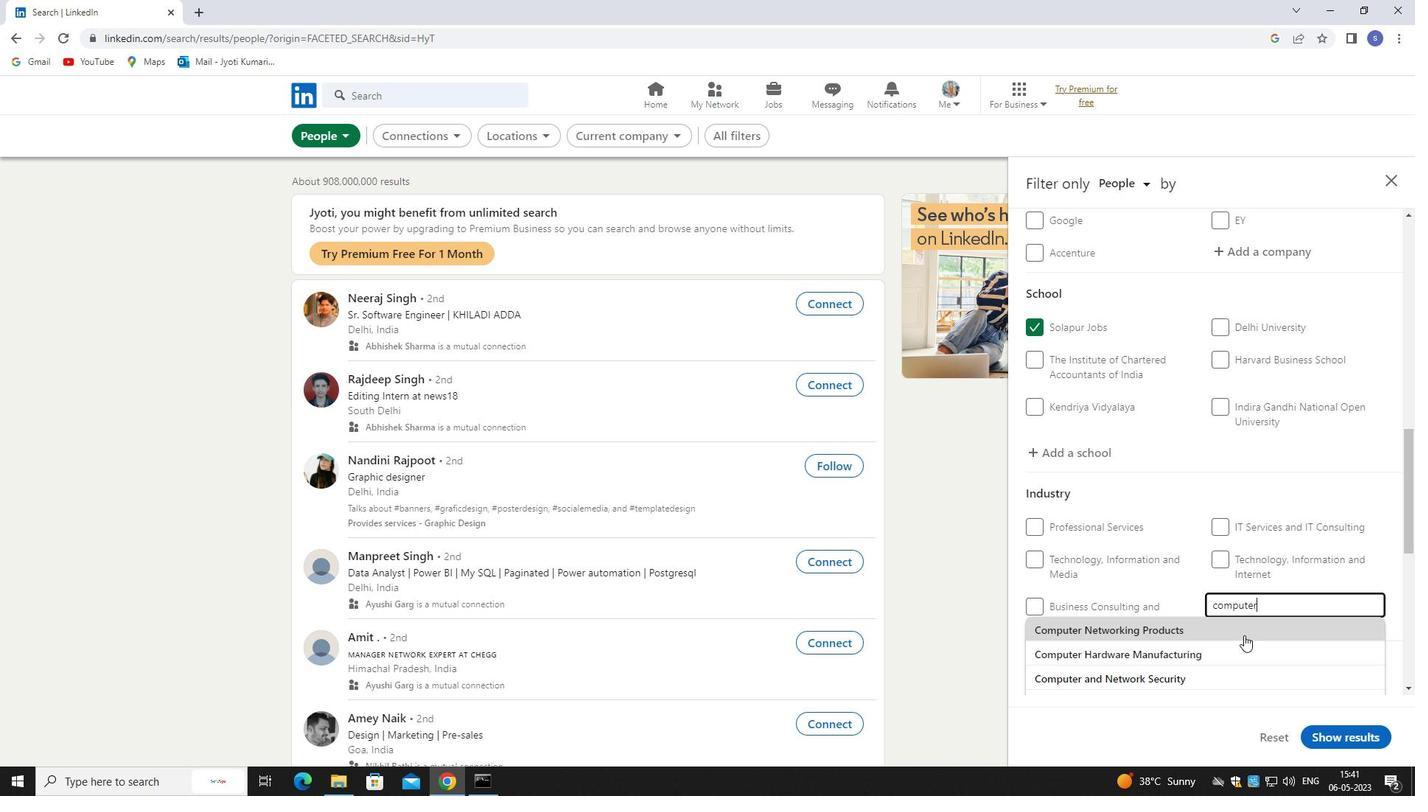 
Action: Mouse scrolled (1244, 634) with delta (0, 0)
Screenshot: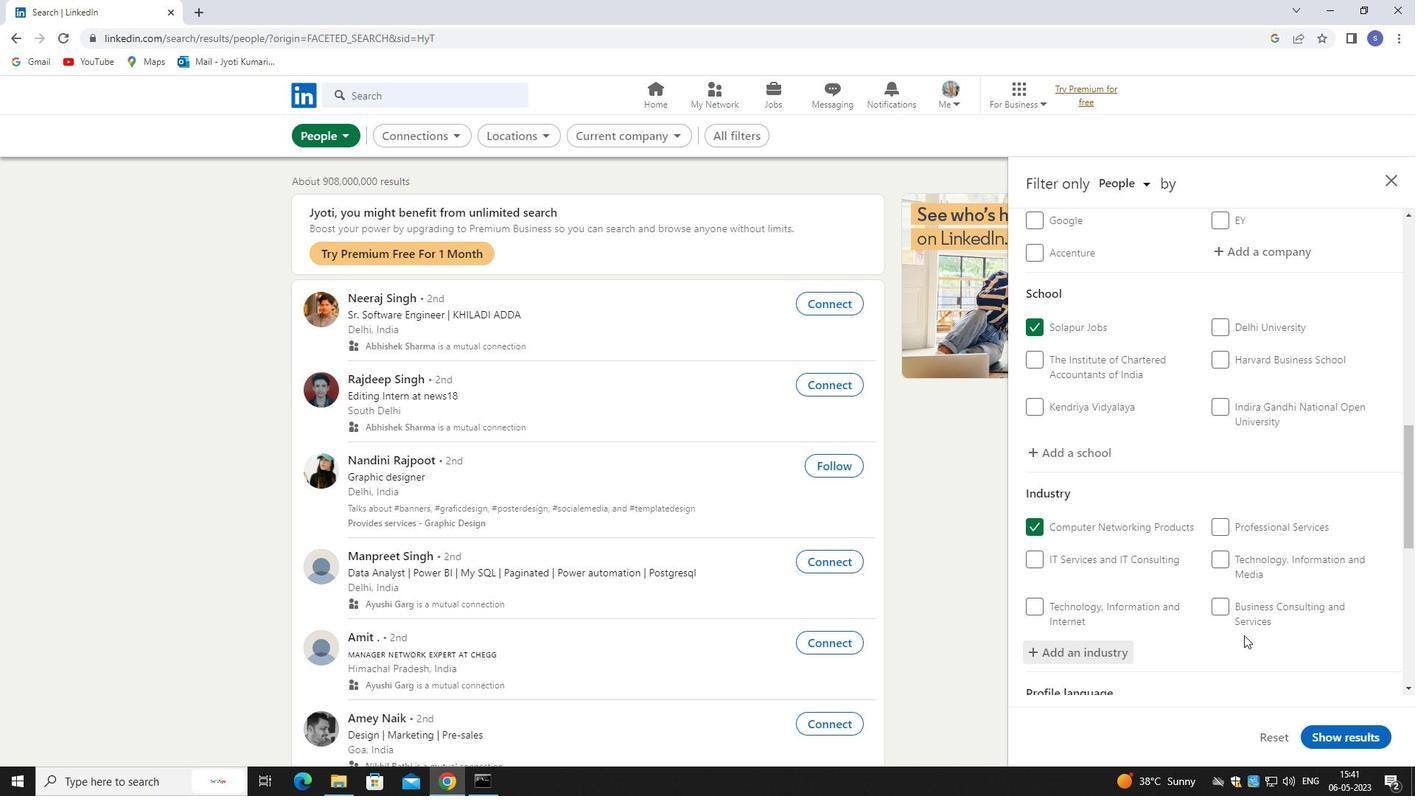 
Action: Mouse scrolled (1244, 634) with delta (0, 0)
Screenshot: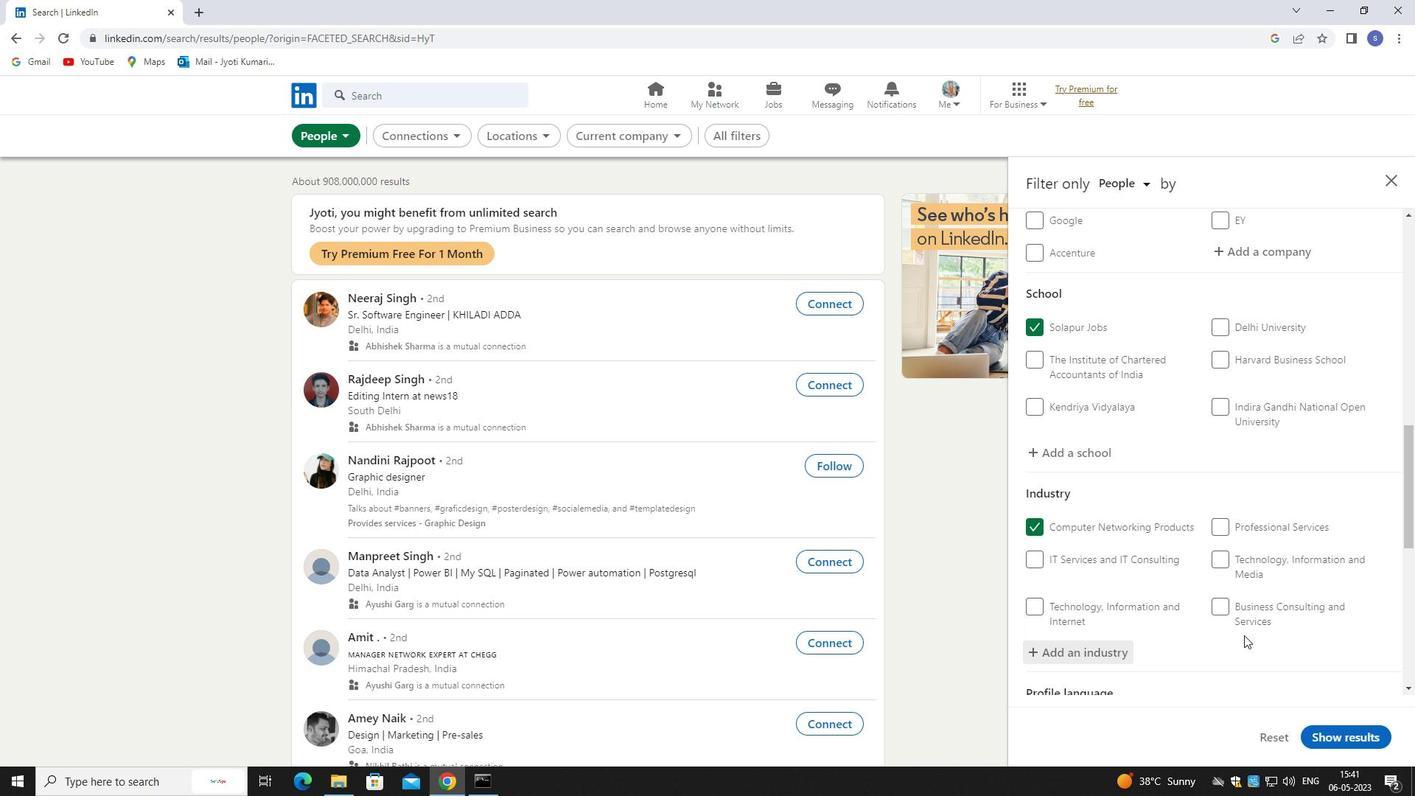 
Action: Mouse scrolled (1244, 634) with delta (0, 0)
Screenshot: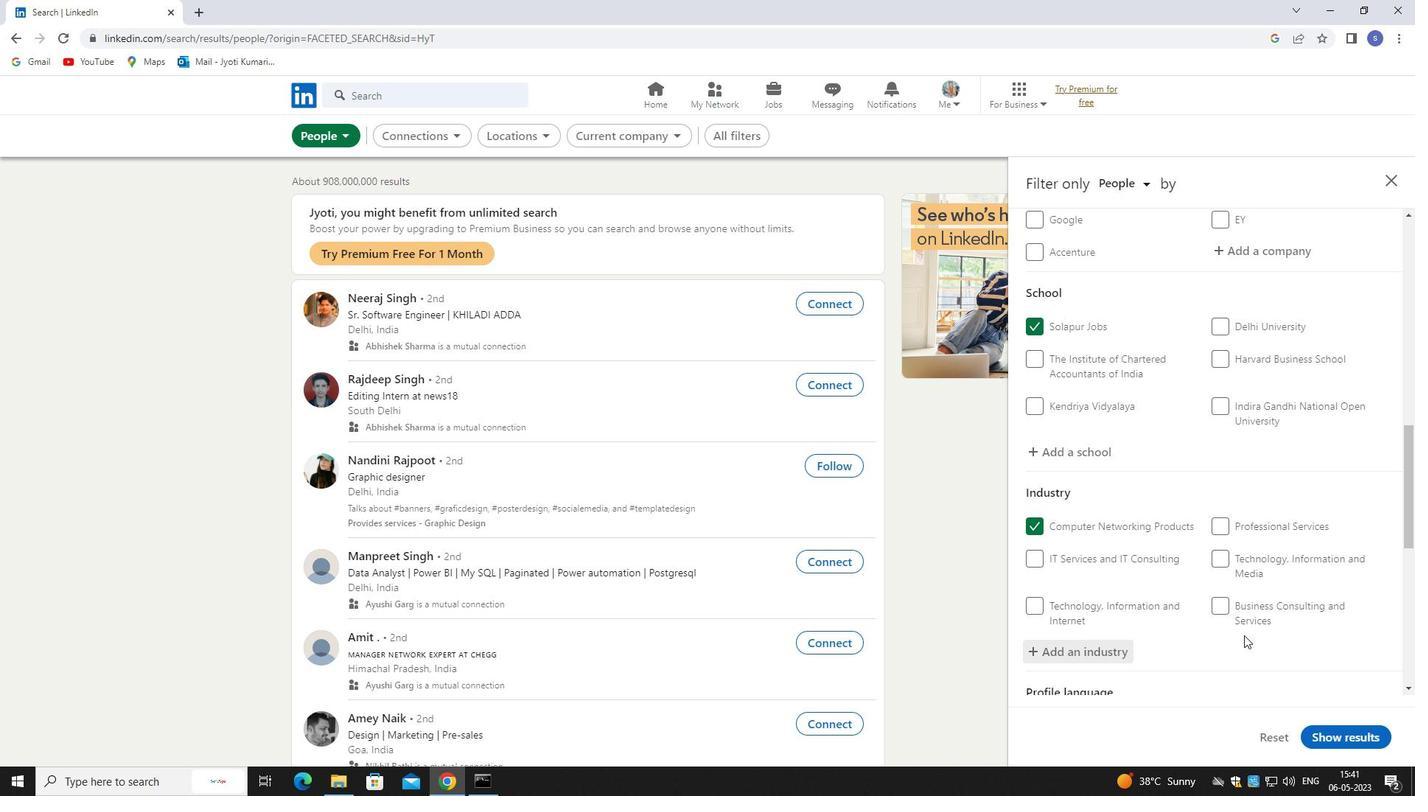 
Action: Mouse scrolled (1244, 634) with delta (0, 0)
Screenshot: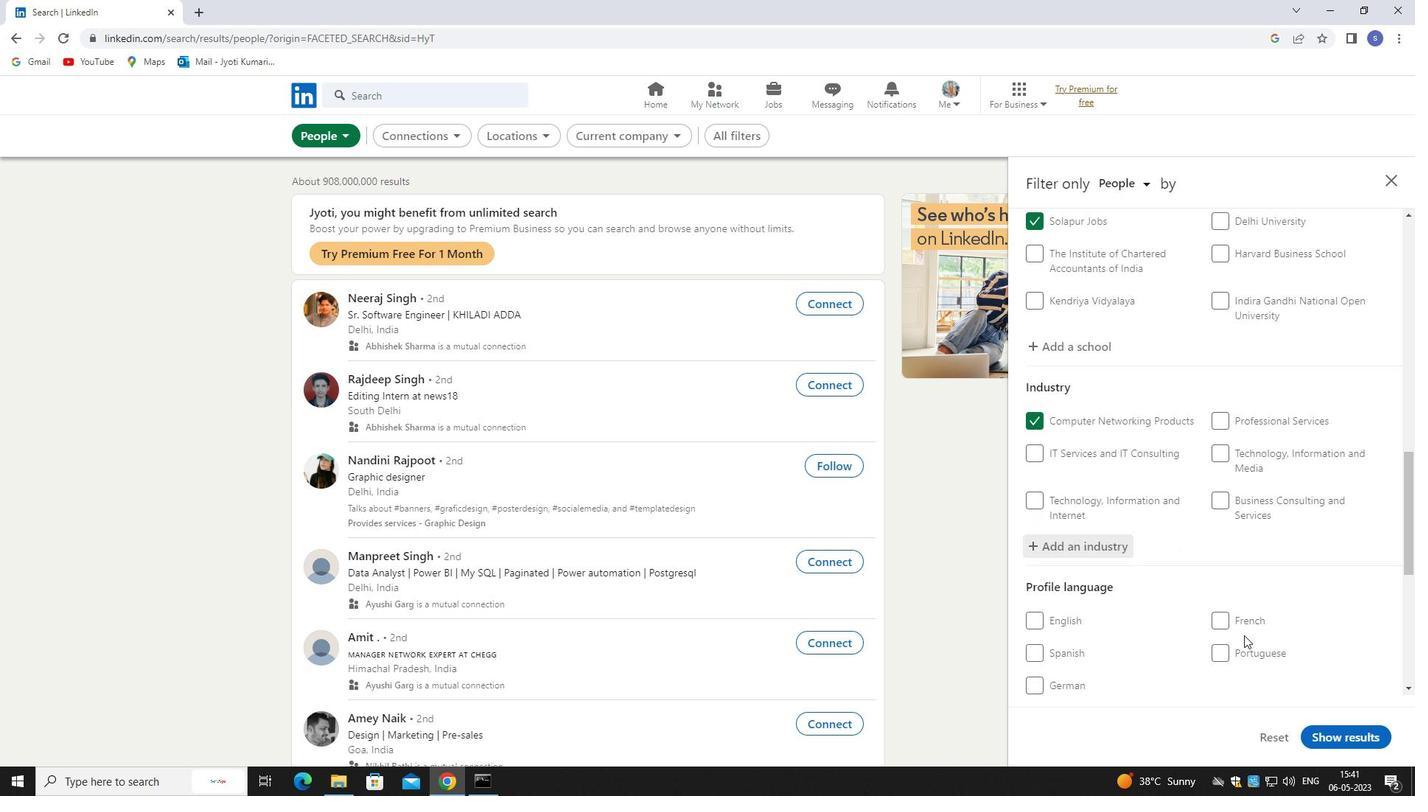 
Action: Mouse moved to (1062, 434)
Screenshot: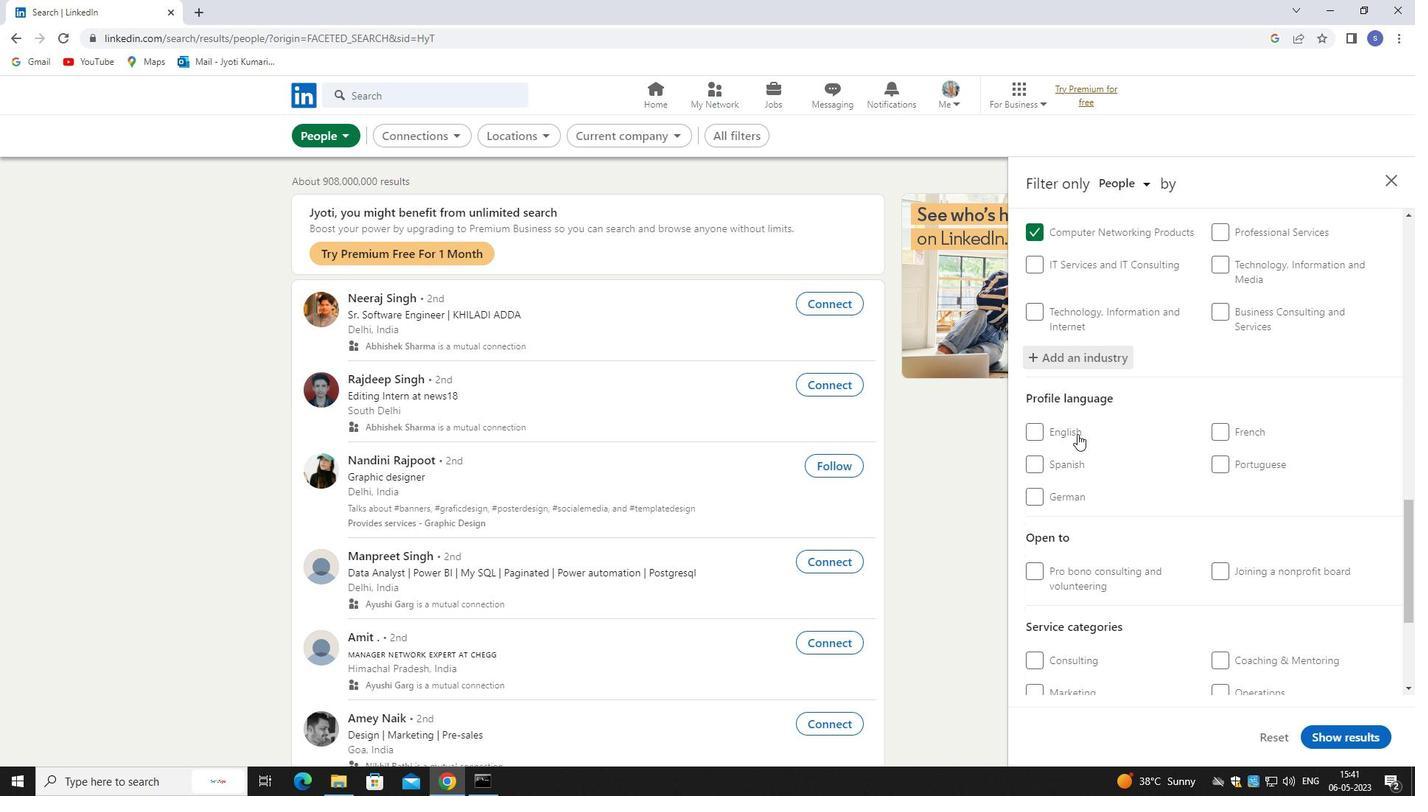 
Action: Mouse pressed left at (1062, 434)
Screenshot: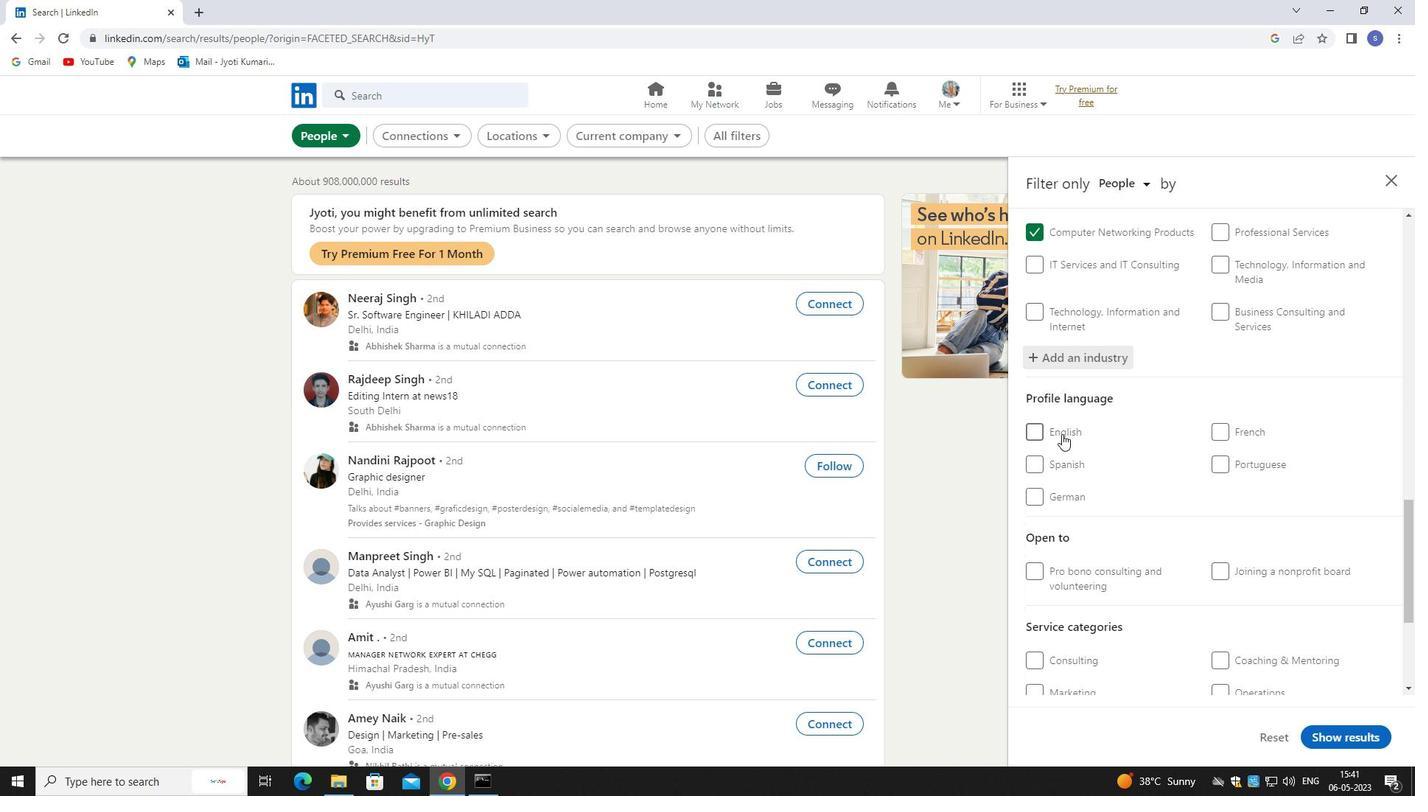 
Action: Mouse moved to (1158, 588)
Screenshot: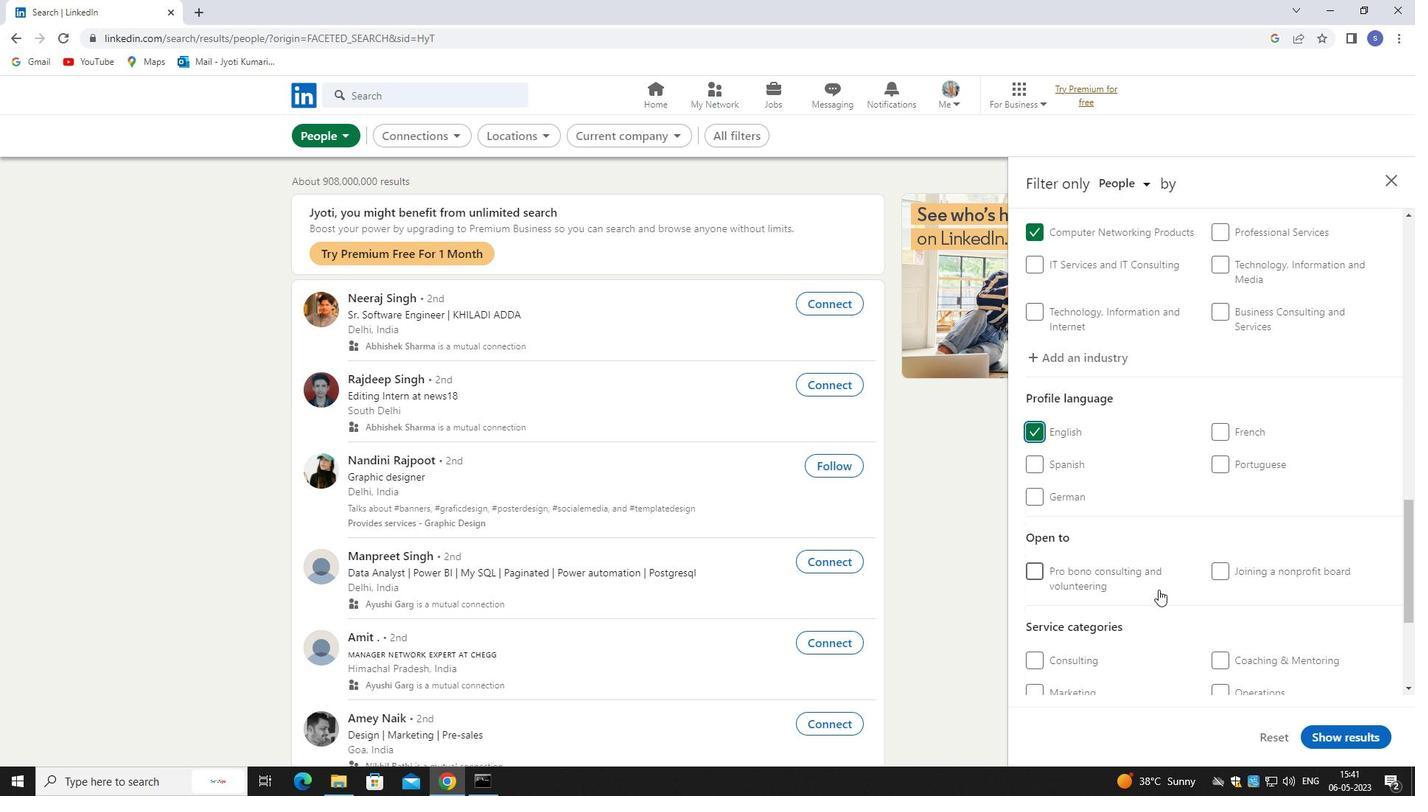 
Action: Mouse scrolled (1158, 587) with delta (0, 0)
Screenshot: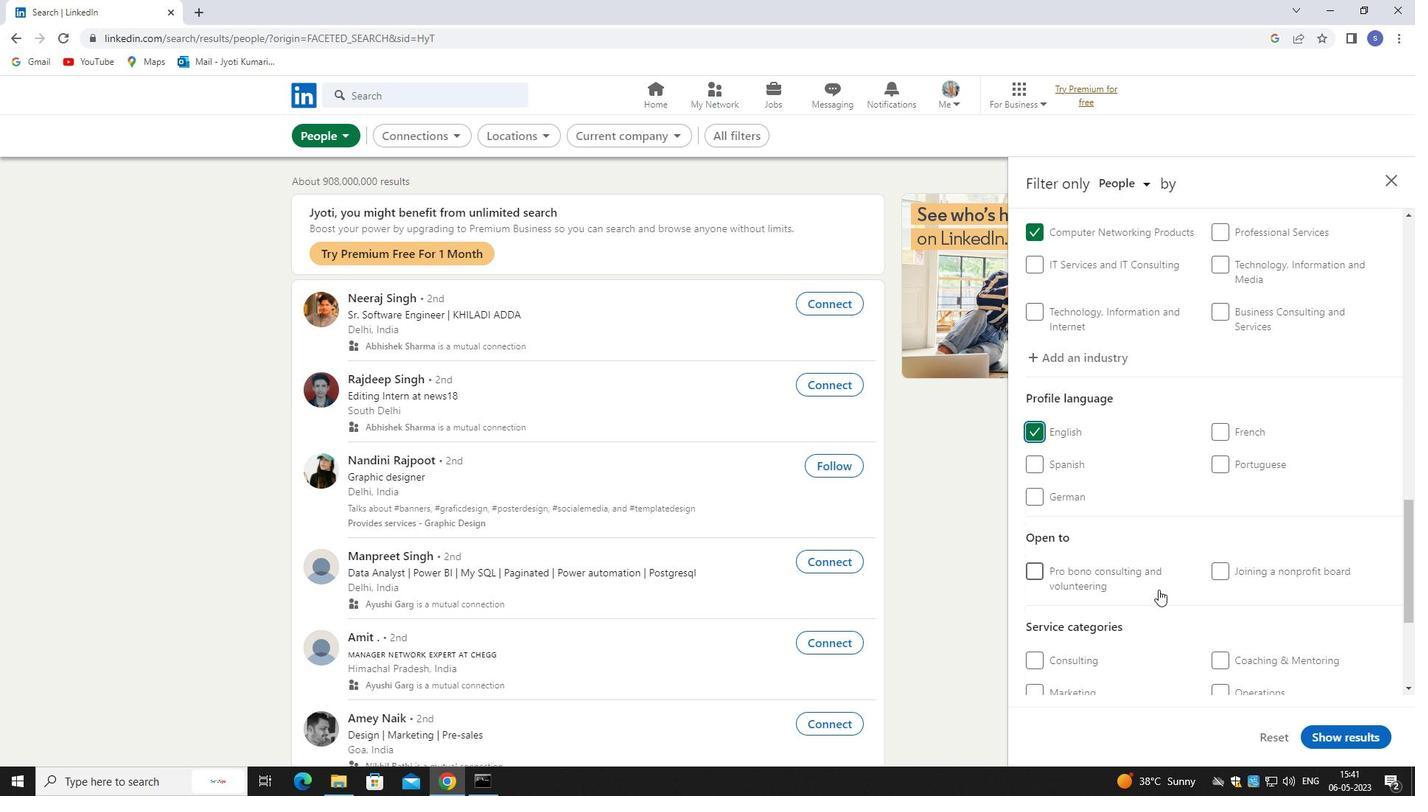 
Action: Mouse moved to (1159, 589)
Screenshot: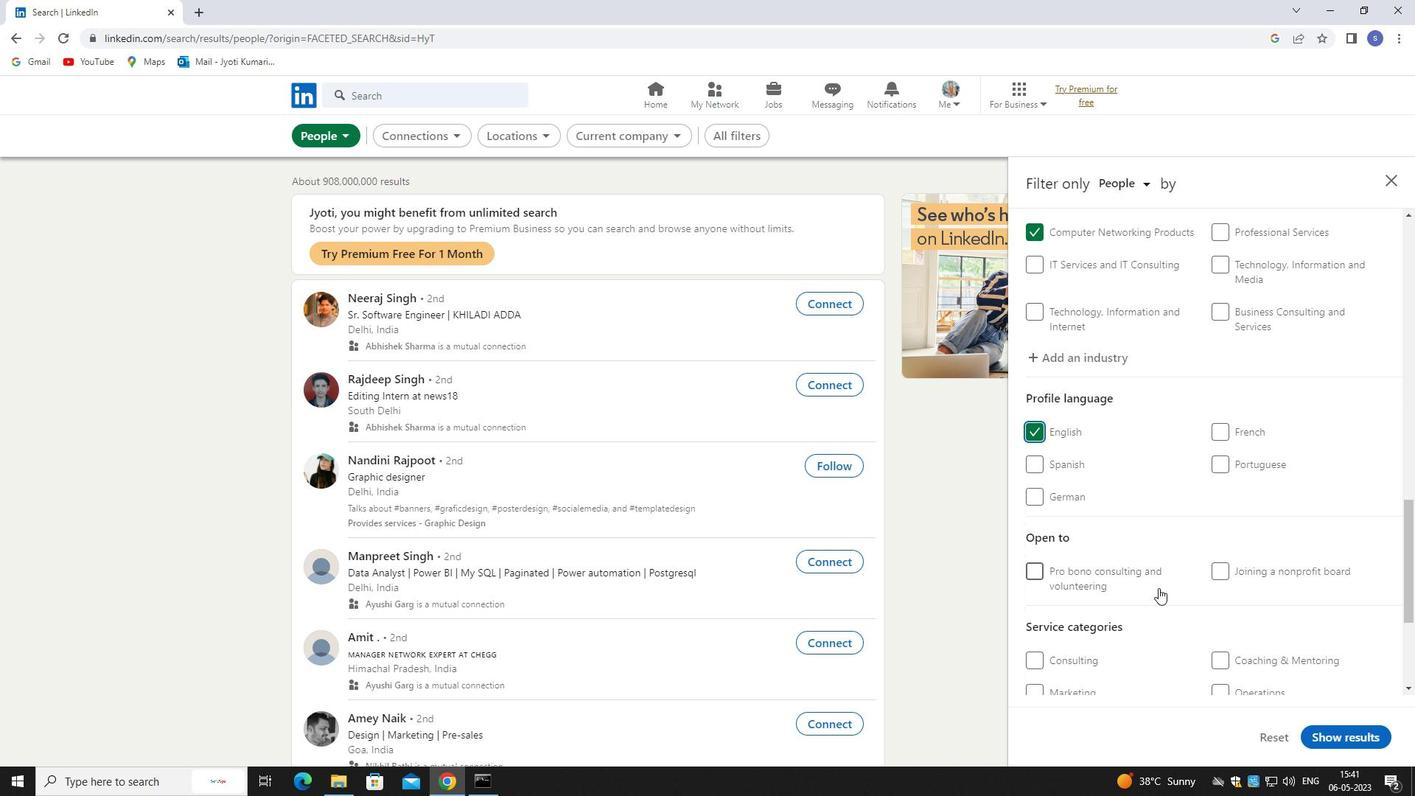 
Action: Mouse scrolled (1159, 588) with delta (0, 0)
Screenshot: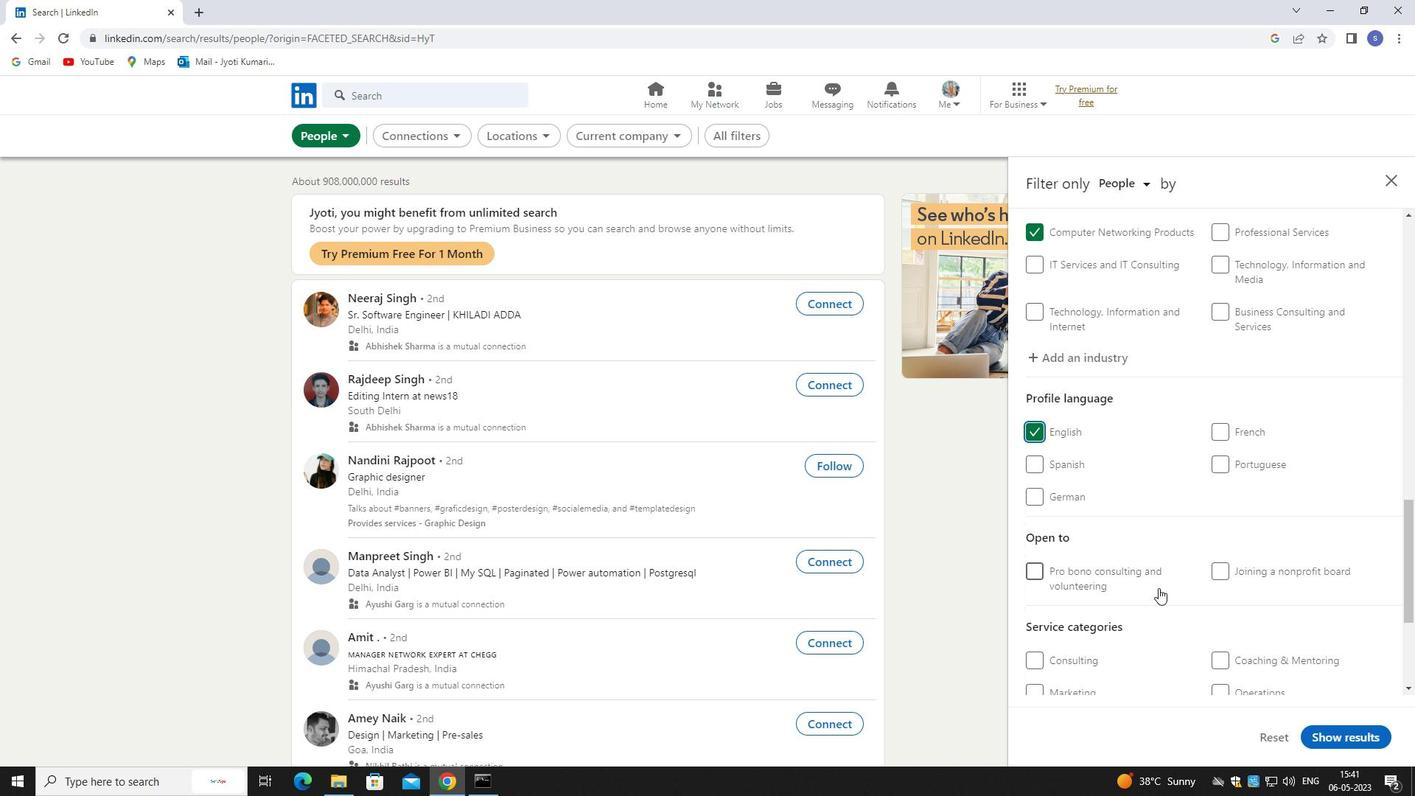 
Action: Mouse scrolled (1159, 588) with delta (0, 0)
Screenshot: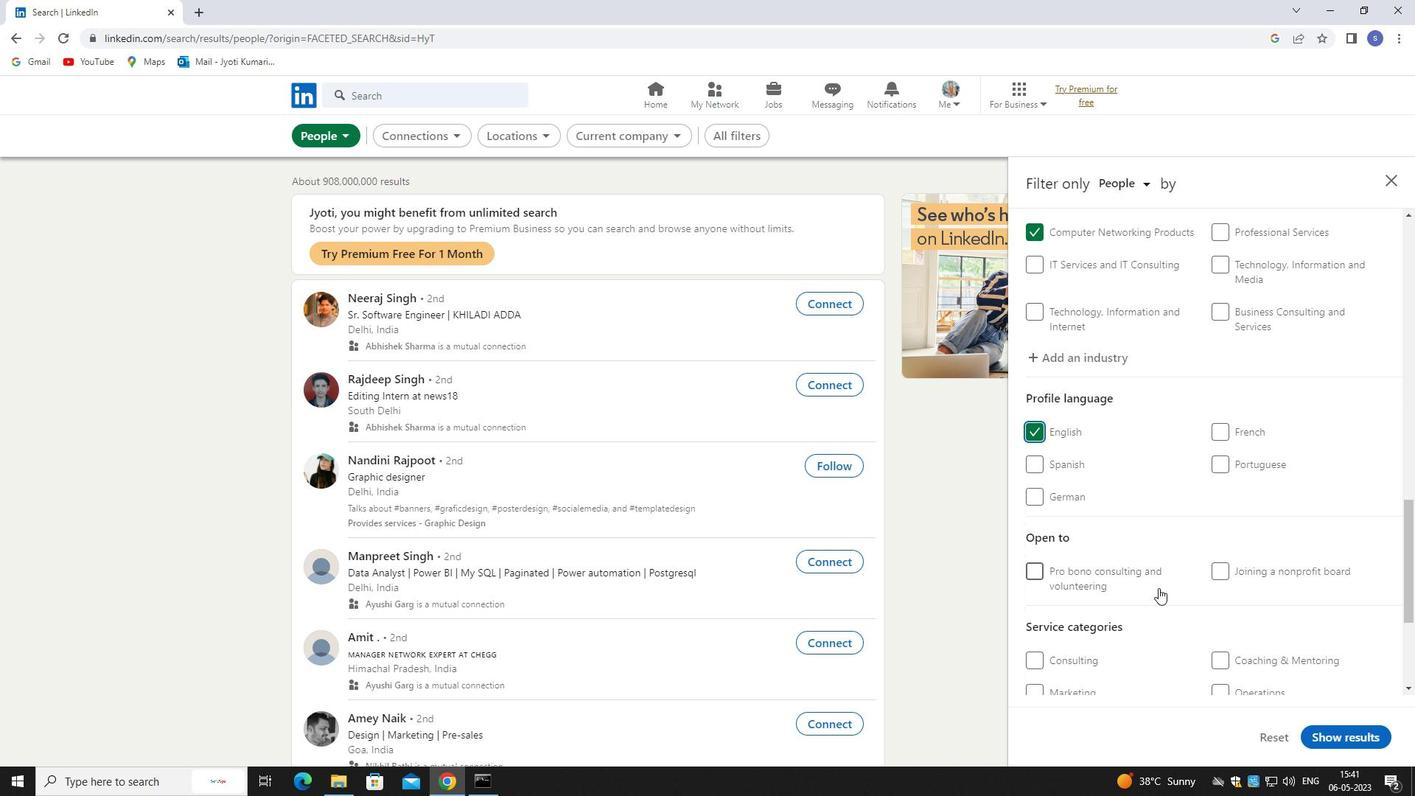
Action: Mouse moved to (1290, 502)
Screenshot: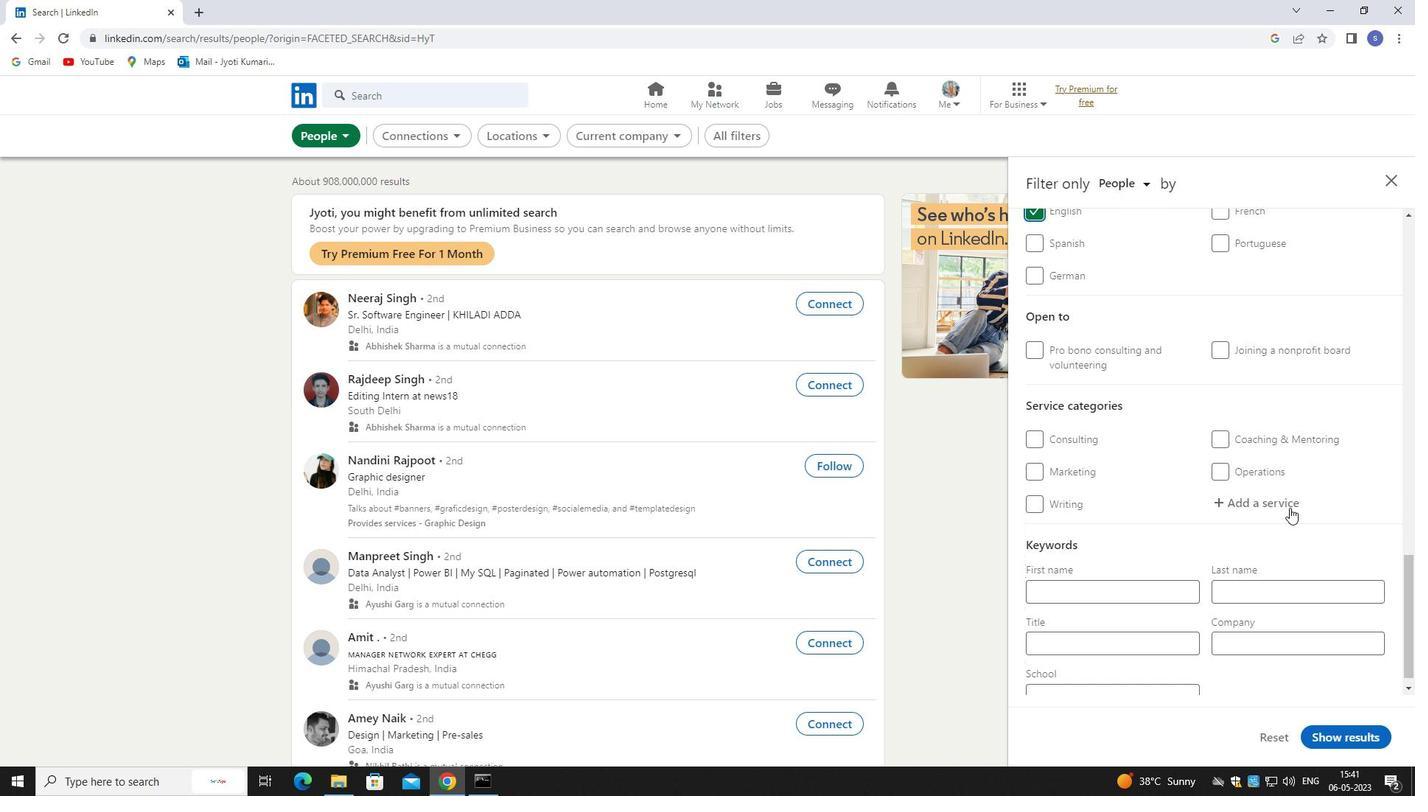 
Action: Mouse pressed left at (1290, 502)
Screenshot: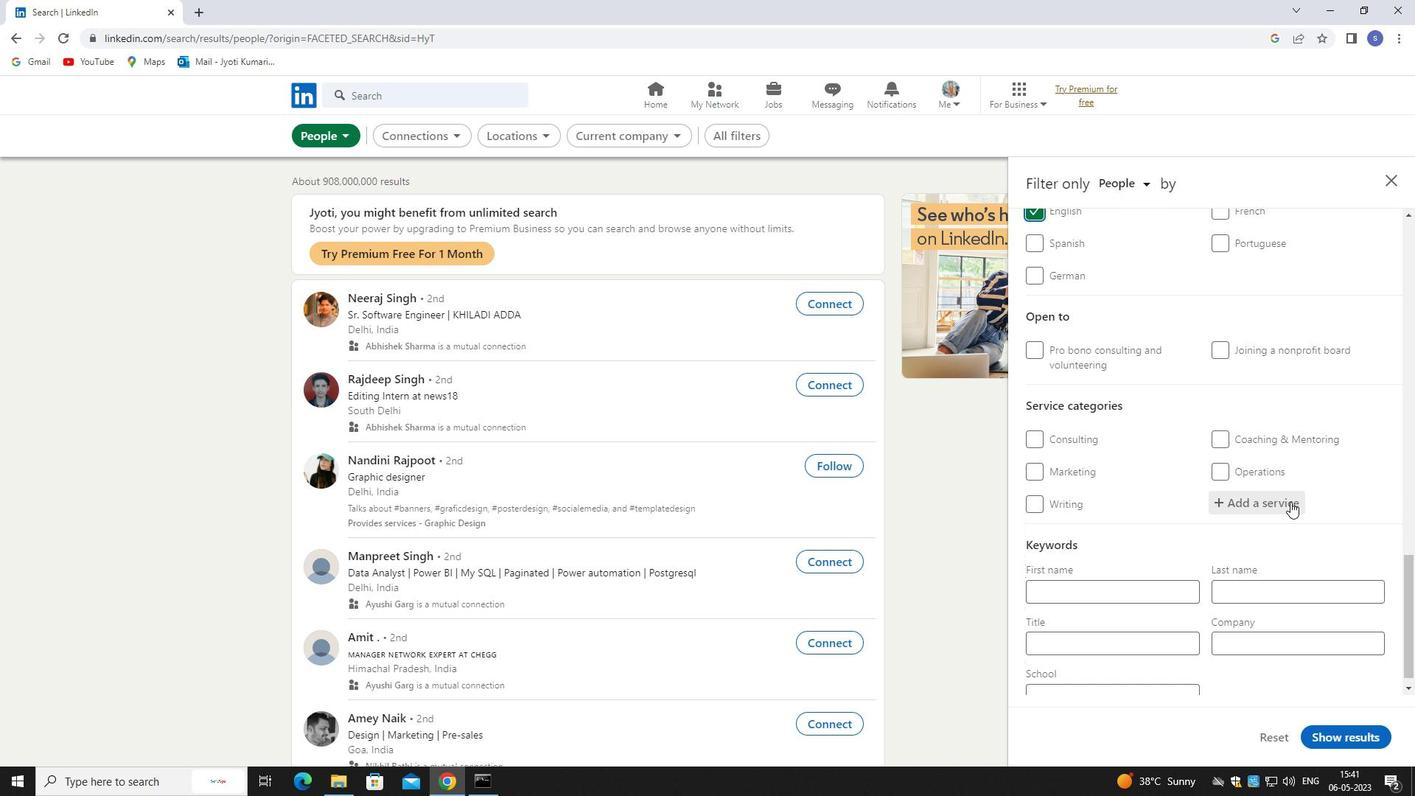 
Action: Mouse moved to (1248, 474)
Screenshot: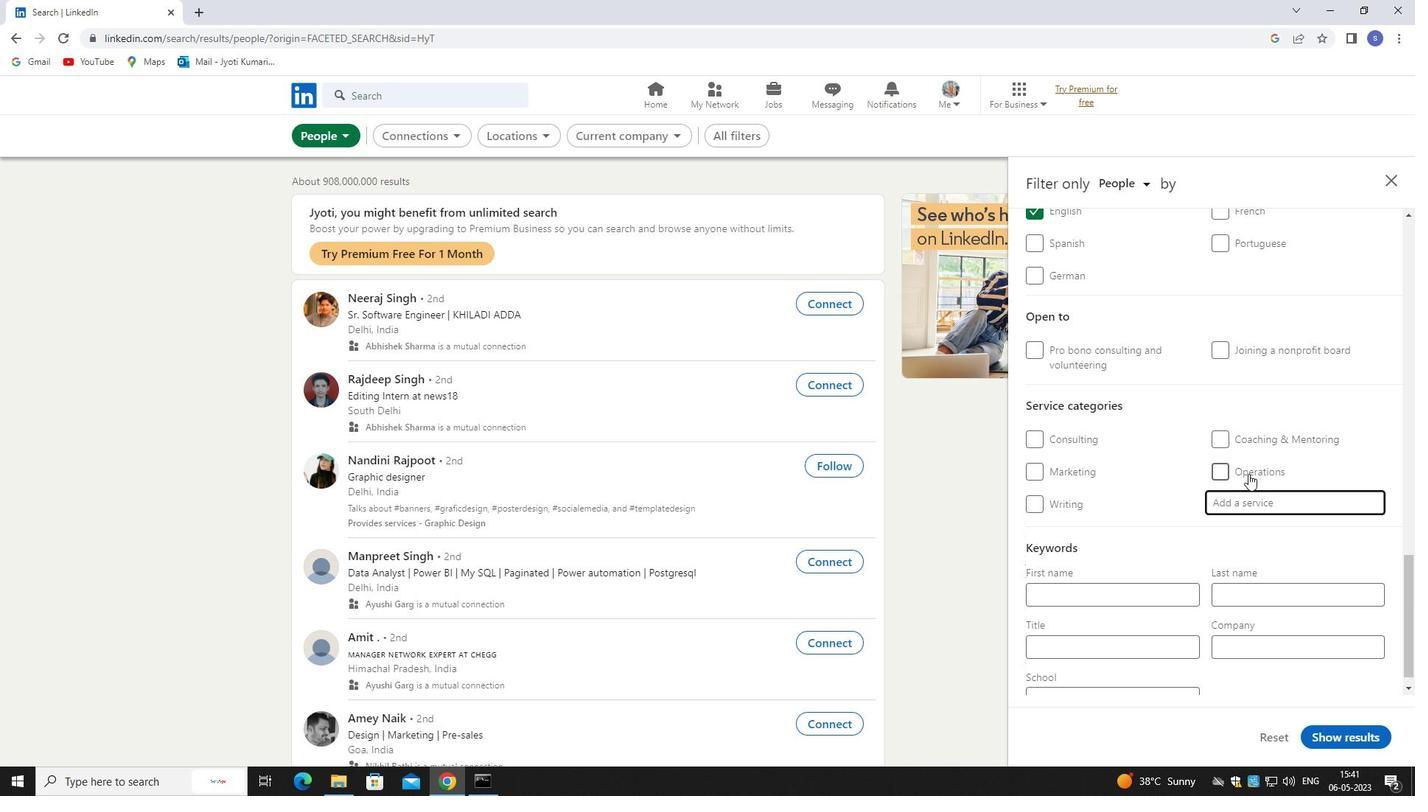 
Action: Key pressed cmputer<Key.space>m<Key.backspace>netw
Screenshot: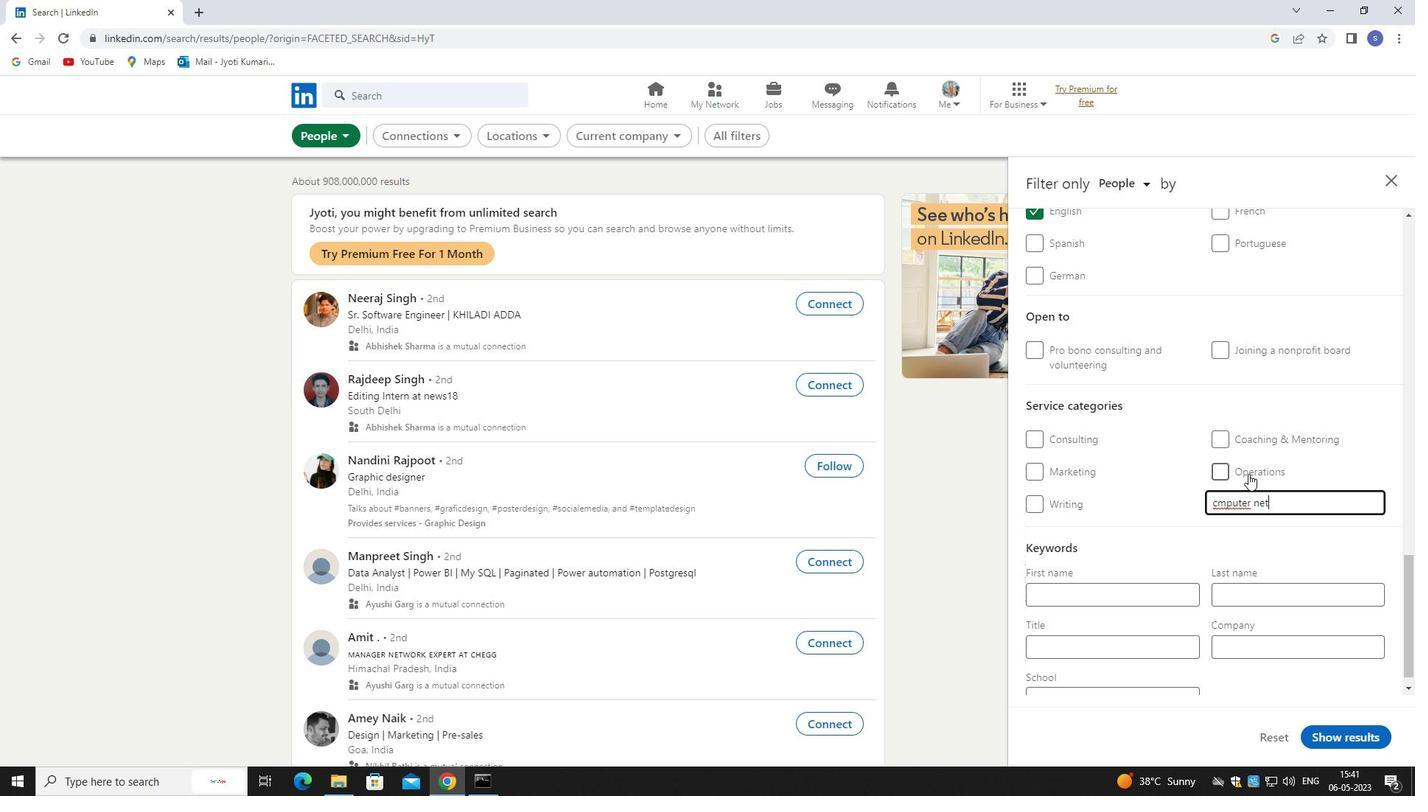 
Action: Mouse moved to (1240, 503)
Screenshot: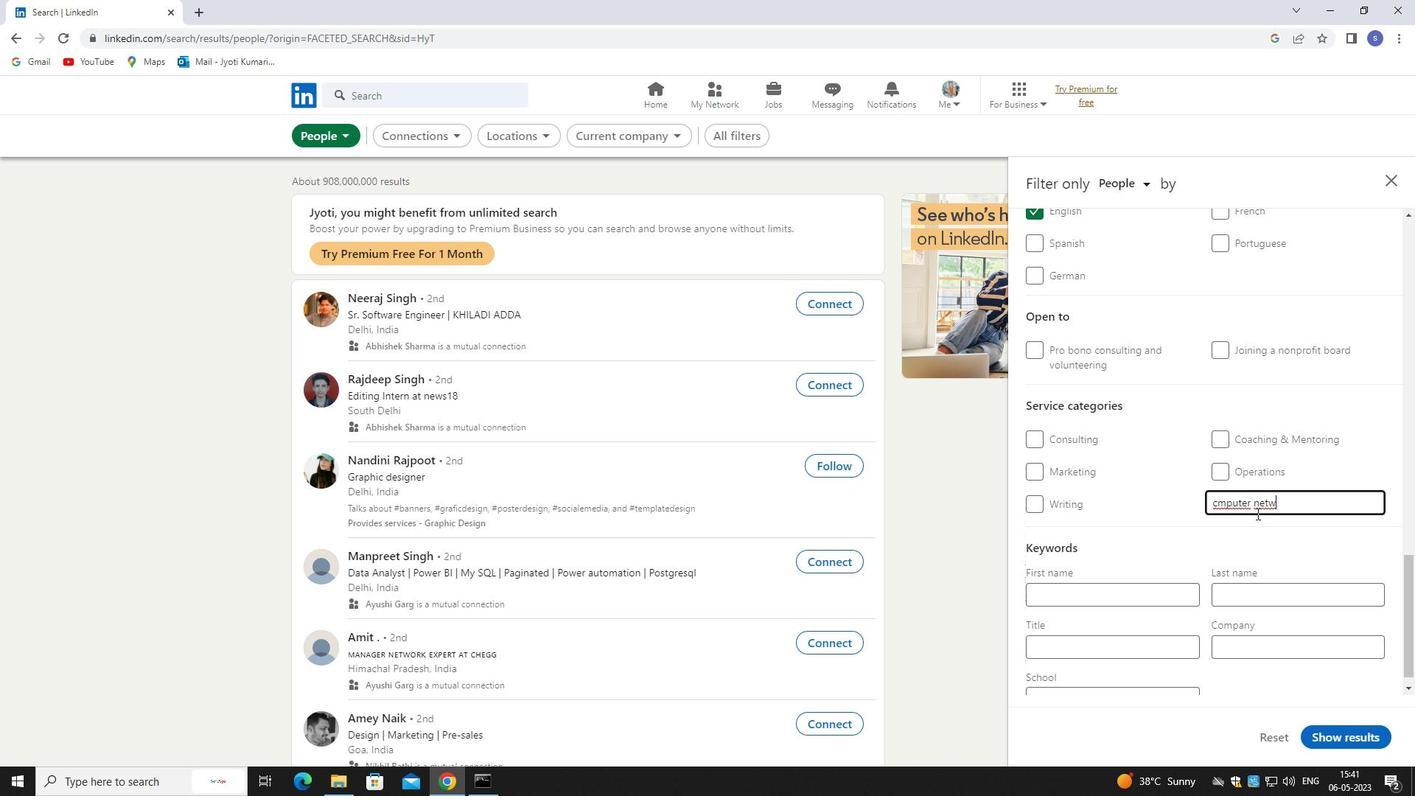 
Action: Key pressed <Key.backspace><Key.backspace><Key.backspace><Key.backspace><Key.backspace><Key.backspace><Key.backspace><Key.backspace><Key.backspace><Key.backspace><Key.backspace><Key.backspace><Key.backspace><Key.backspace><Key.backspace><Key.backspace><Key.backspace><Key.backspace><Key.backspace><Key.backspace>computer<Key.space>net
Screenshot: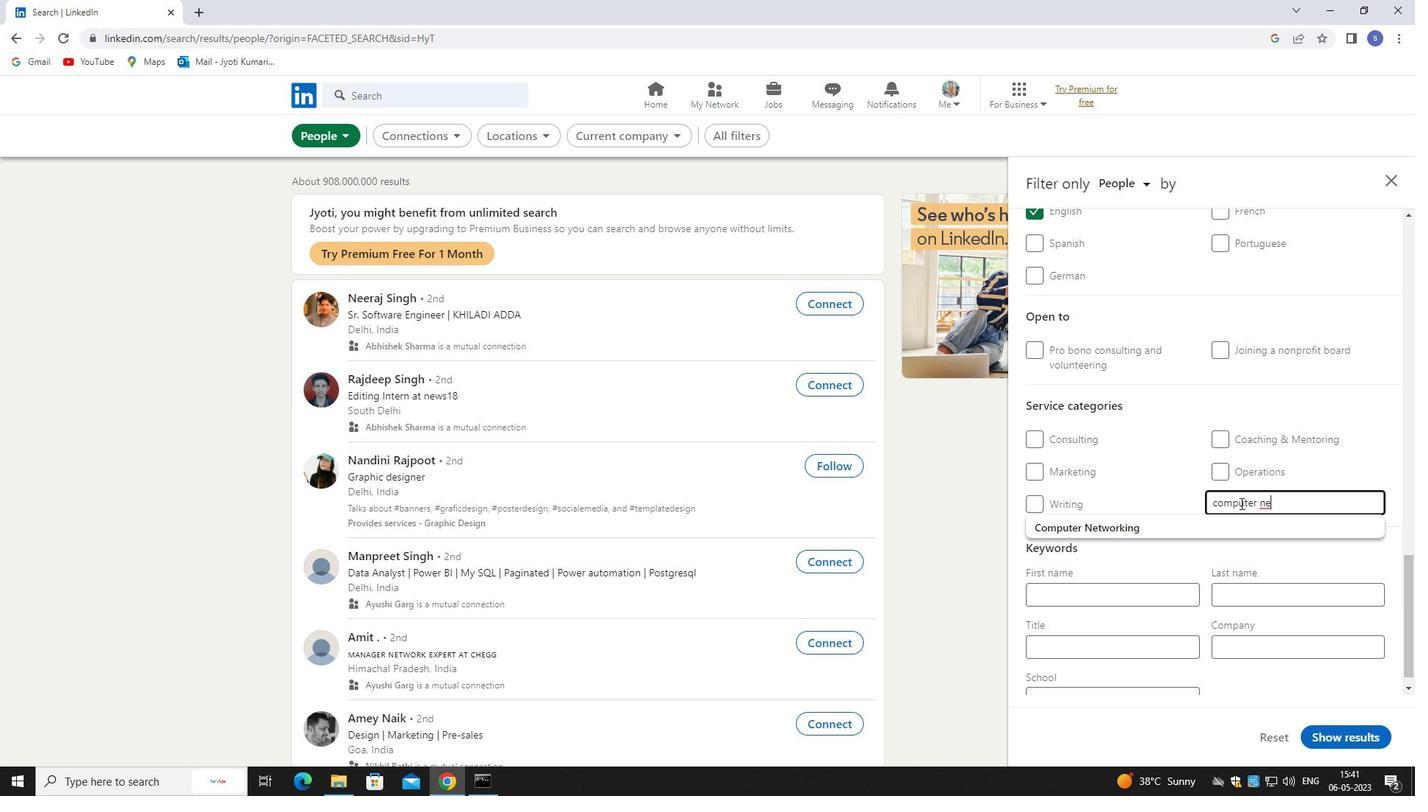 
Action: Mouse moved to (1166, 524)
Screenshot: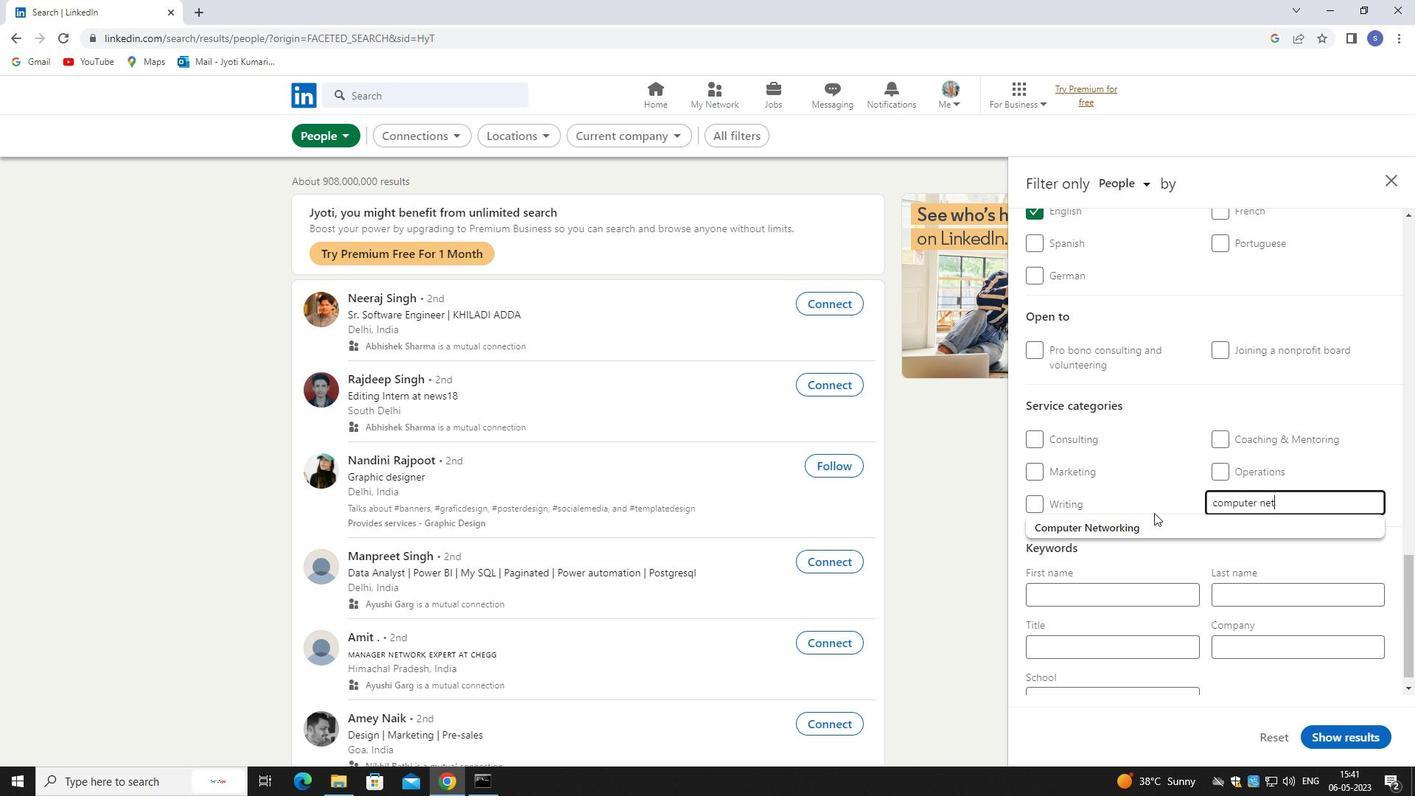 
Action: Mouse pressed left at (1166, 524)
Screenshot: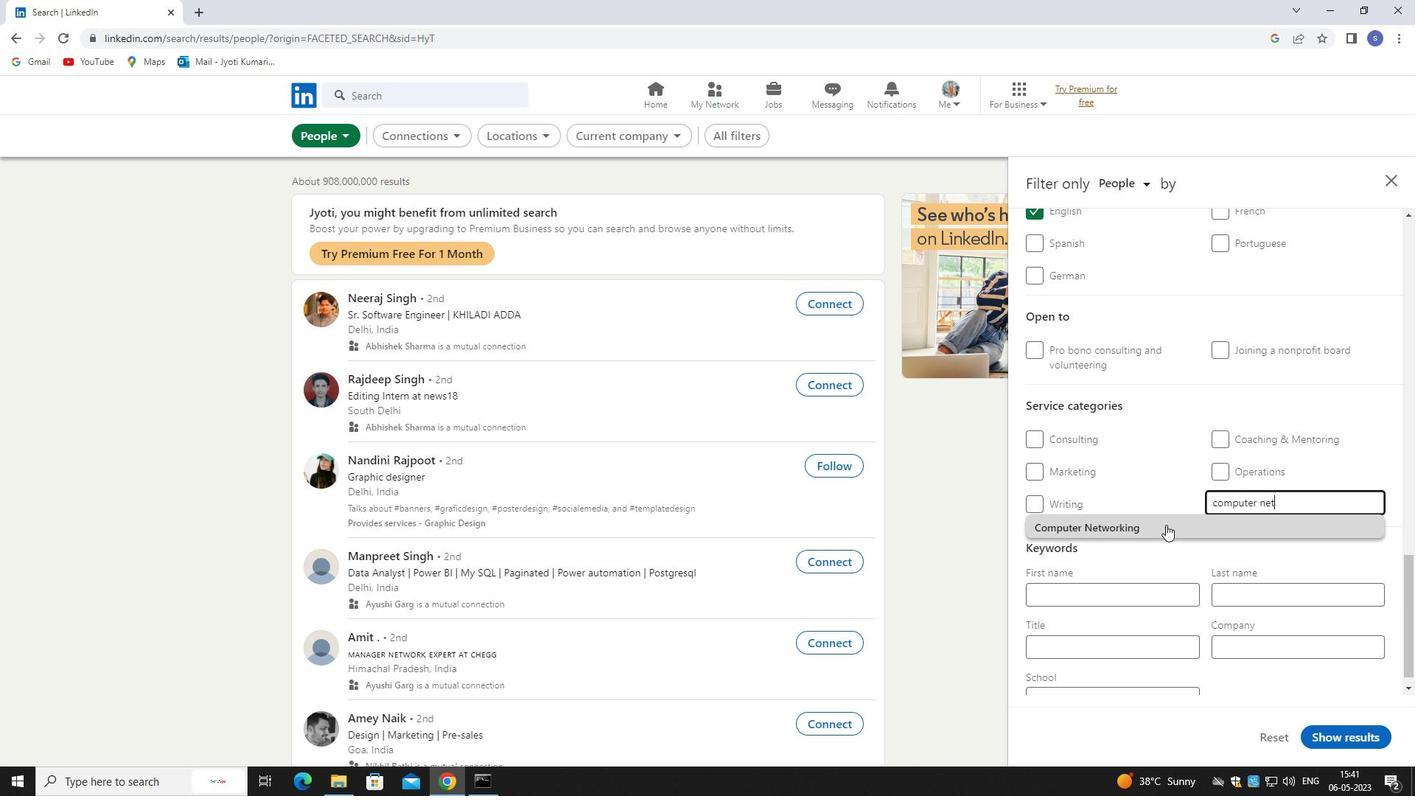 
Action: Mouse moved to (1170, 545)
Screenshot: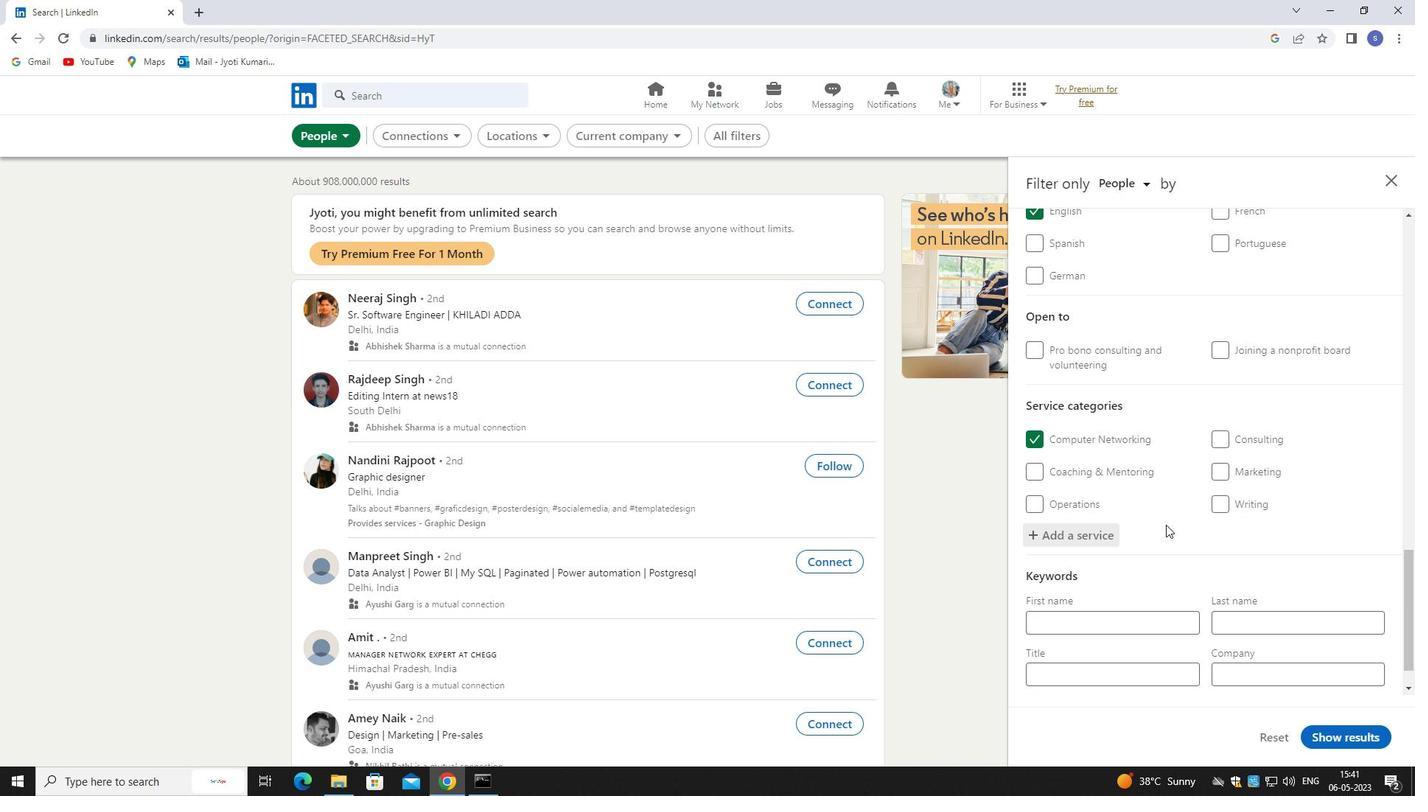 
Action: Mouse scrolled (1170, 544) with delta (0, 0)
Screenshot: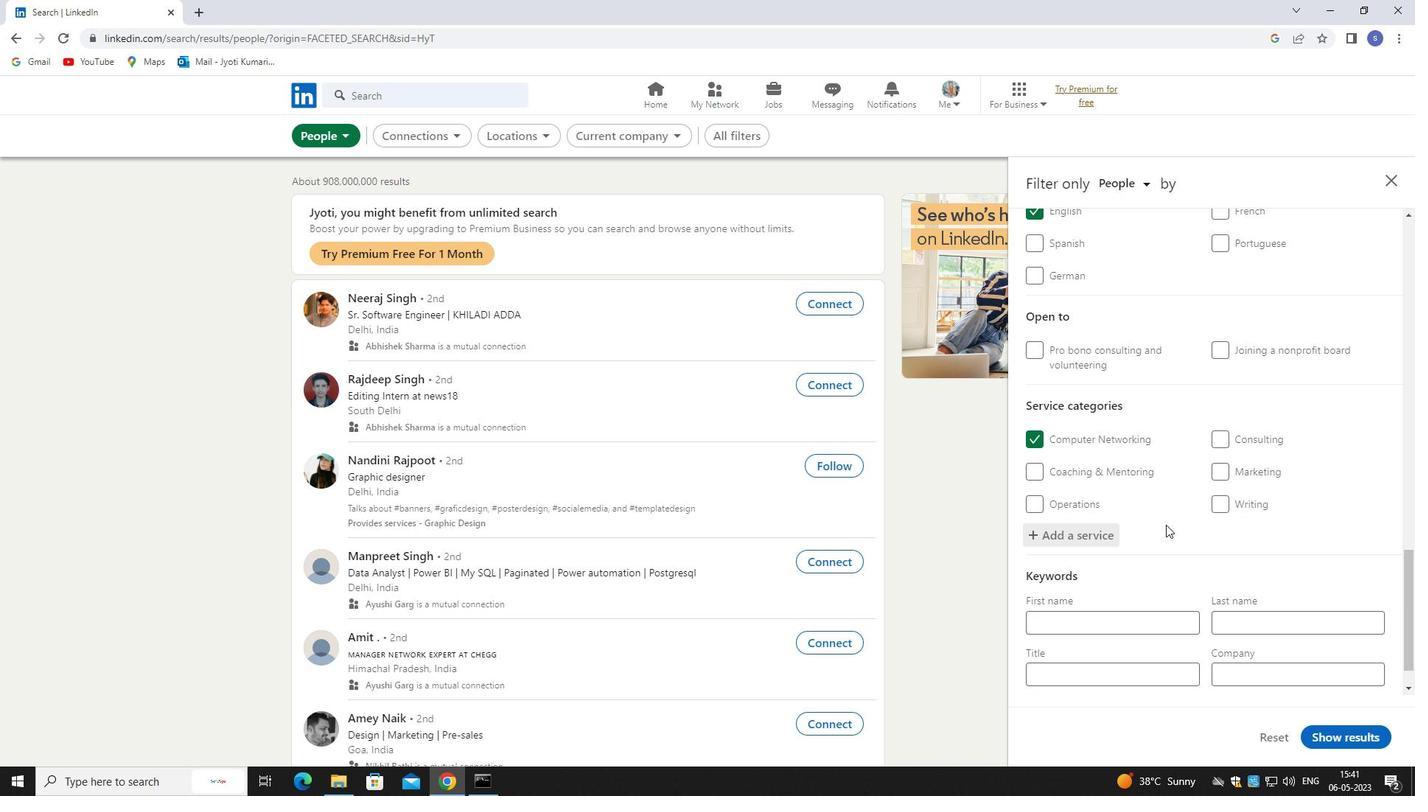 
Action: Mouse moved to (1174, 579)
Screenshot: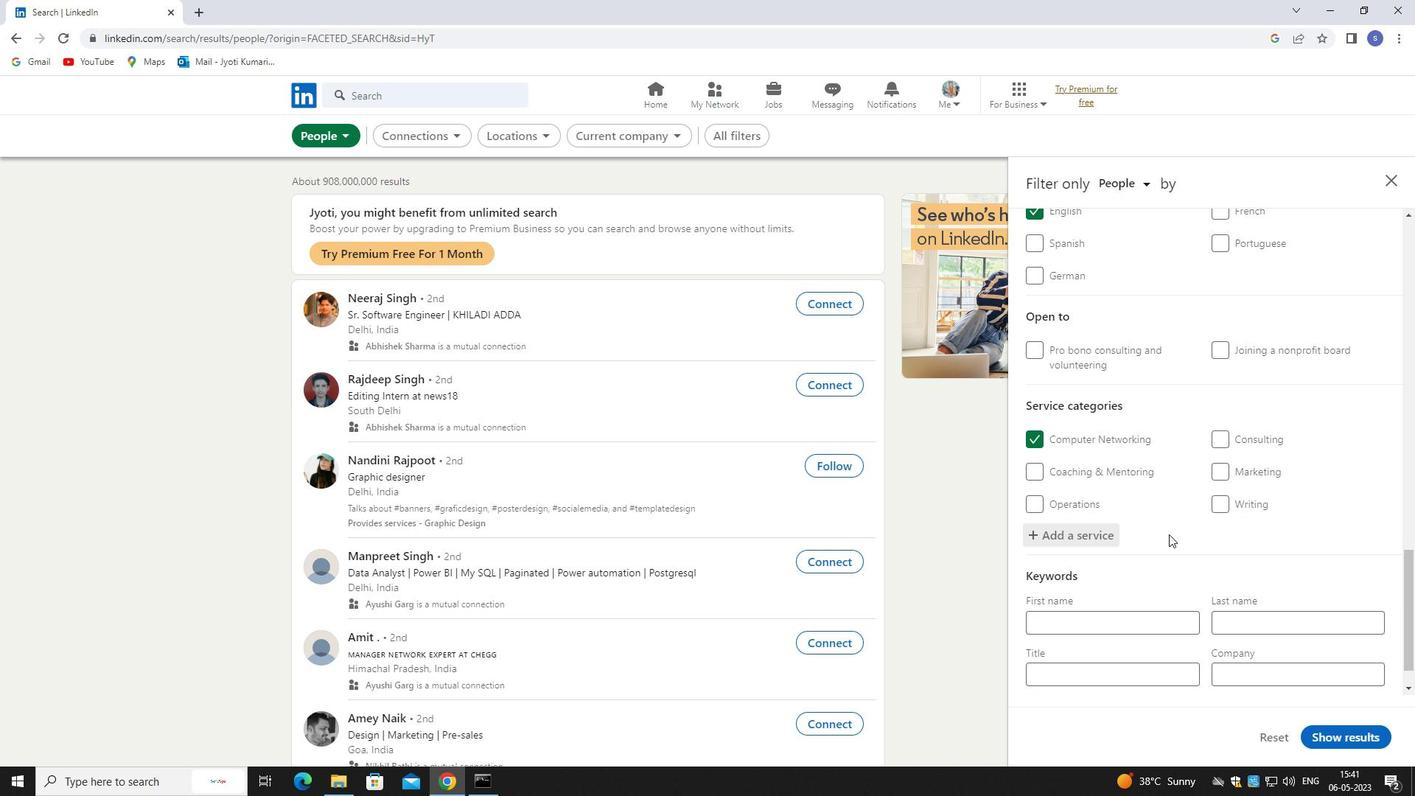 
Action: Mouse scrolled (1174, 578) with delta (0, 0)
Screenshot: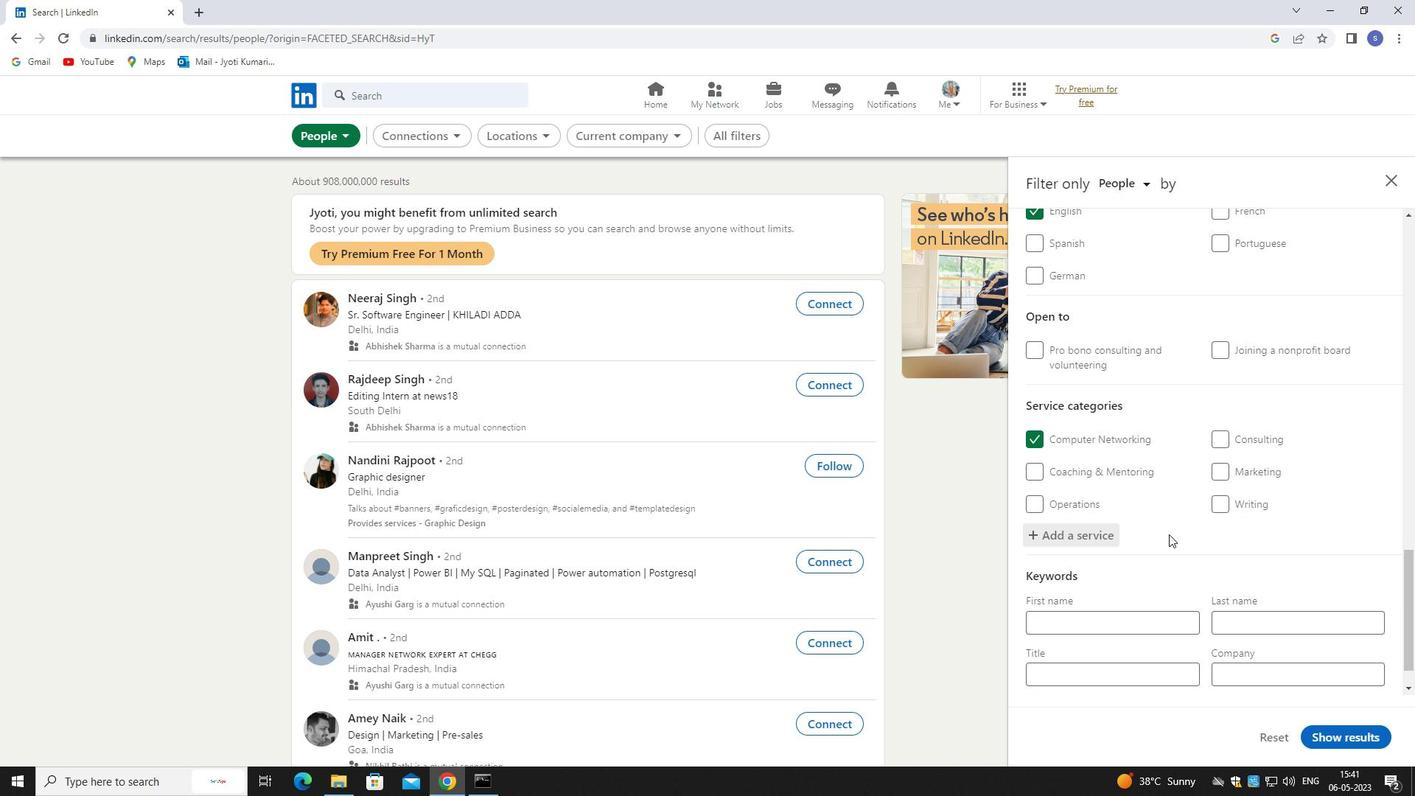 
Action: Mouse moved to (1153, 631)
Screenshot: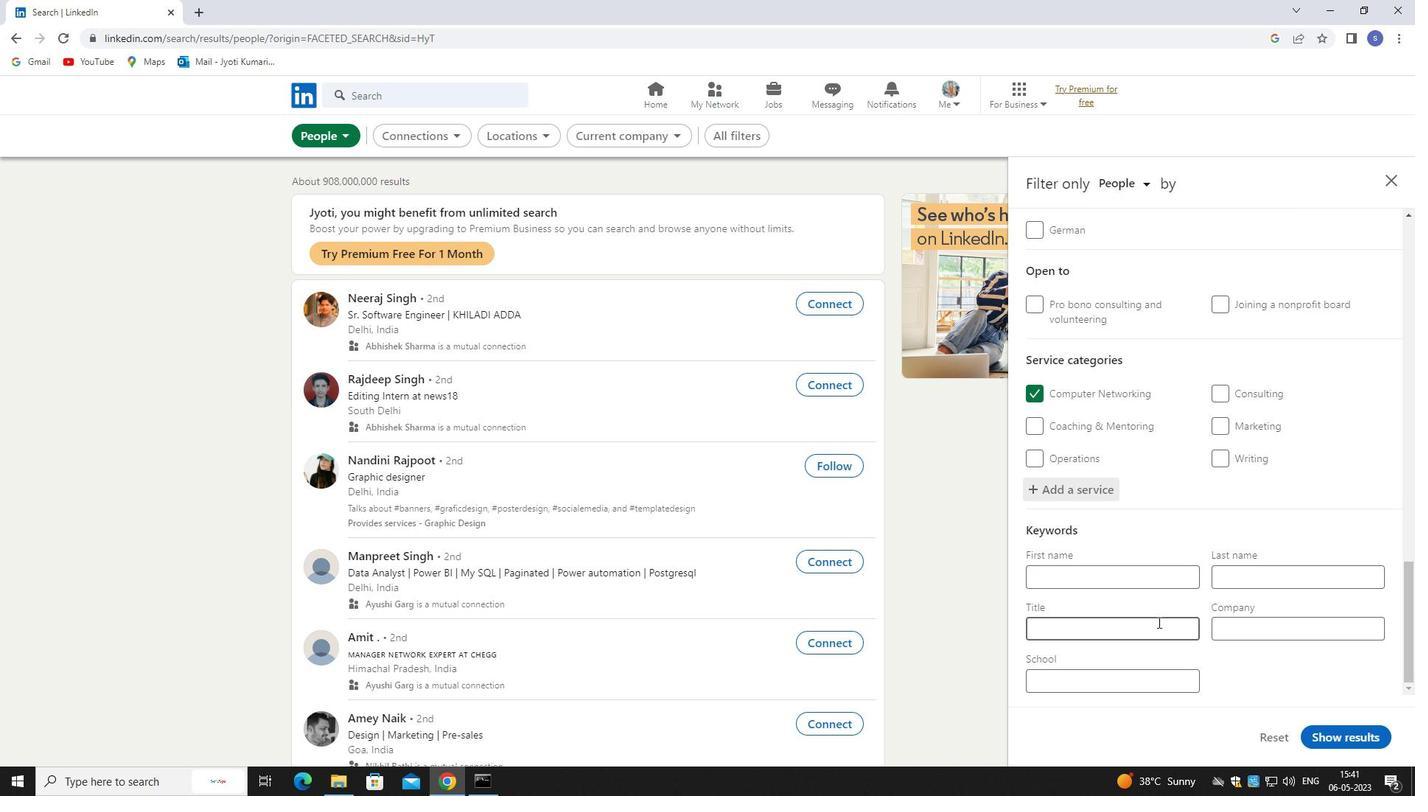 
Action: Mouse pressed left at (1153, 631)
Screenshot: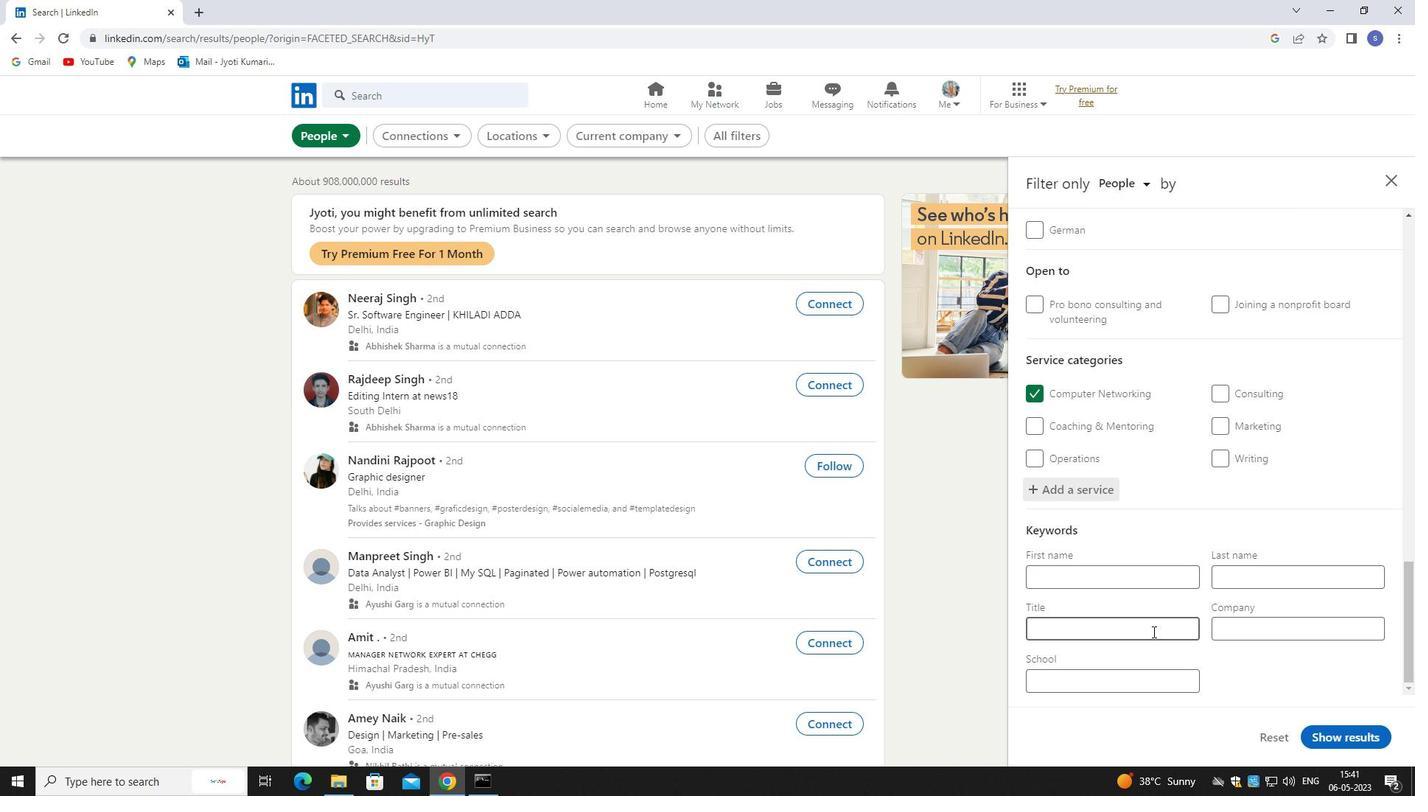 
Action: Mouse moved to (1156, 631)
Screenshot: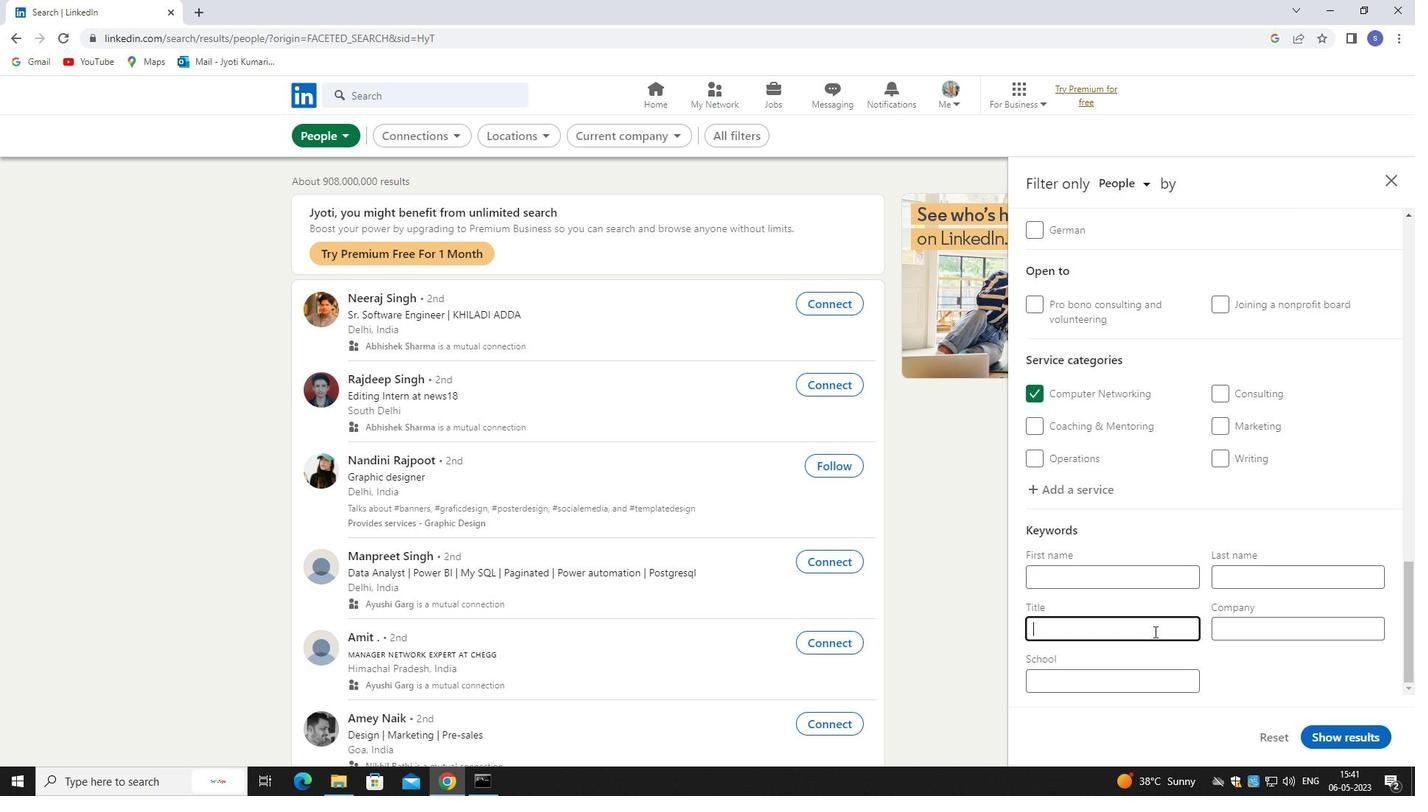 
Action: Key pressed <Key.shift>SCHOOL<Key.space><Key.shift>COUNSELOR
Screenshot: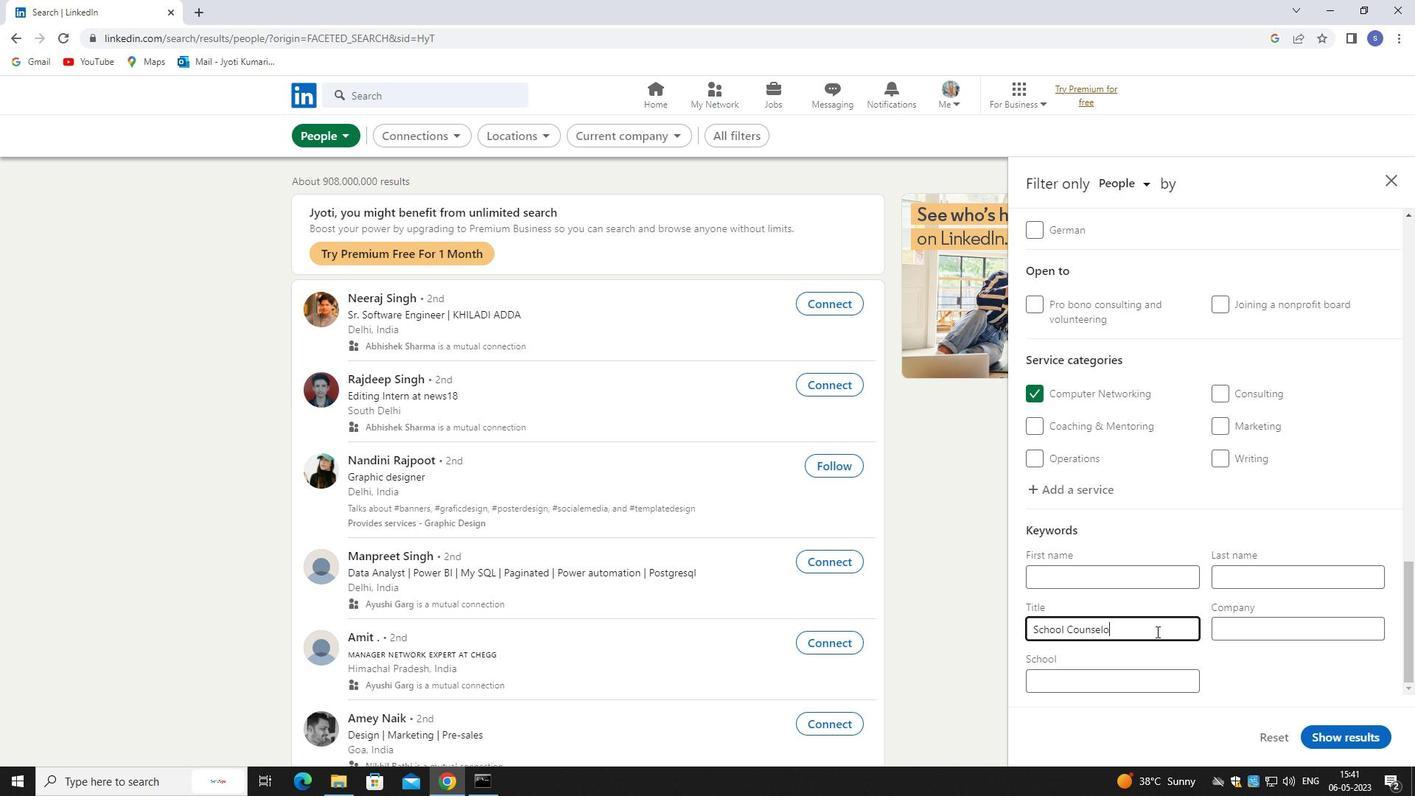 
Action: Mouse moved to (1321, 727)
Screenshot: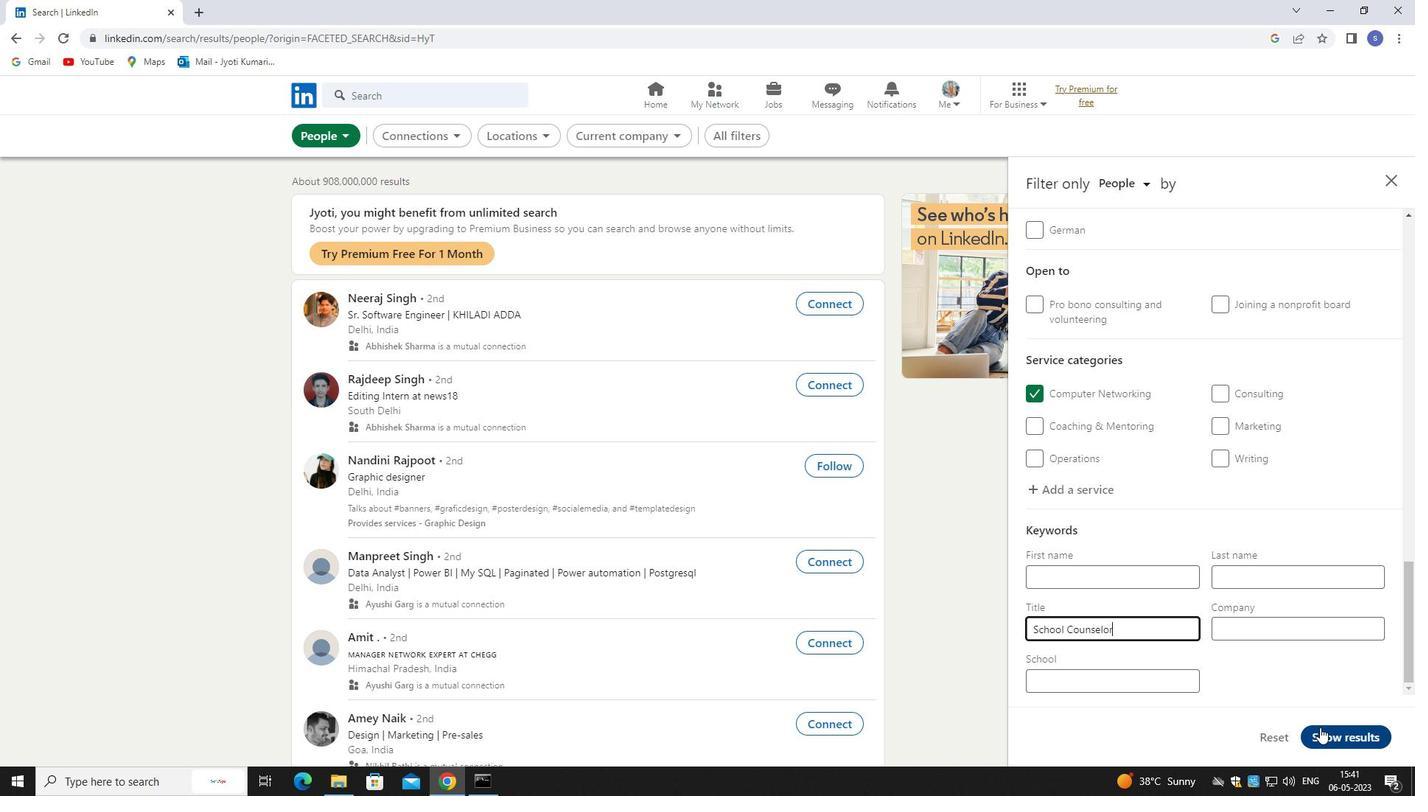 
Action: Mouse pressed left at (1321, 727)
Screenshot: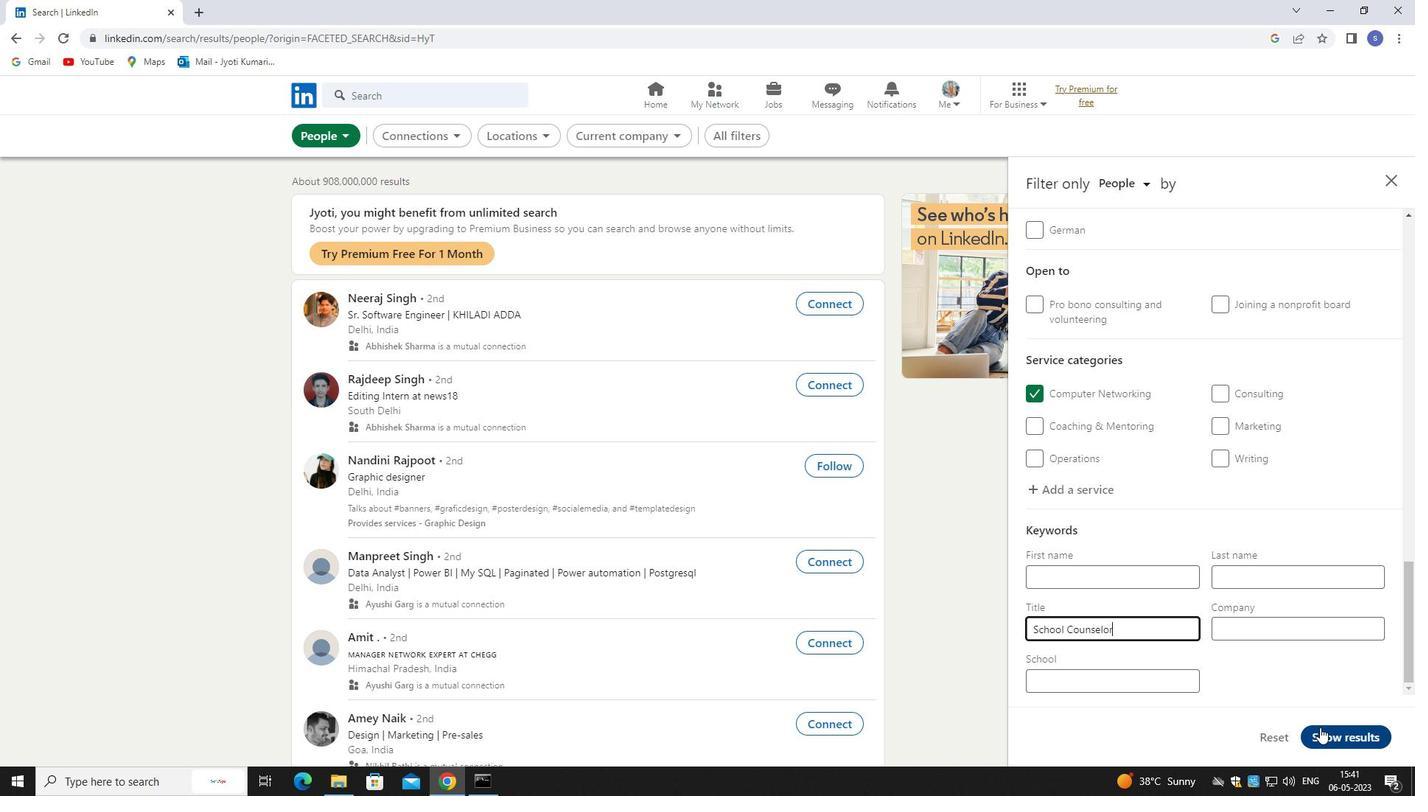
Action: Mouse moved to (1325, 718)
Screenshot: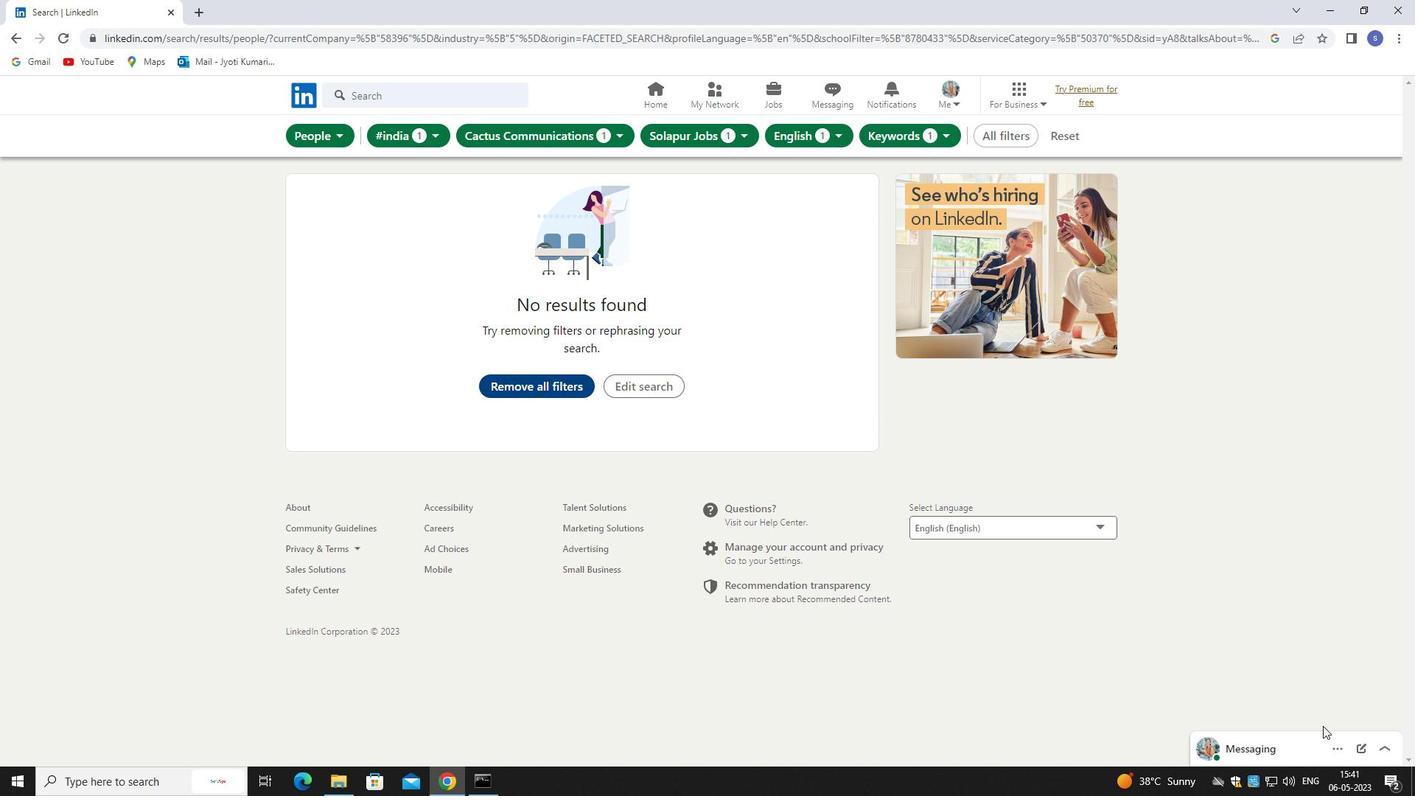 
